 Task: Find connections with filter location Nainwa with filter topic #careerswith filter profile language German with filter current company British Safety Council with filter school Sri Sathya Sai Institute of Higher Learning with filter industry Computers and Electronics Manufacturing with filter service category Leadership Development with filter keywords title Credit Counselor
Action: Mouse moved to (702, 113)
Screenshot: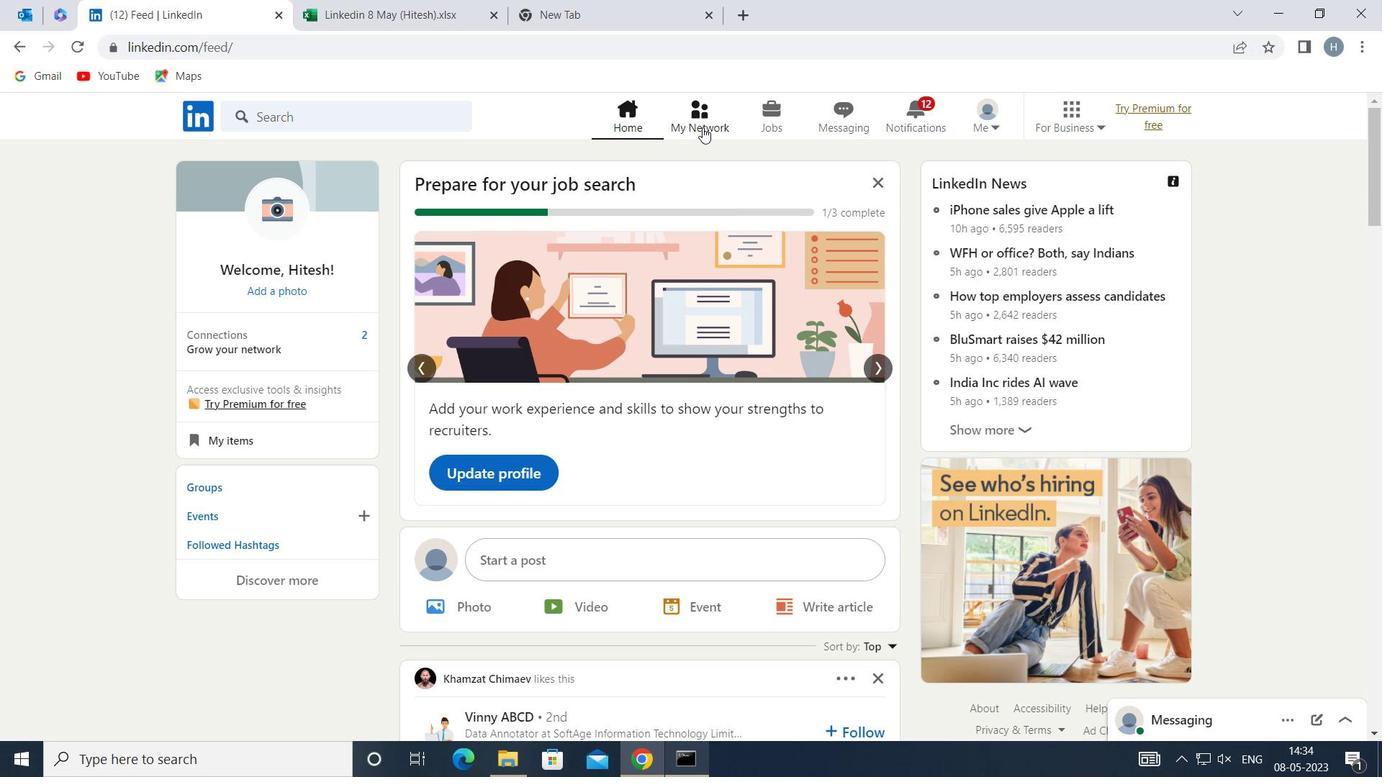 
Action: Mouse pressed left at (702, 113)
Screenshot: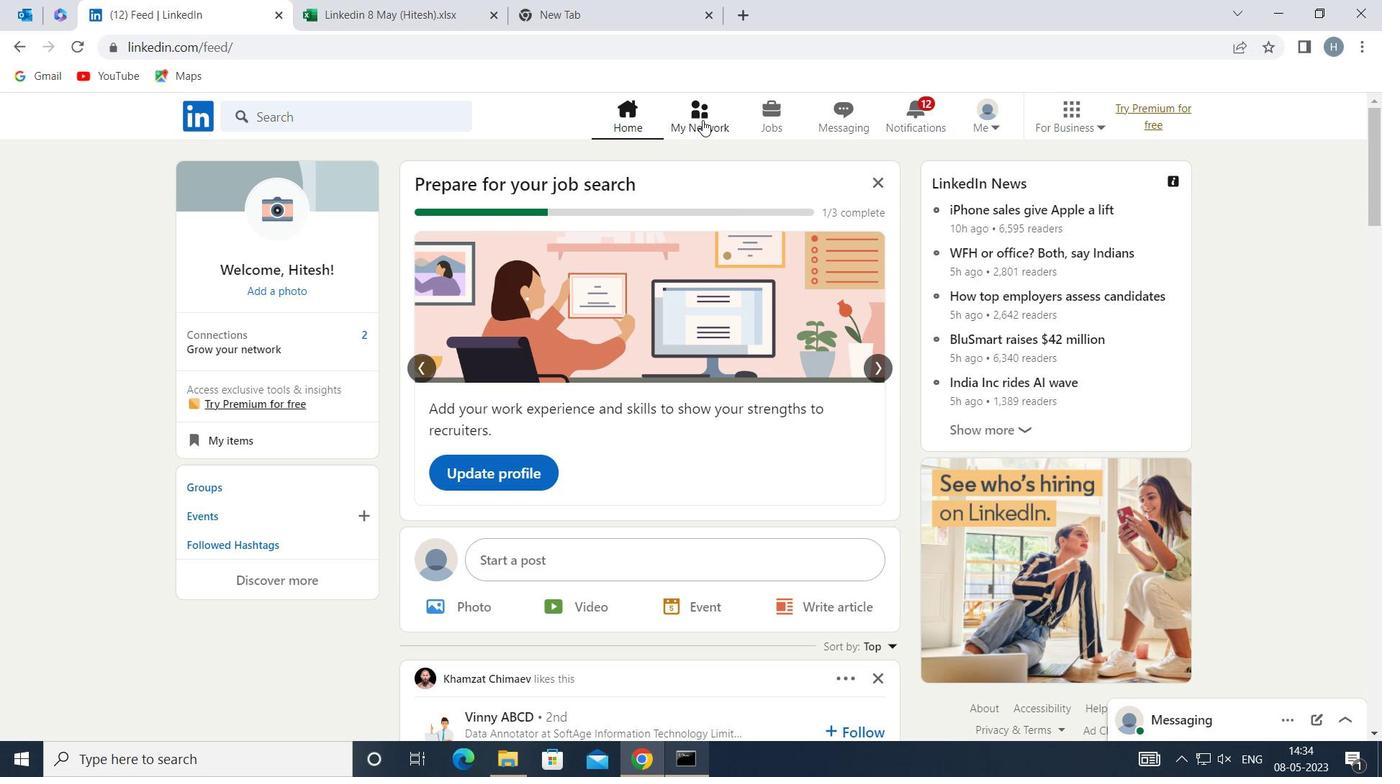 
Action: Mouse moved to (367, 216)
Screenshot: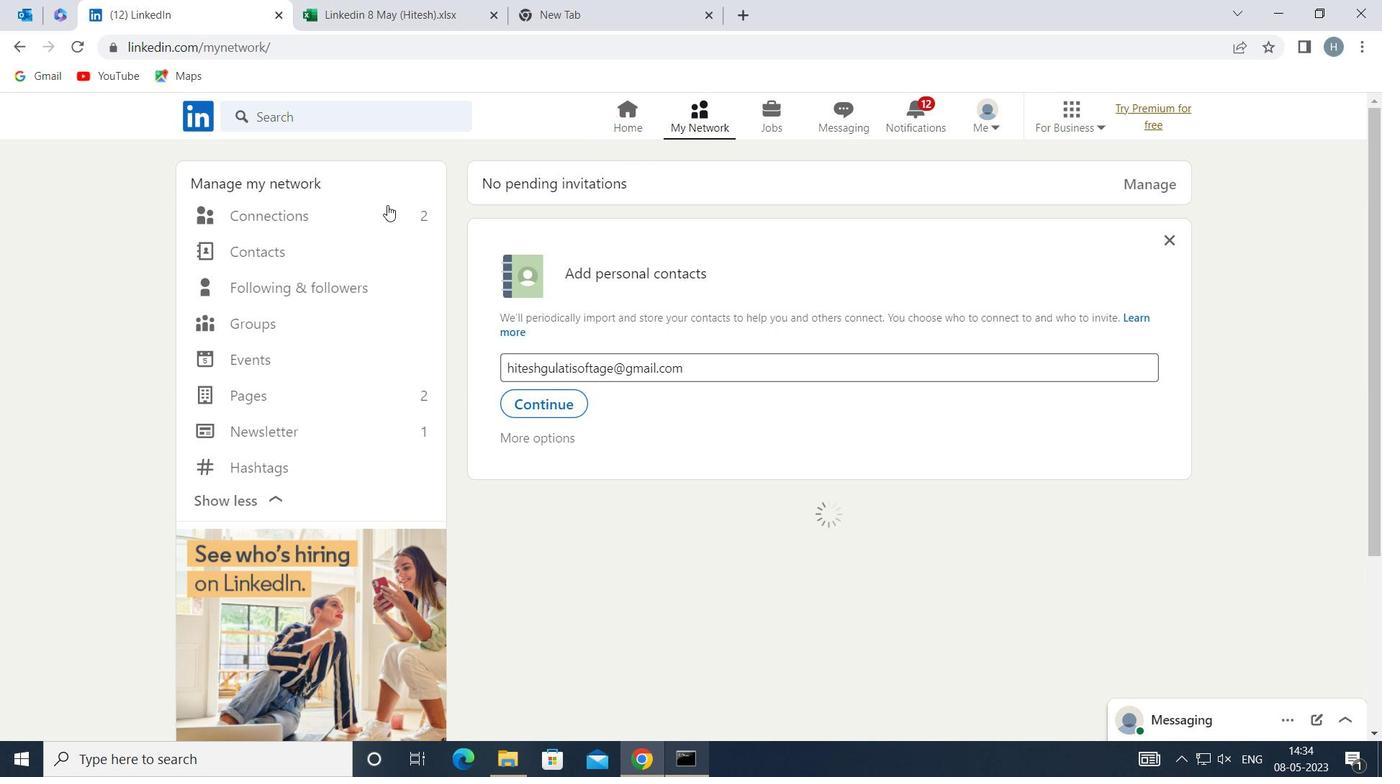 
Action: Mouse pressed left at (367, 216)
Screenshot: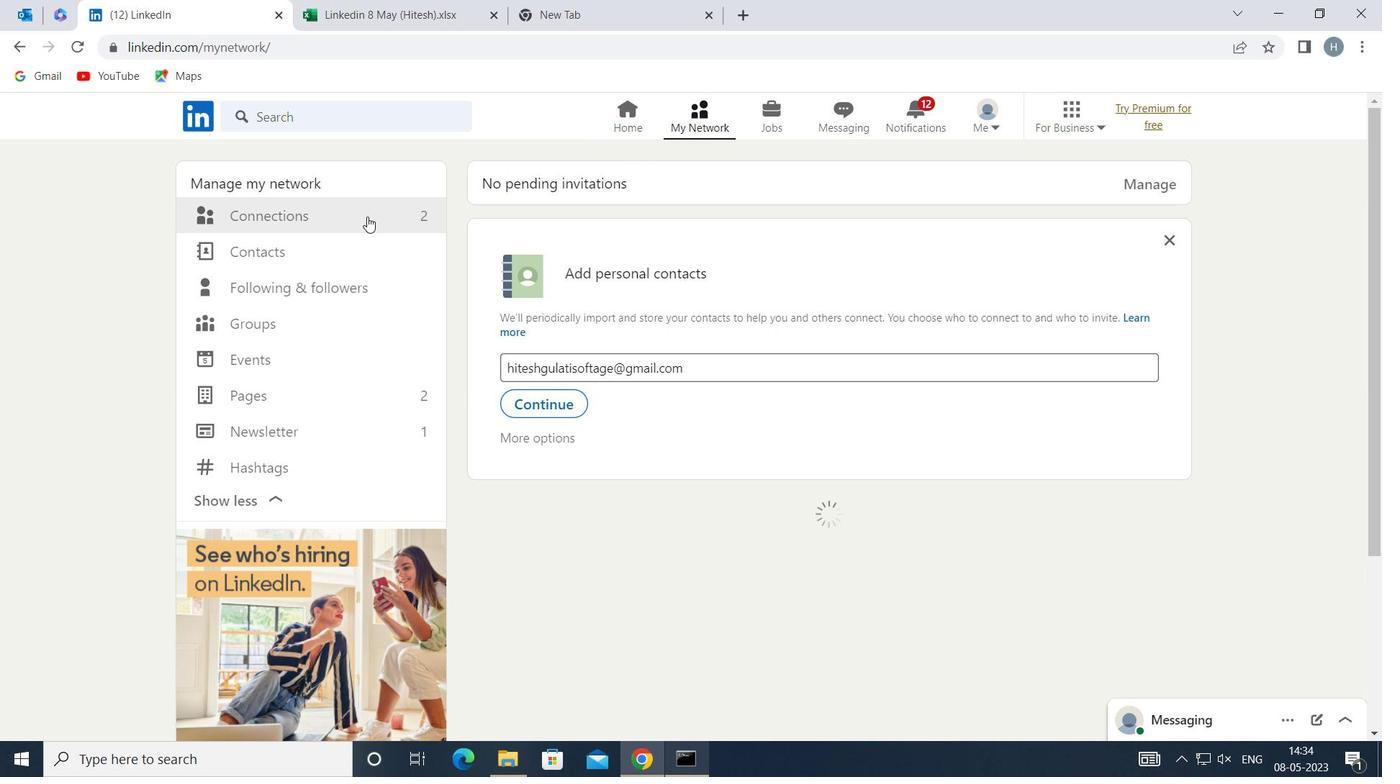 
Action: Mouse moved to (804, 217)
Screenshot: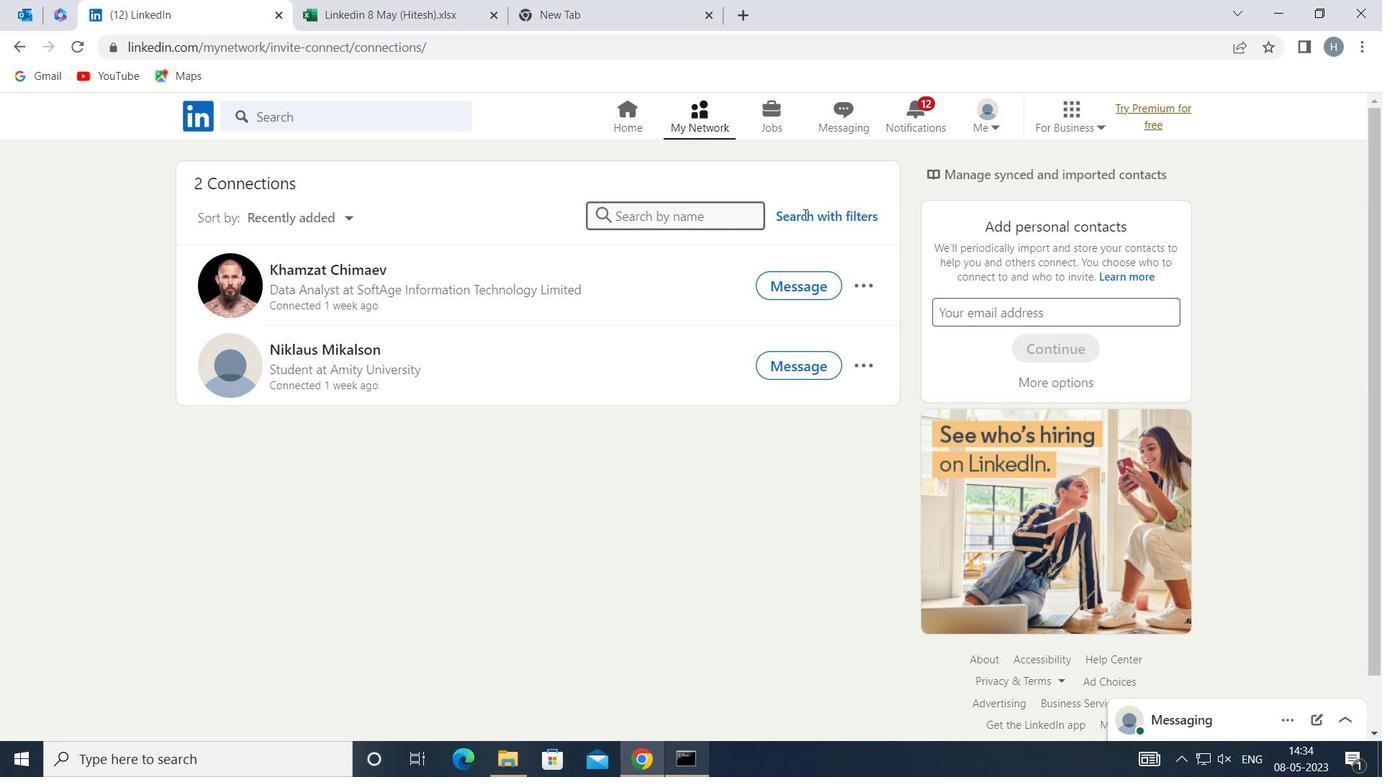
Action: Mouse pressed left at (804, 217)
Screenshot: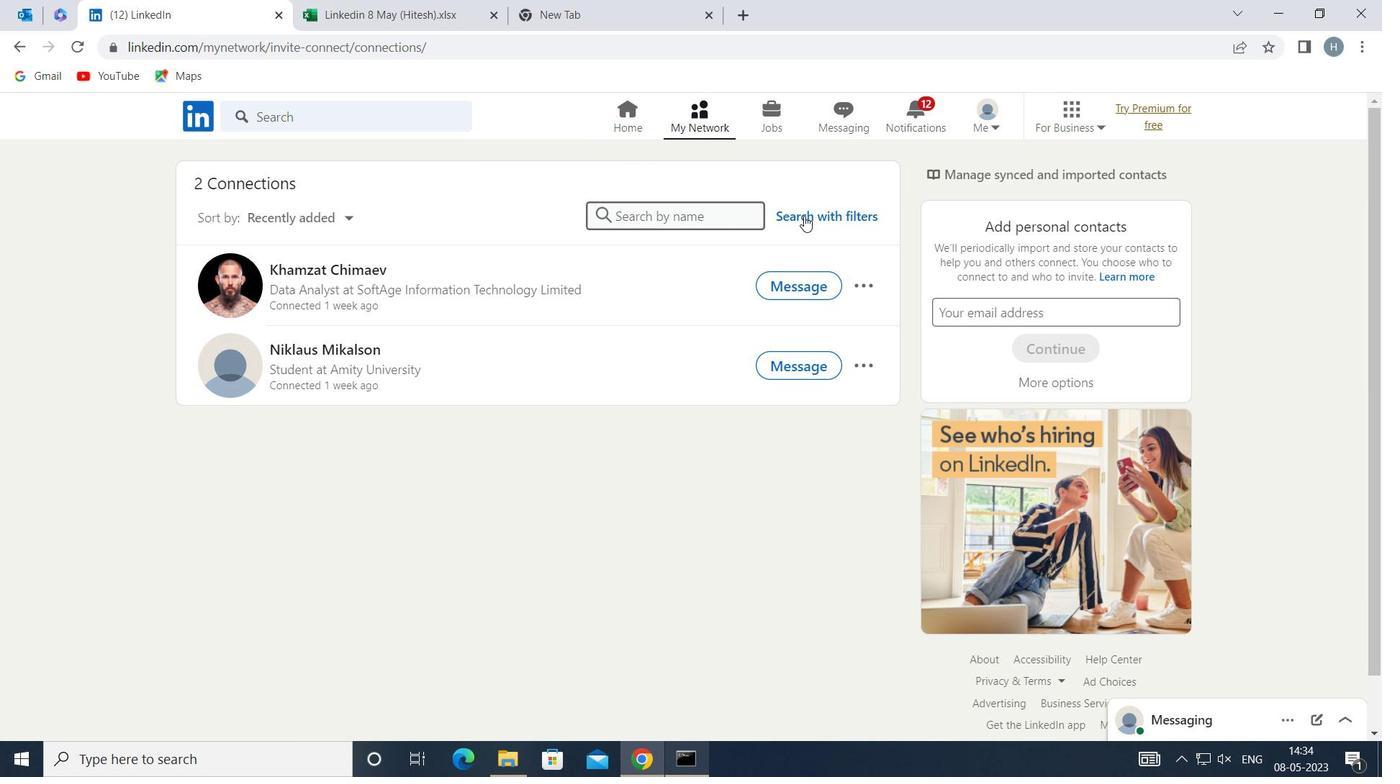 
Action: Mouse moved to (755, 165)
Screenshot: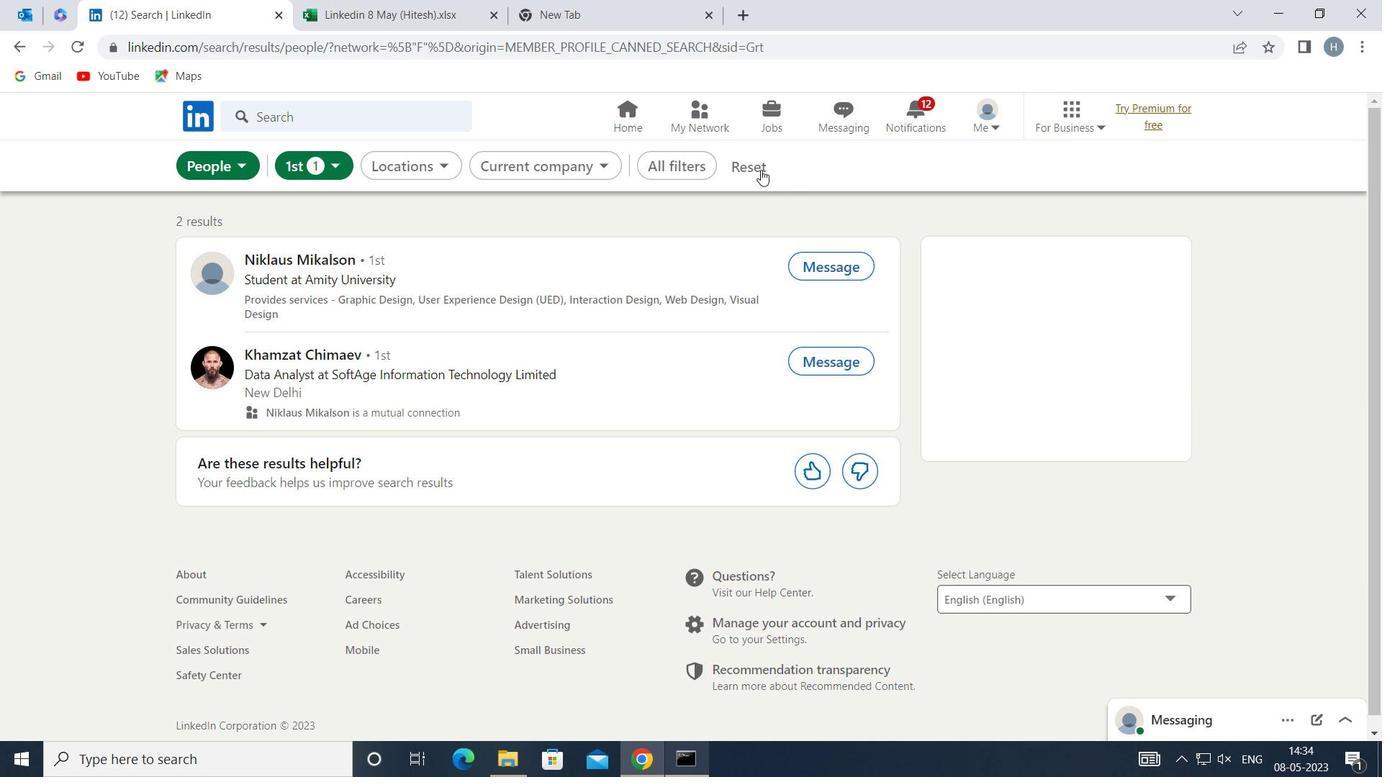 
Action: Mouse pressed left at (755, 165)
Screenshot: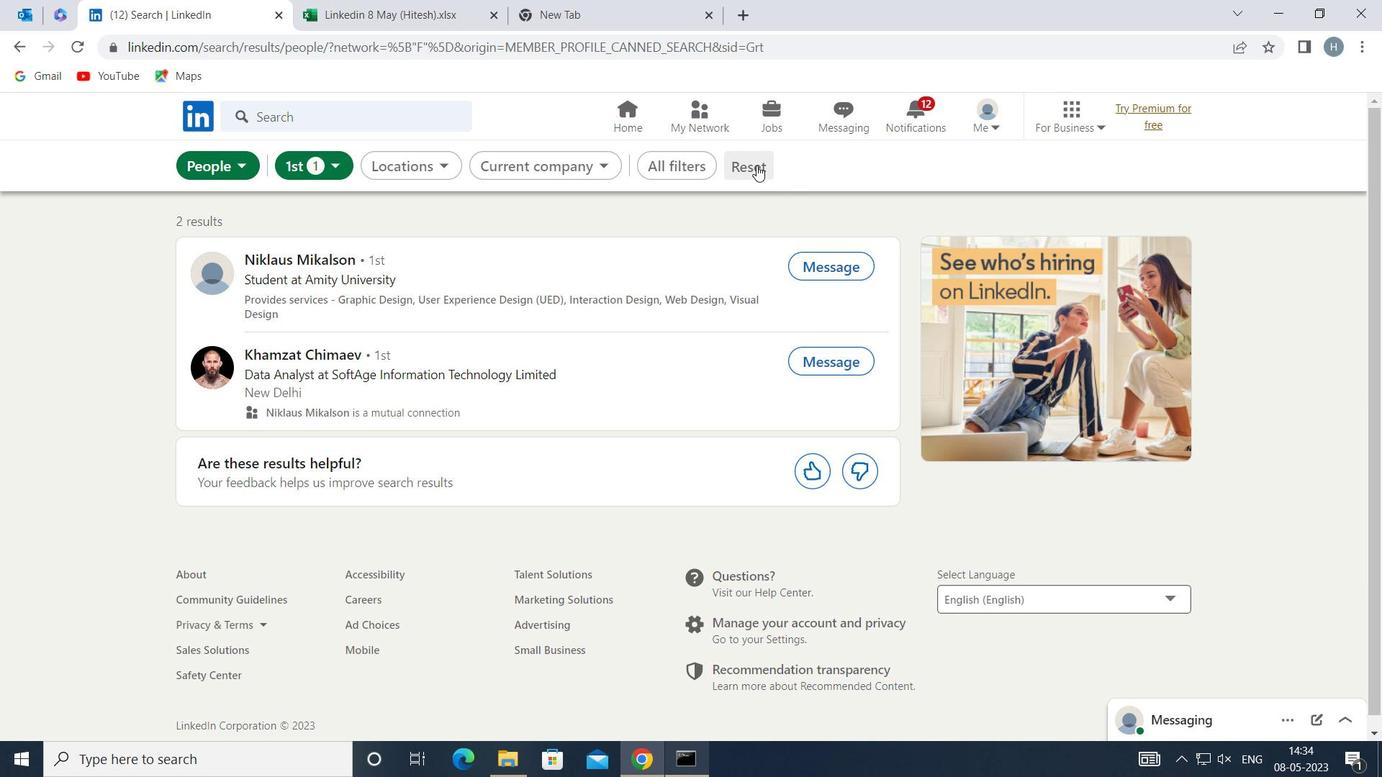 
Action: Mouse moved to (745, 164)
Screenshot: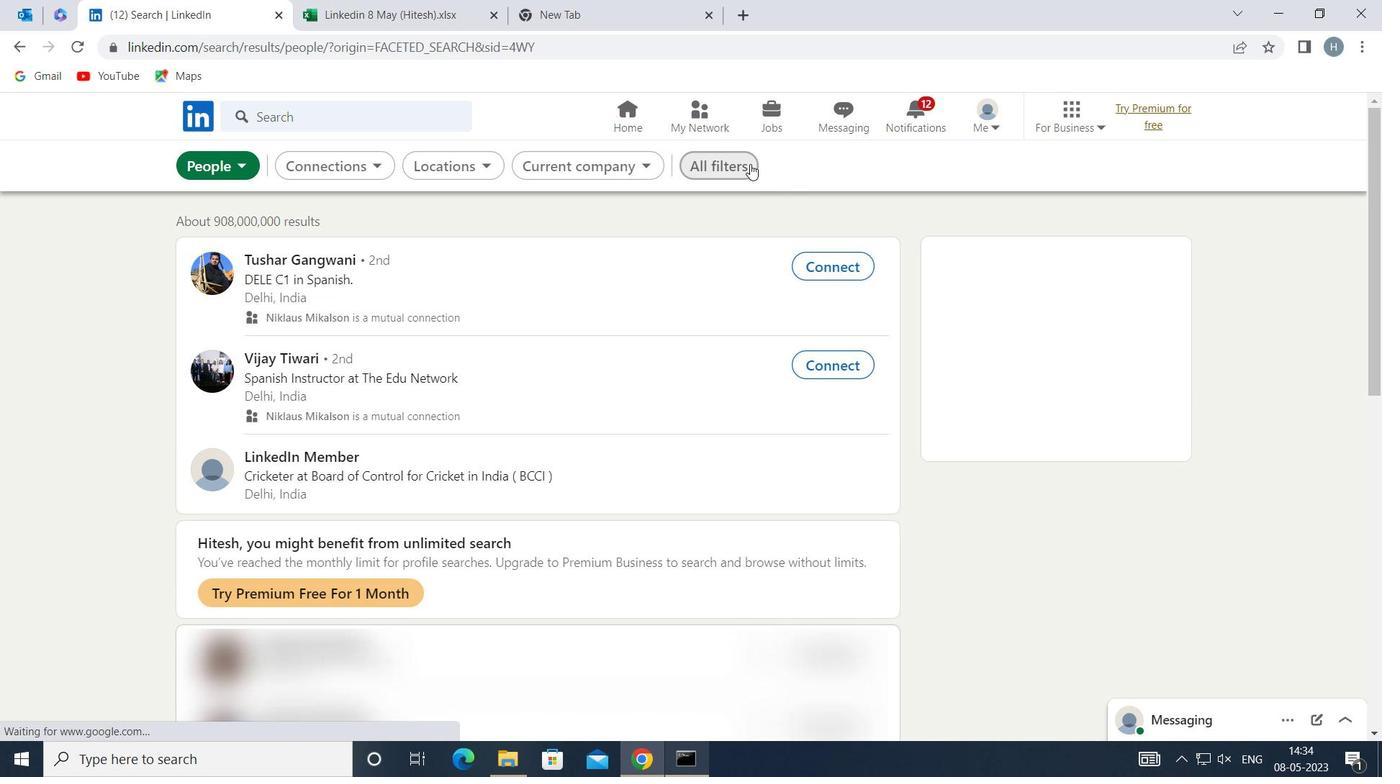 
Action: Mouse pressed left at (745, 164)
Screenshot: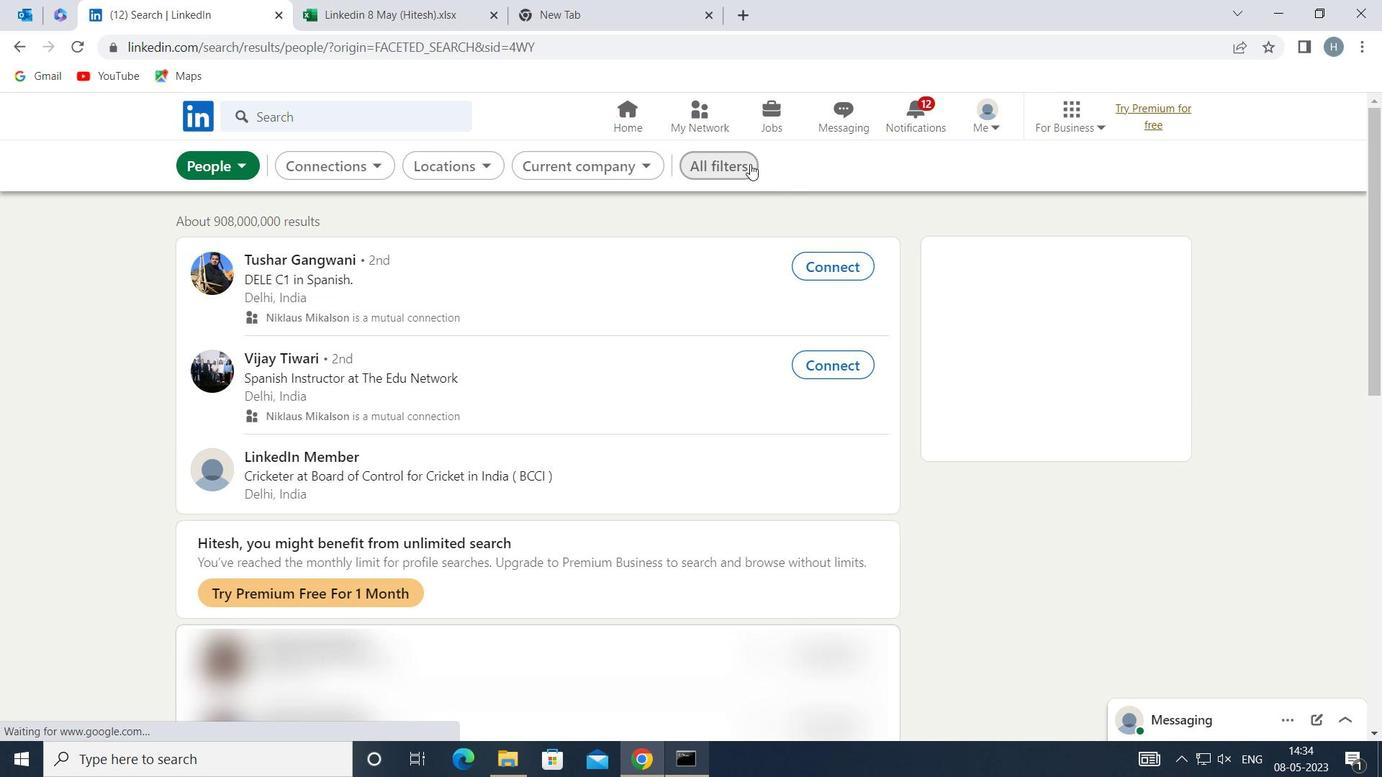 
Action: Mouse moved to (1100, 366)
Screenshot: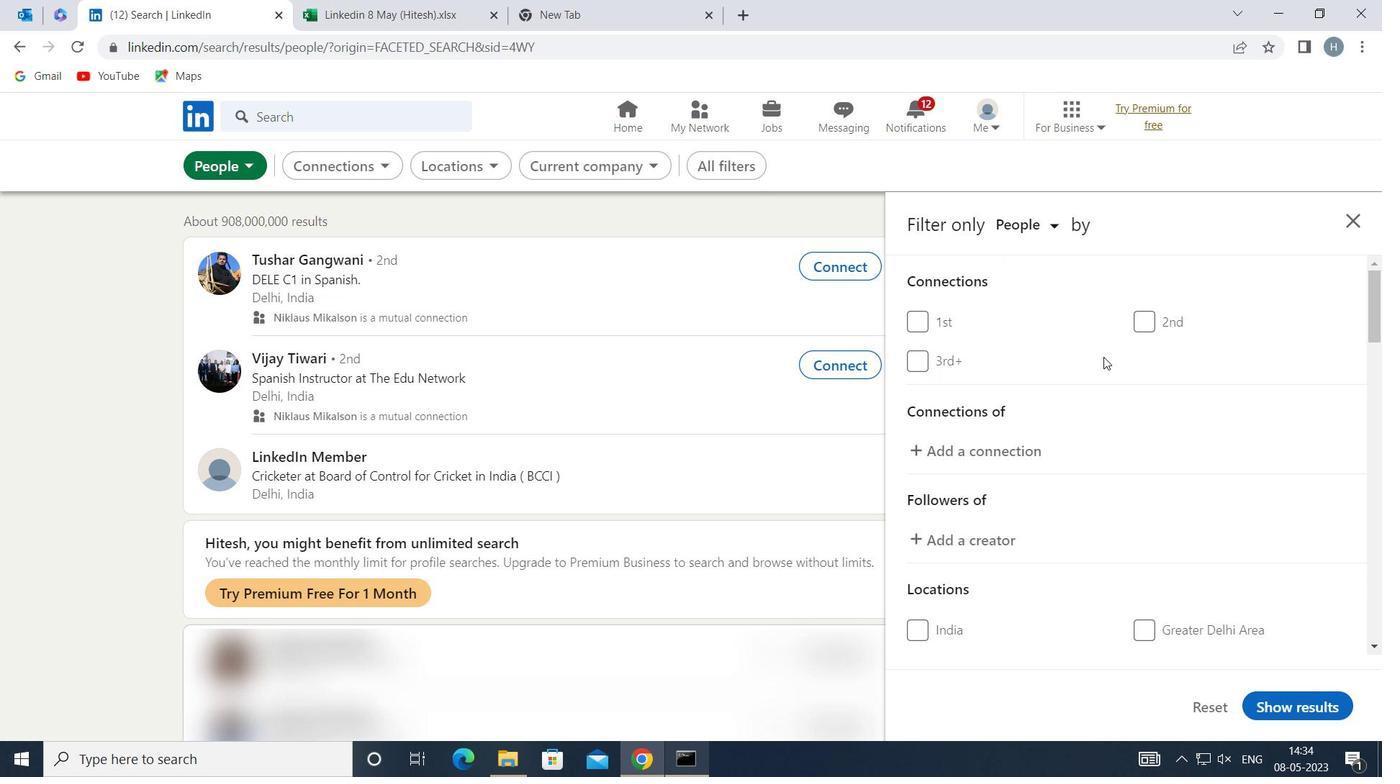 
Action: Mouse scrolled (1100, 365) with delta (0, 0)
Screenshot: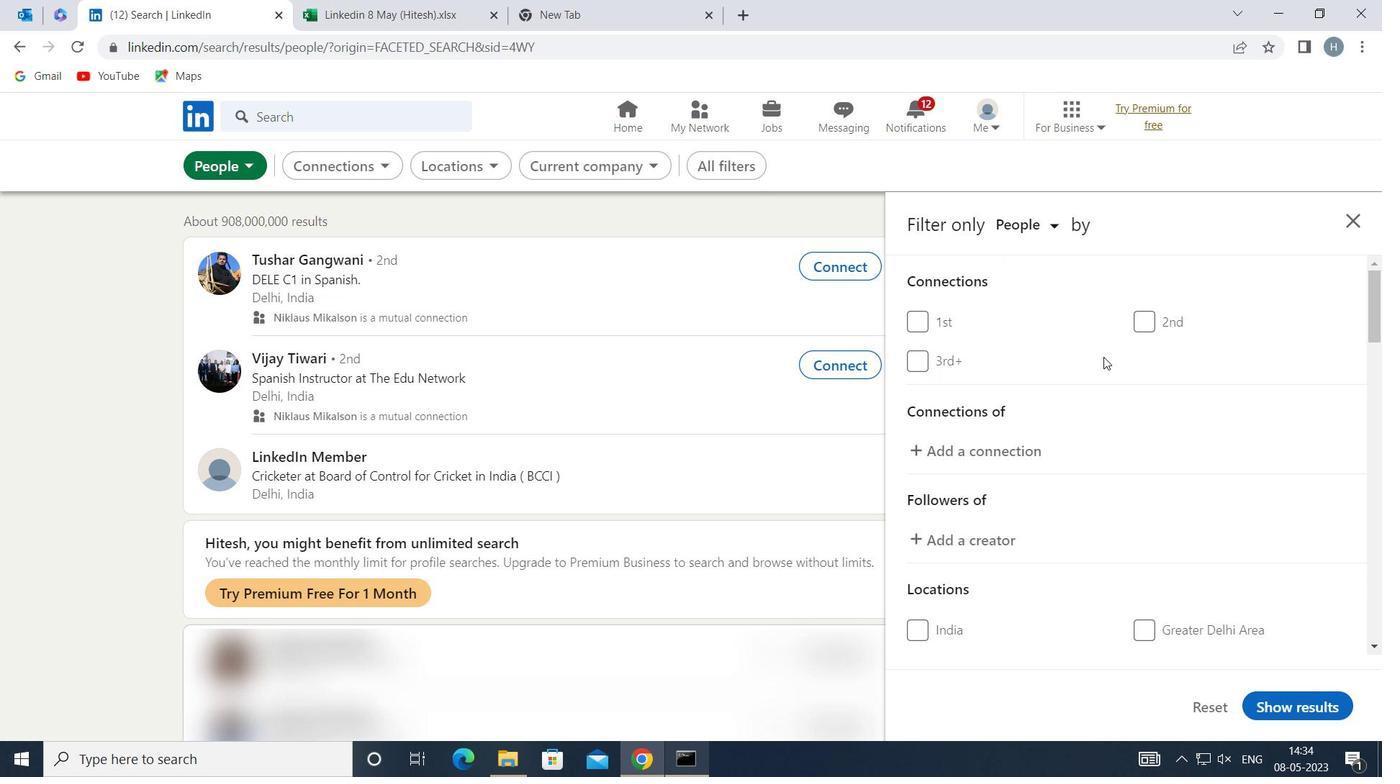 
Action: Mouse scrolled (1100, 365) with delta (0, 0)
Screenshot: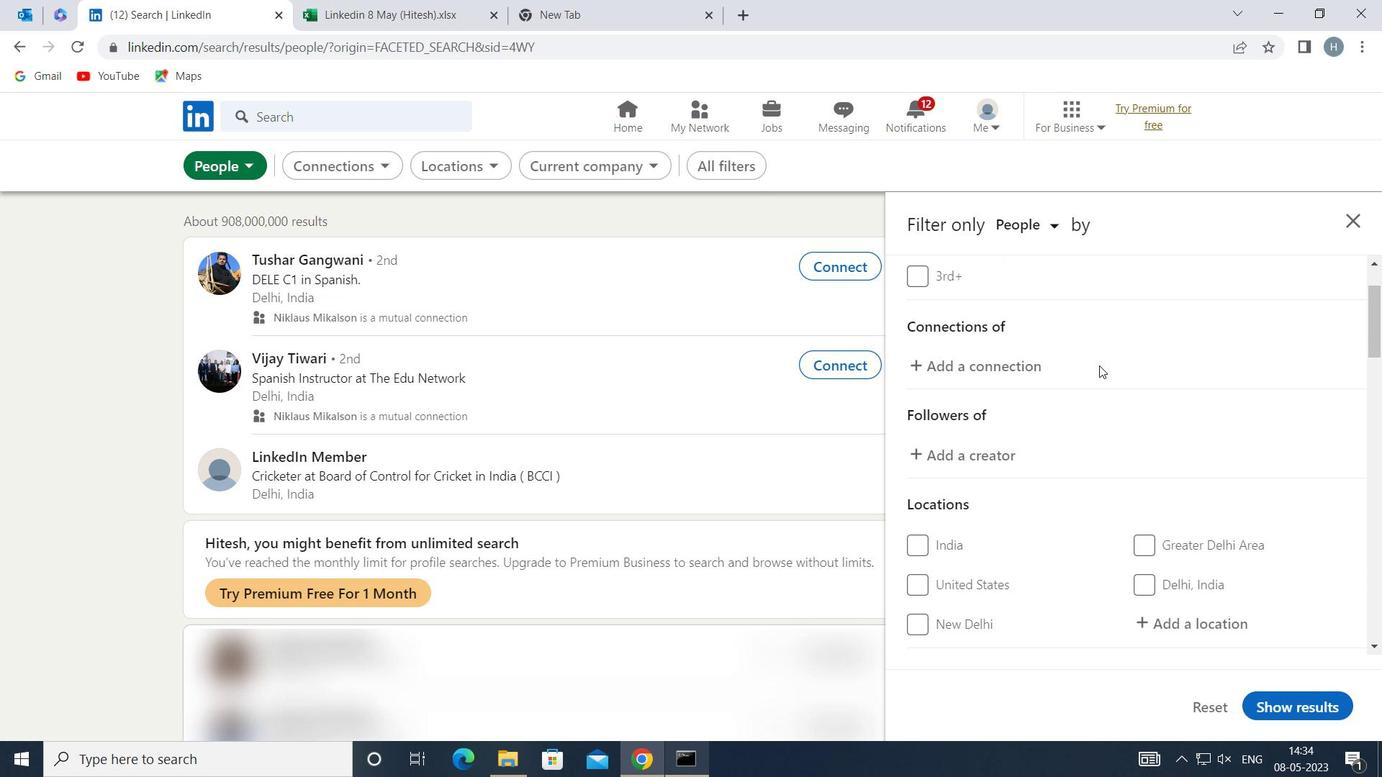 
Action: Mouse scrolled (1100, 365) with delta (0, 0)
Screenshot: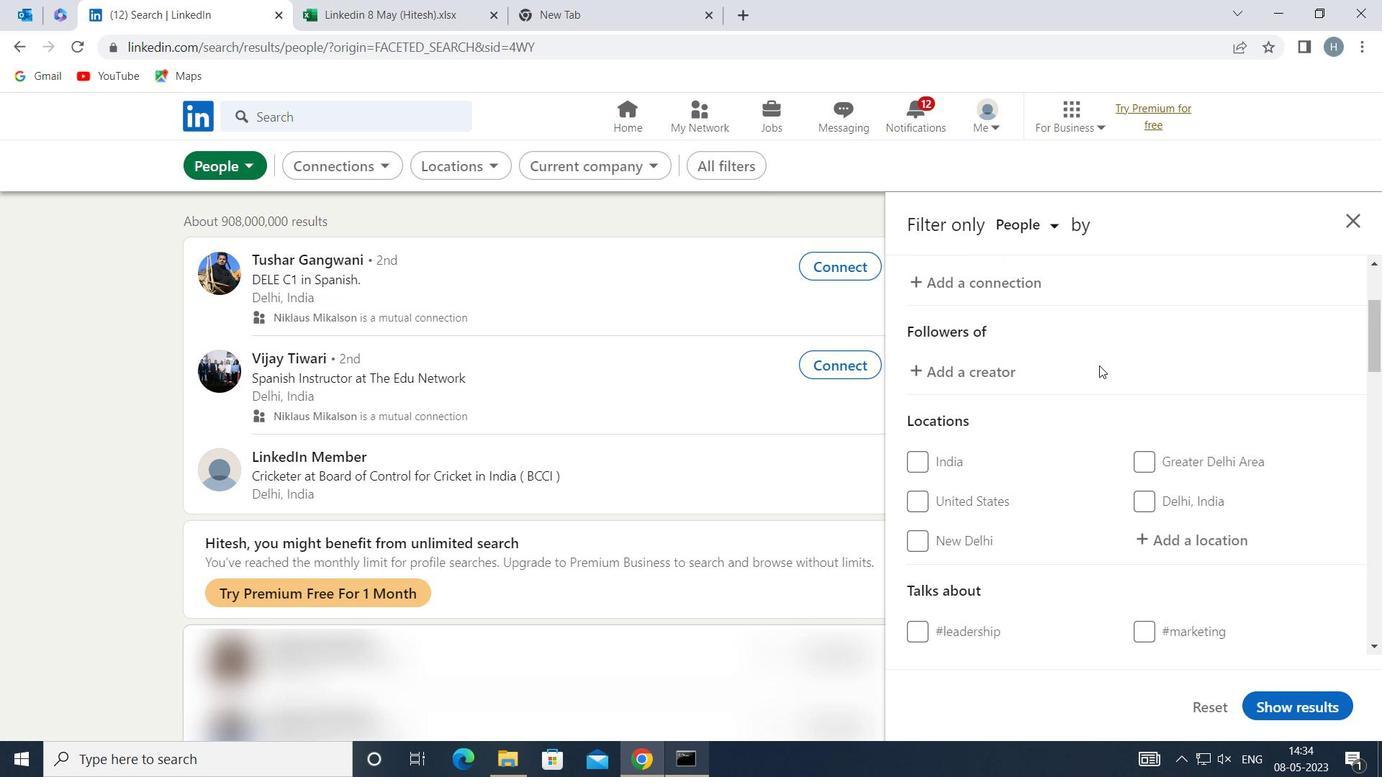 
Action: Mouse moved to (1208, 432)
Screenshot: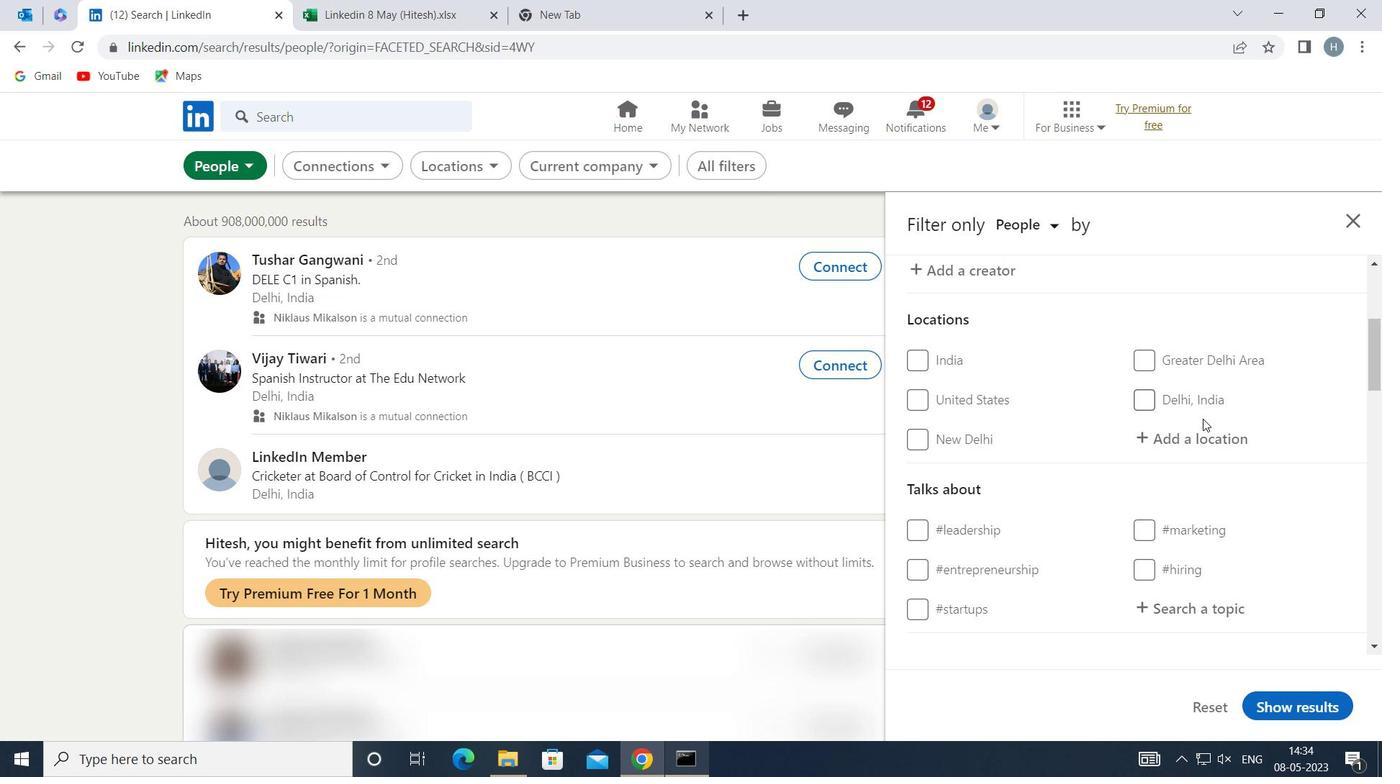 
Action: Mouse pressed left at (1208, 432)
Screenshot: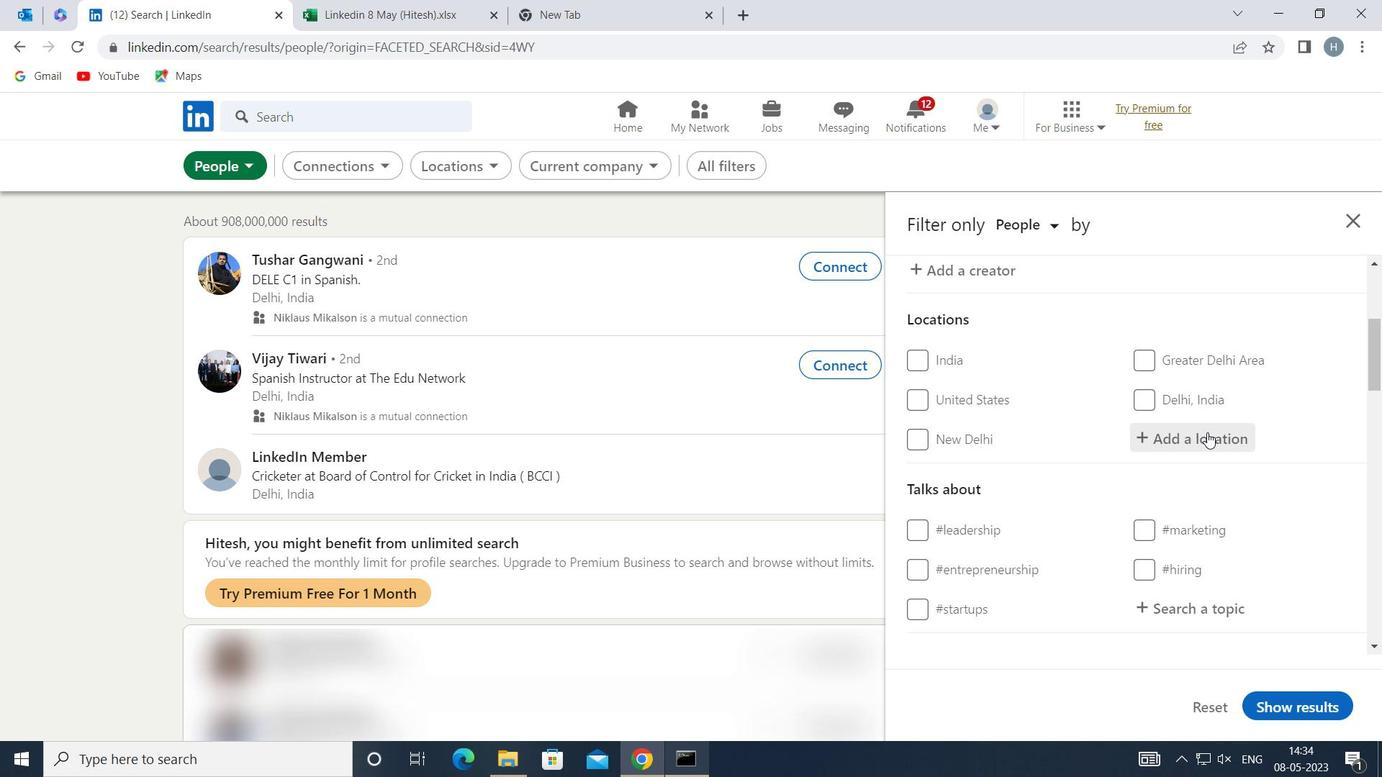 
Action: Key pressed <Key.shift>NAINWA
Screenshot: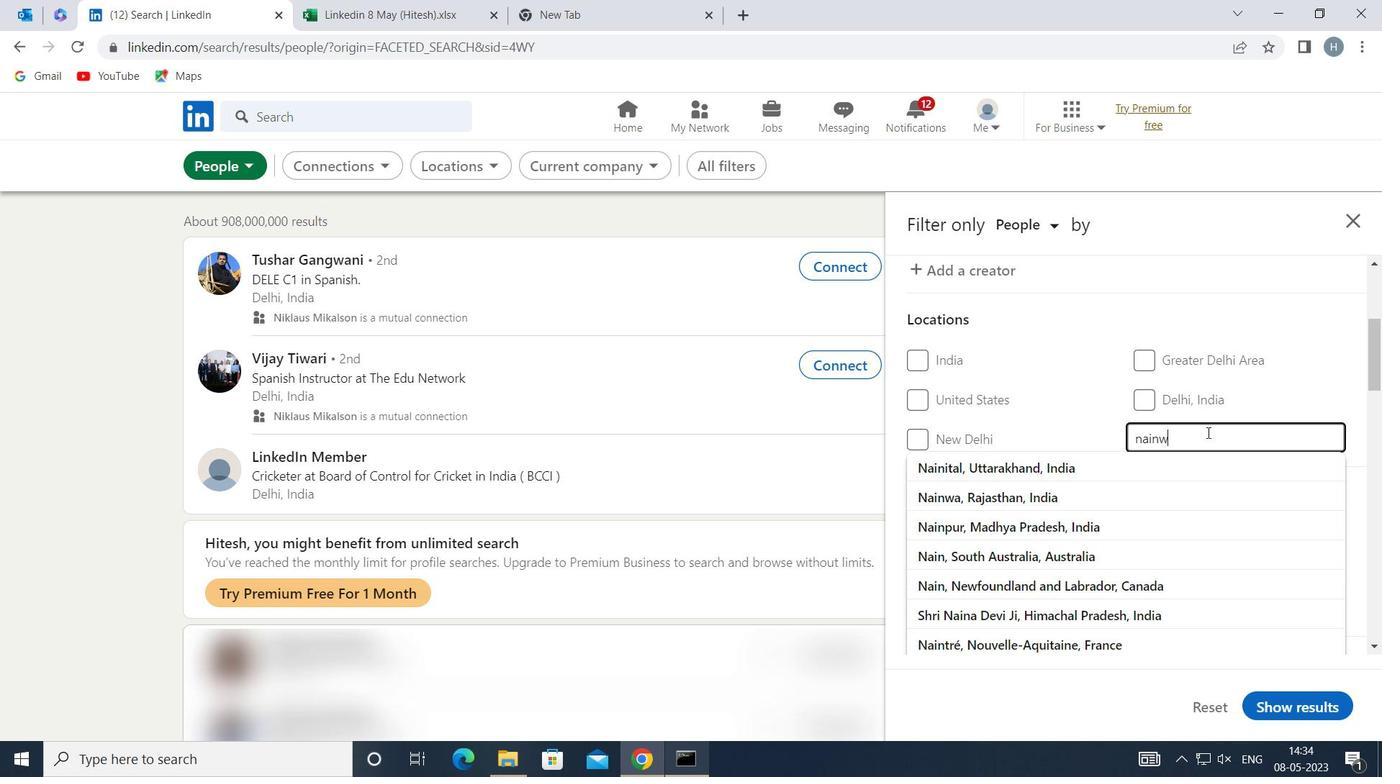 
Action: Mouse moved to (1191, 462)
Screenshot: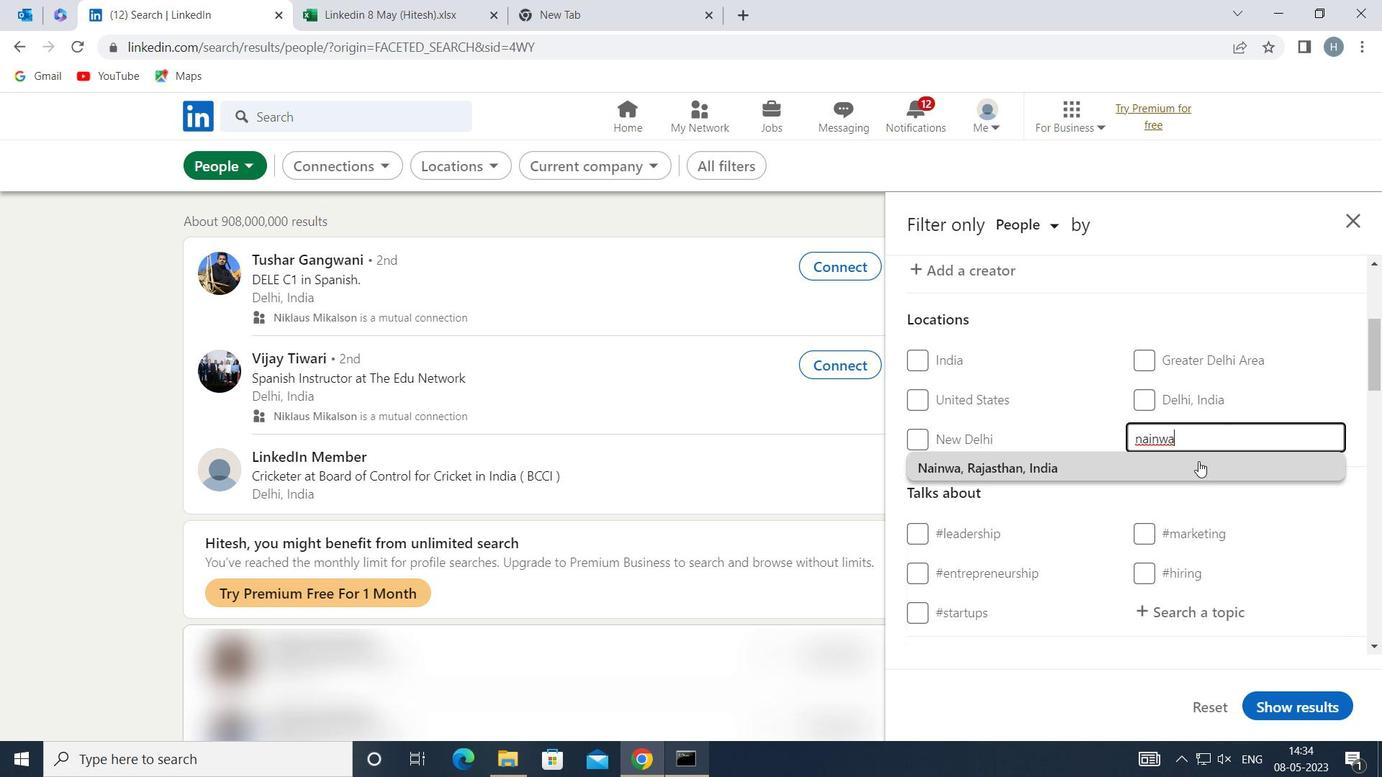 
Action: Mouse pressed left at (1191, 462)
Screenshot: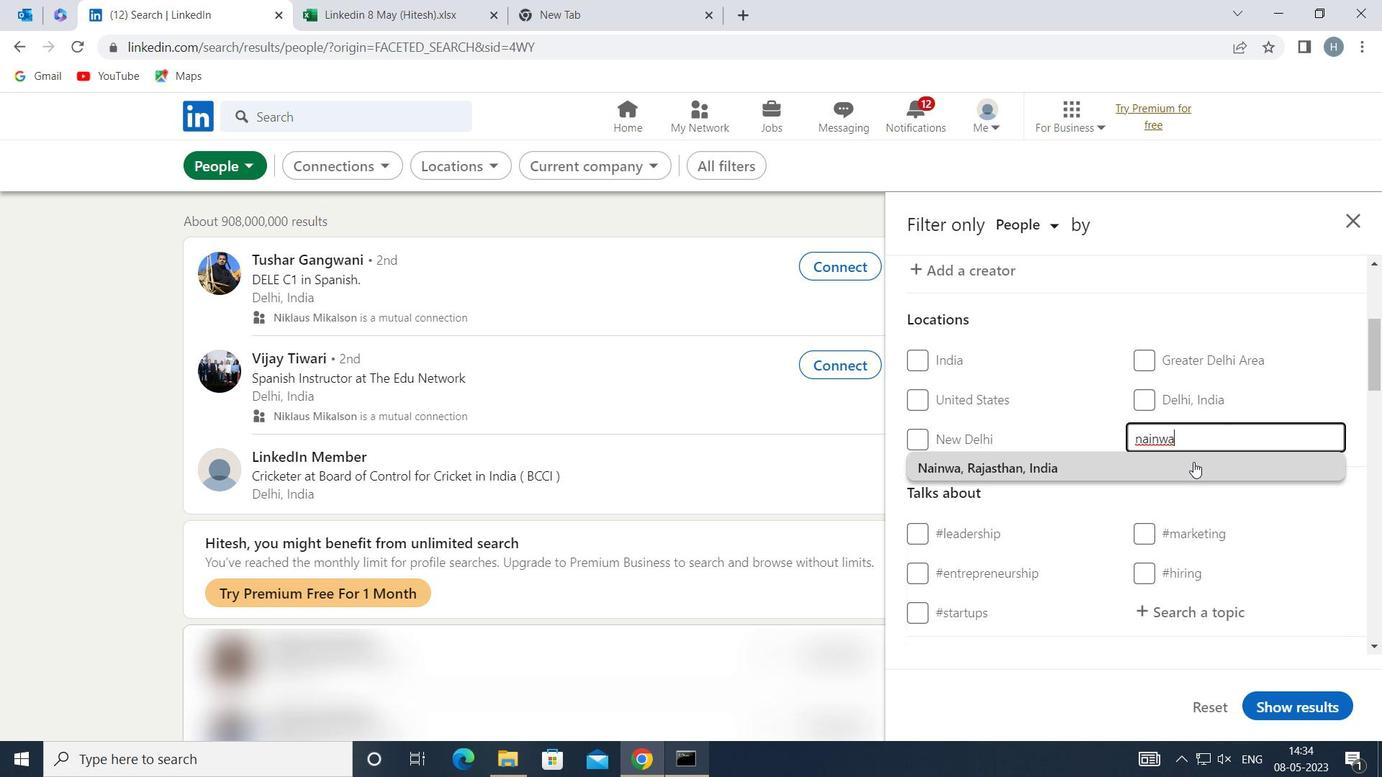 
Action: Mouse moved to (1189, 462)
Screenshot: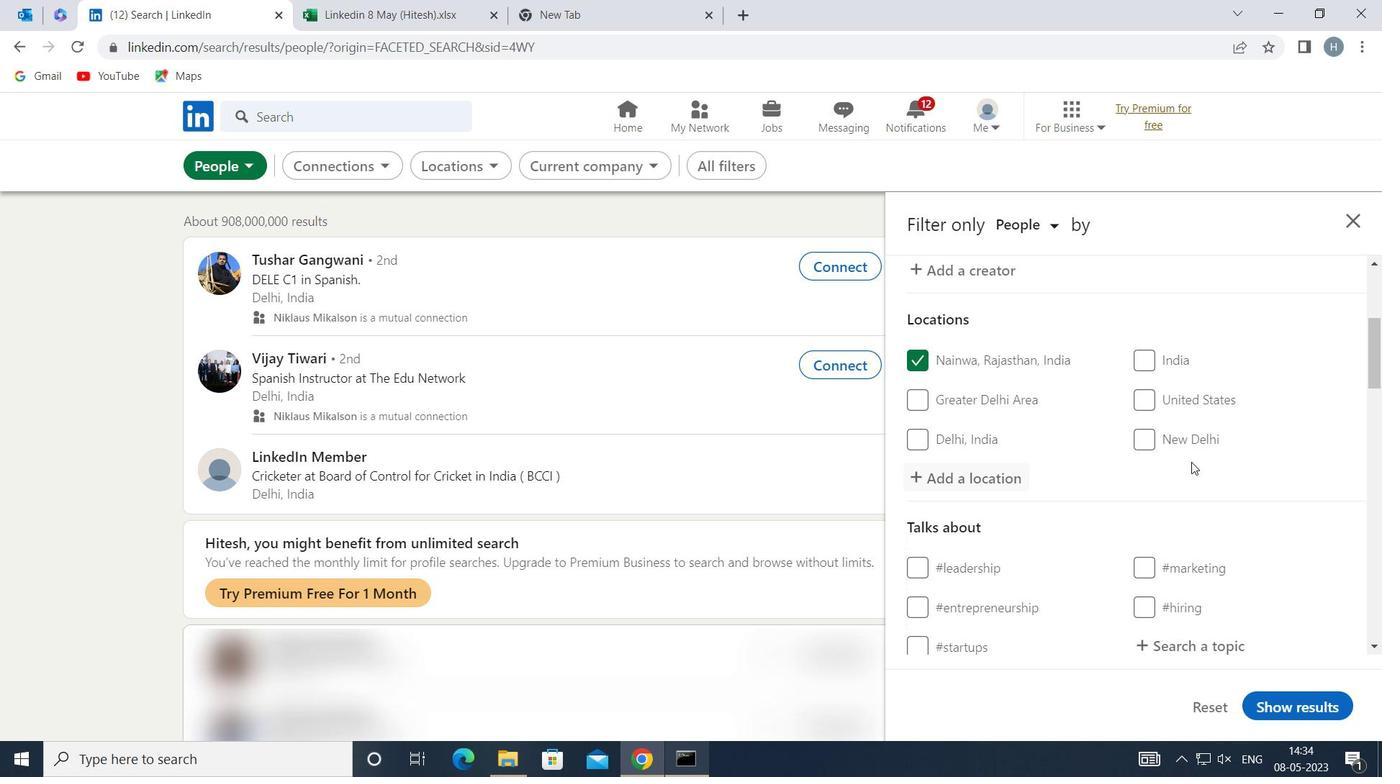 
Action: Mouse scrolled (1189, 462) with delta (0, 0)
Screenshot: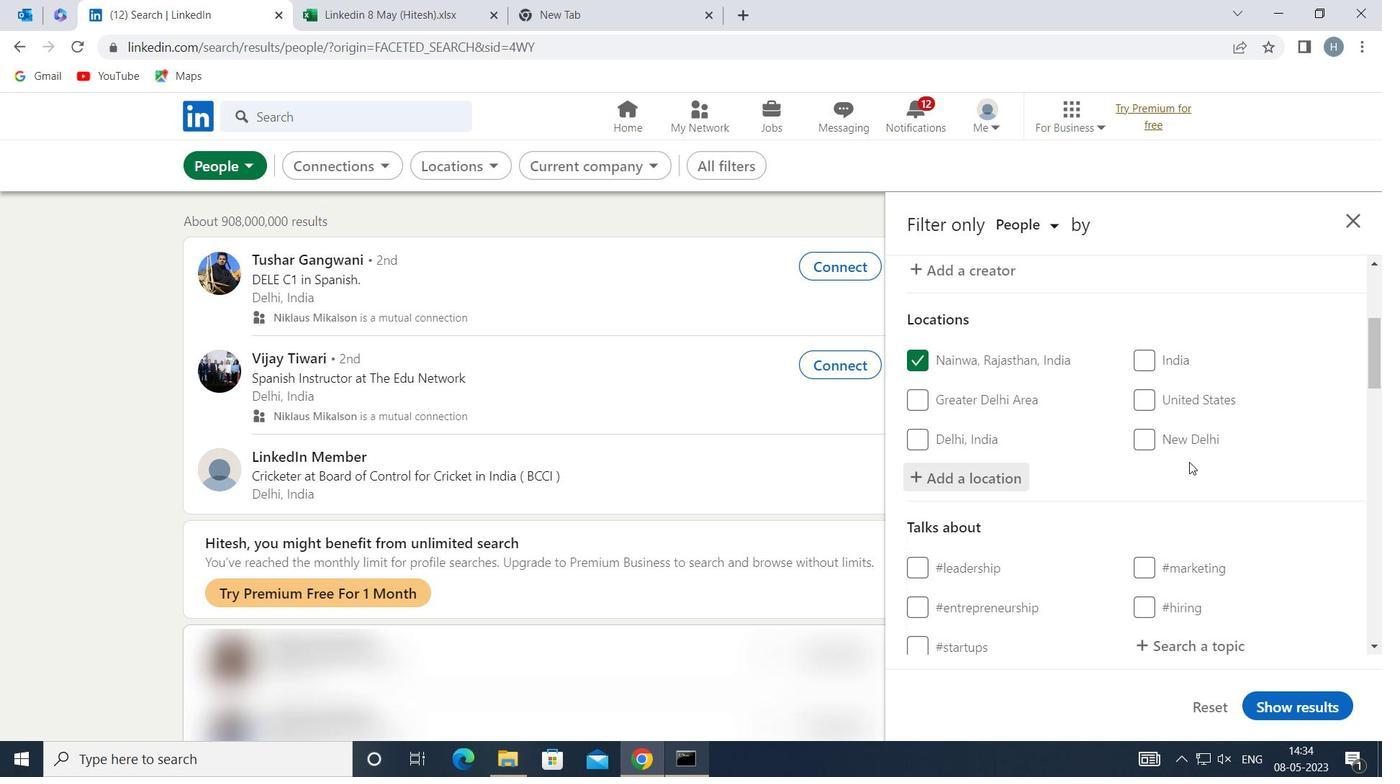 
Action: Mouse moved to (1189, 461)
Screenshot: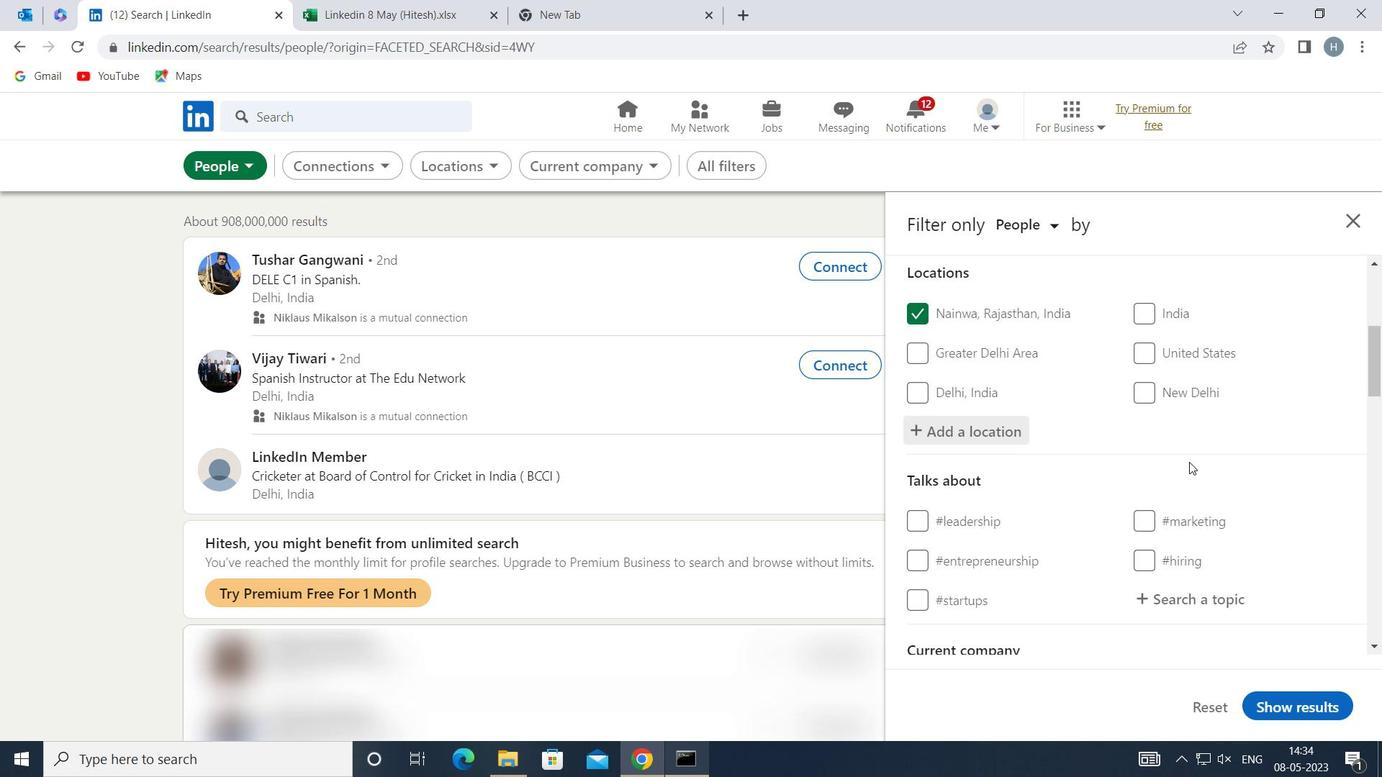 
Action: Mouse scrolled (1189, 460) with delta (0, 0)
Screenshot: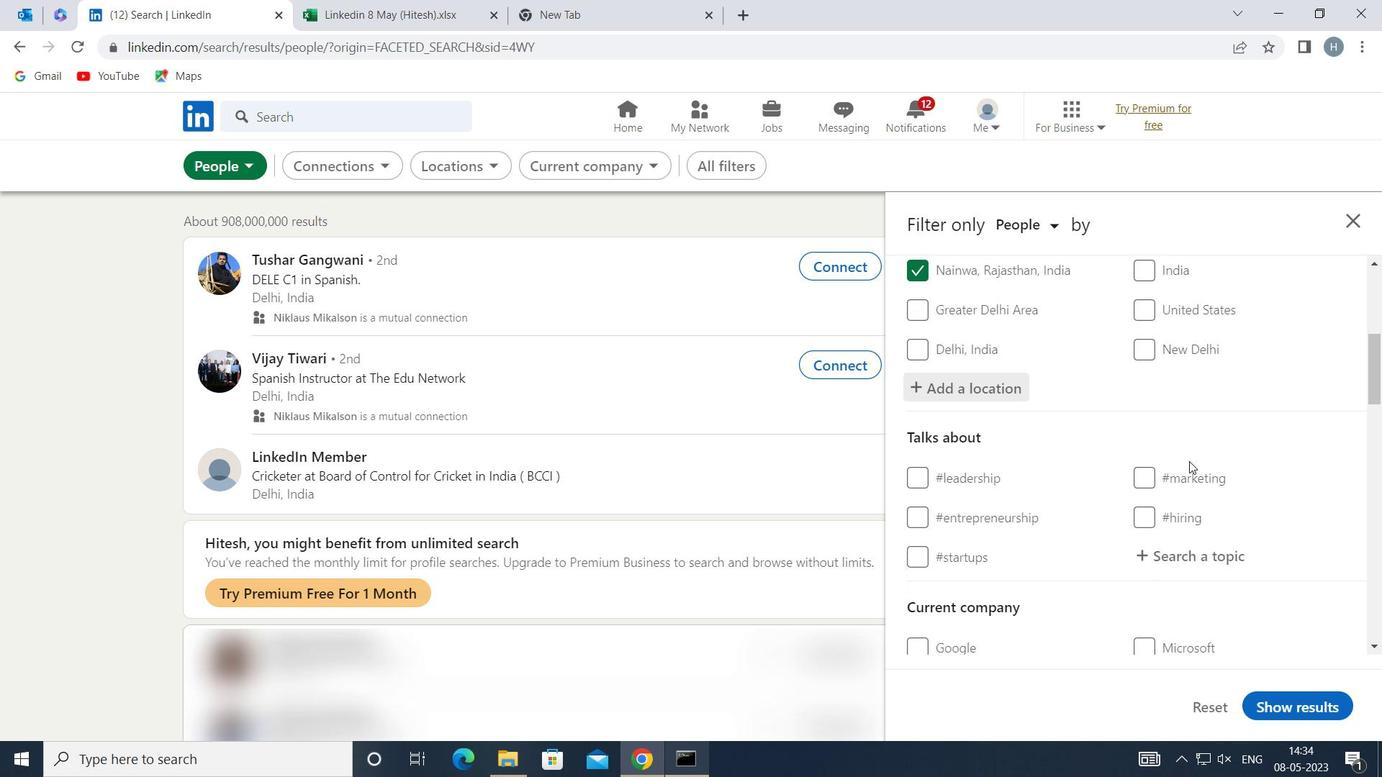 
Action: Mouse moved to (1192, 458)
Screenshot: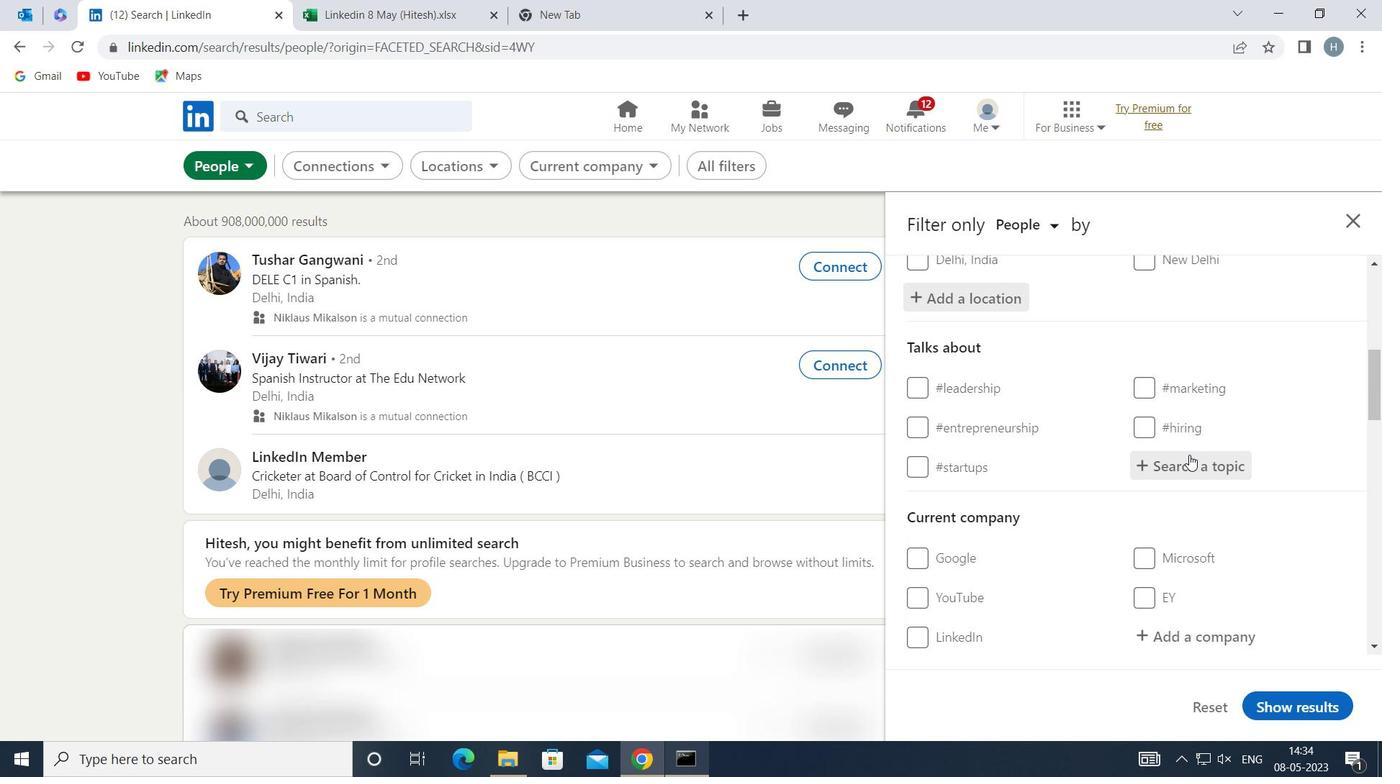 
Action: Mouse pressed left at (1192, 458)
Screenshot: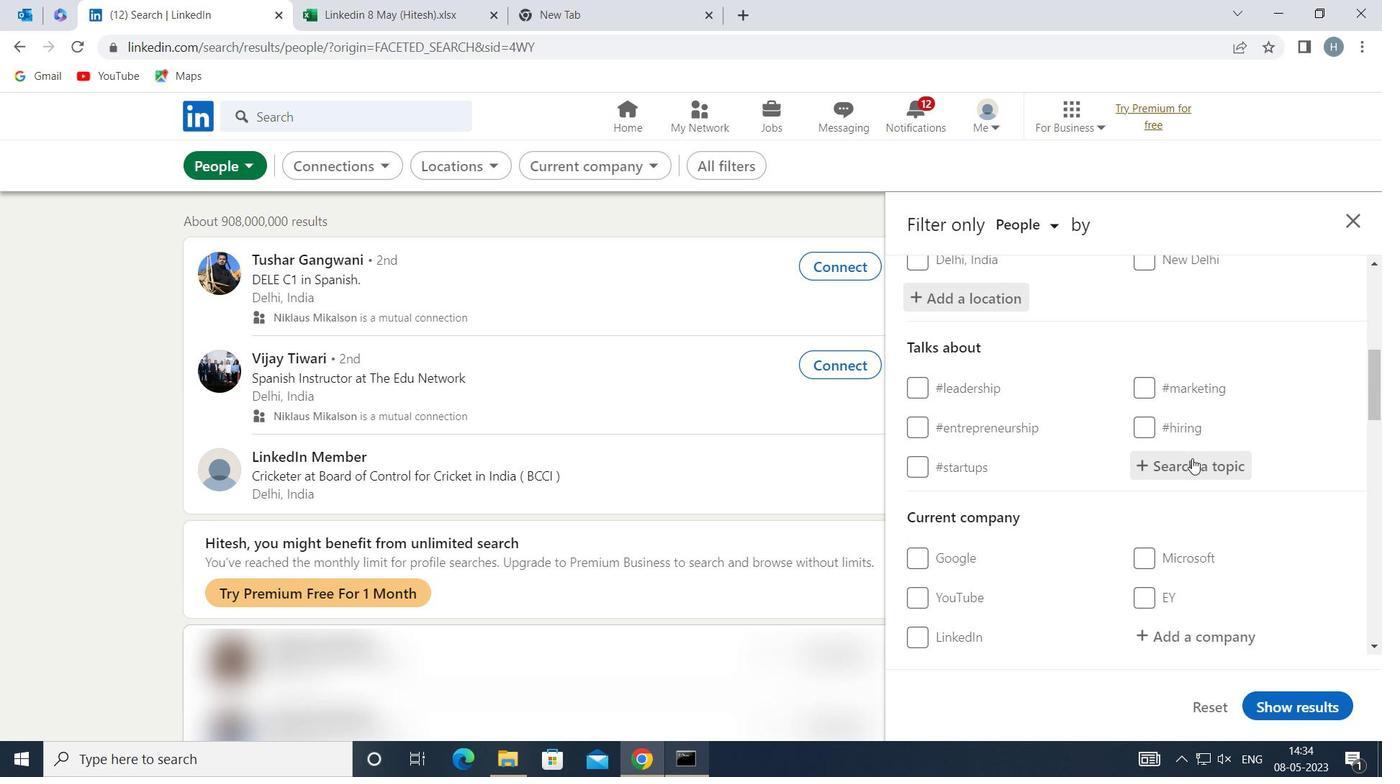 
Action: Mouse moved to (1192, 458)
Screenshot: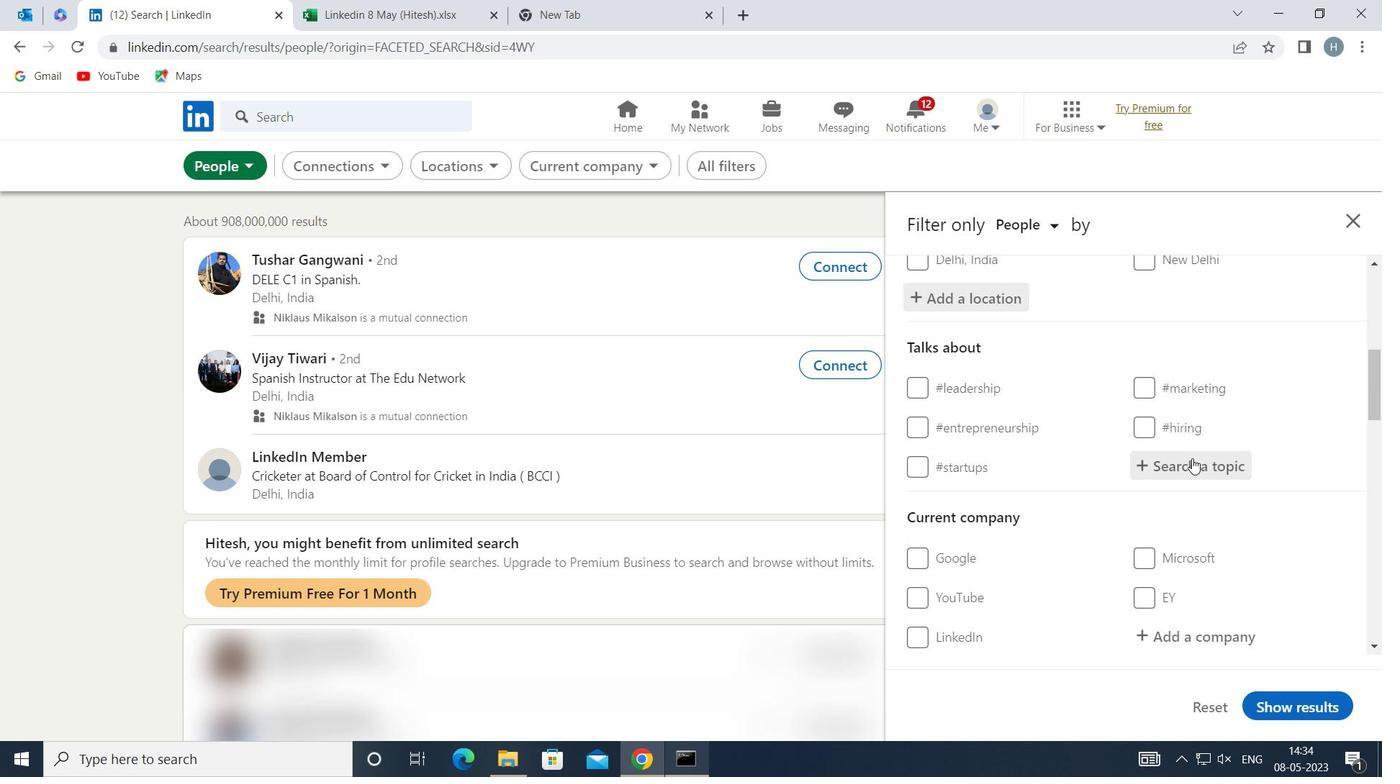 
Action: Key pressed CAREERS
Screenshot: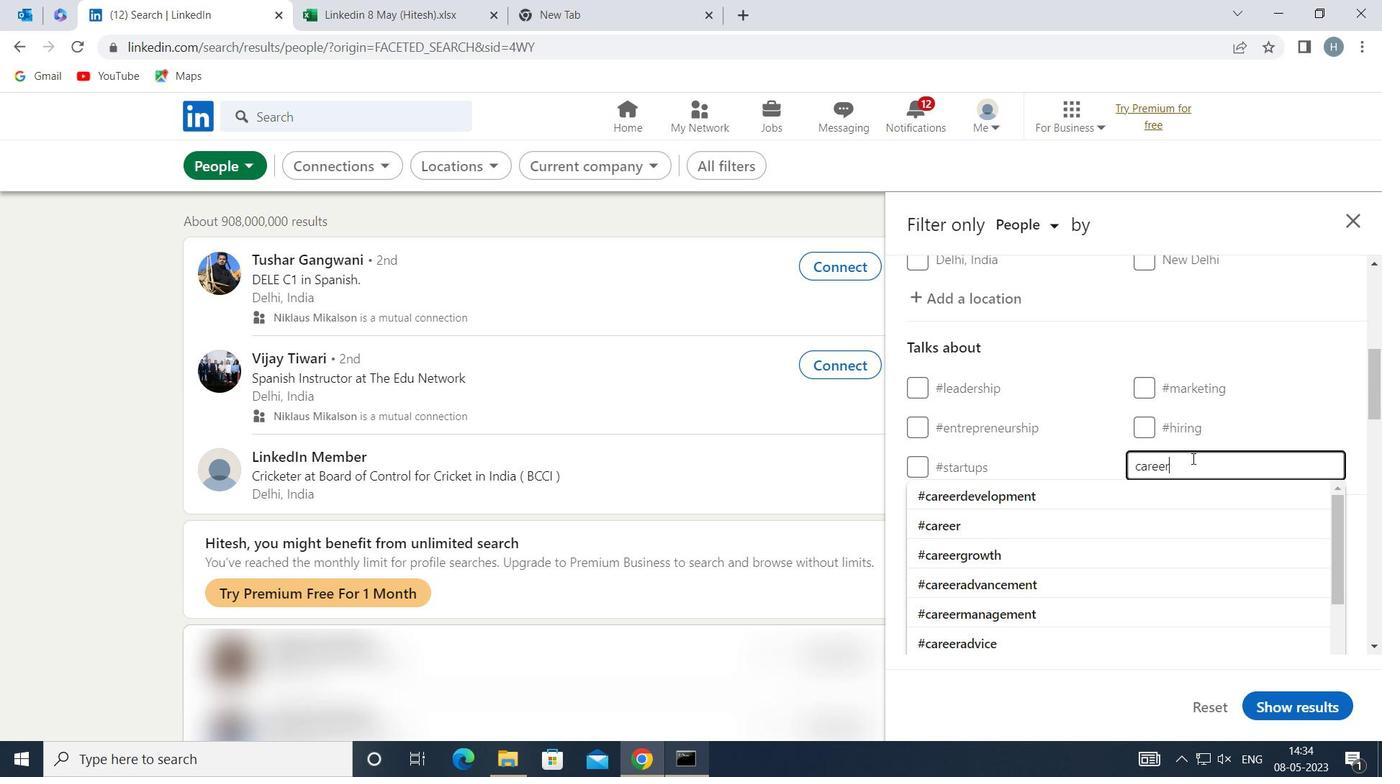 
Action: Mouse moved to (1100, 490)
Screenshot: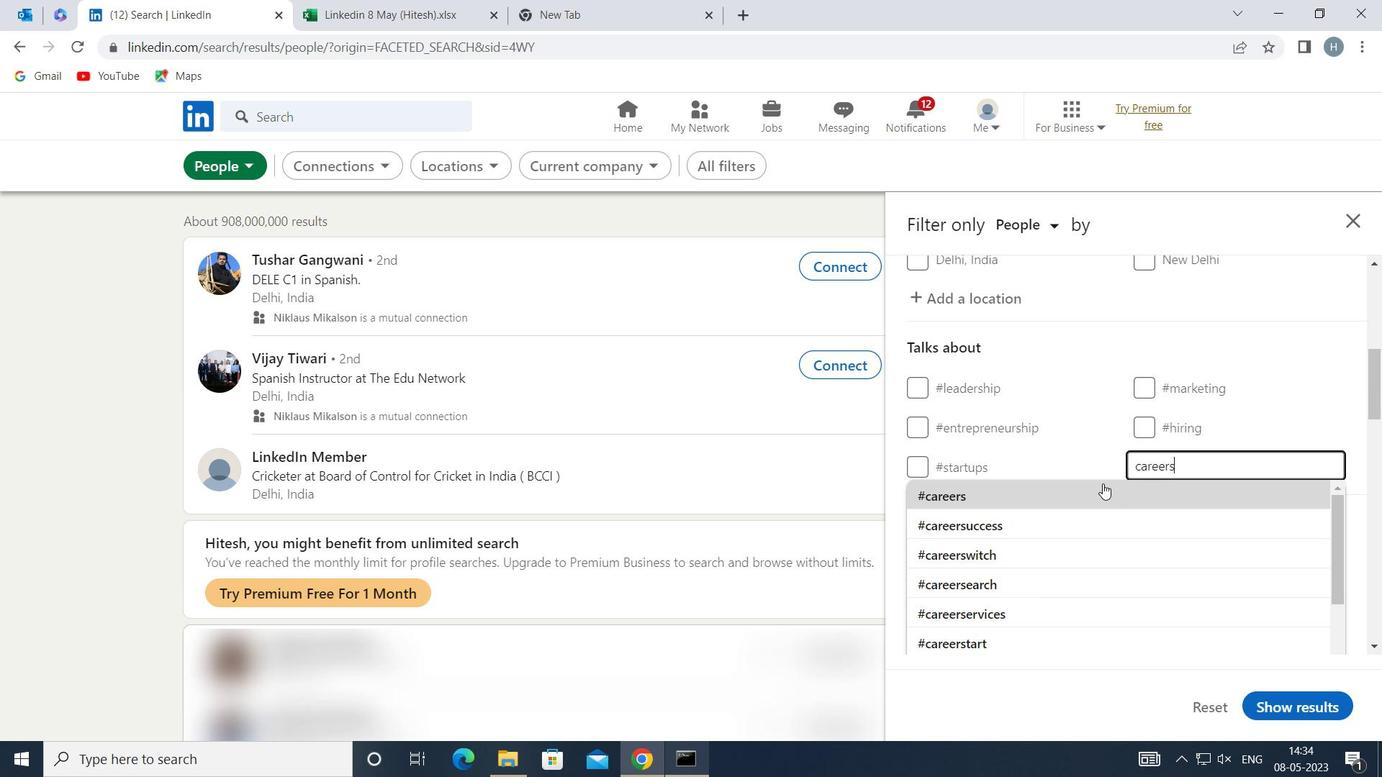 
Action: Mouse pressed left at (1100, 490)
Screenshot: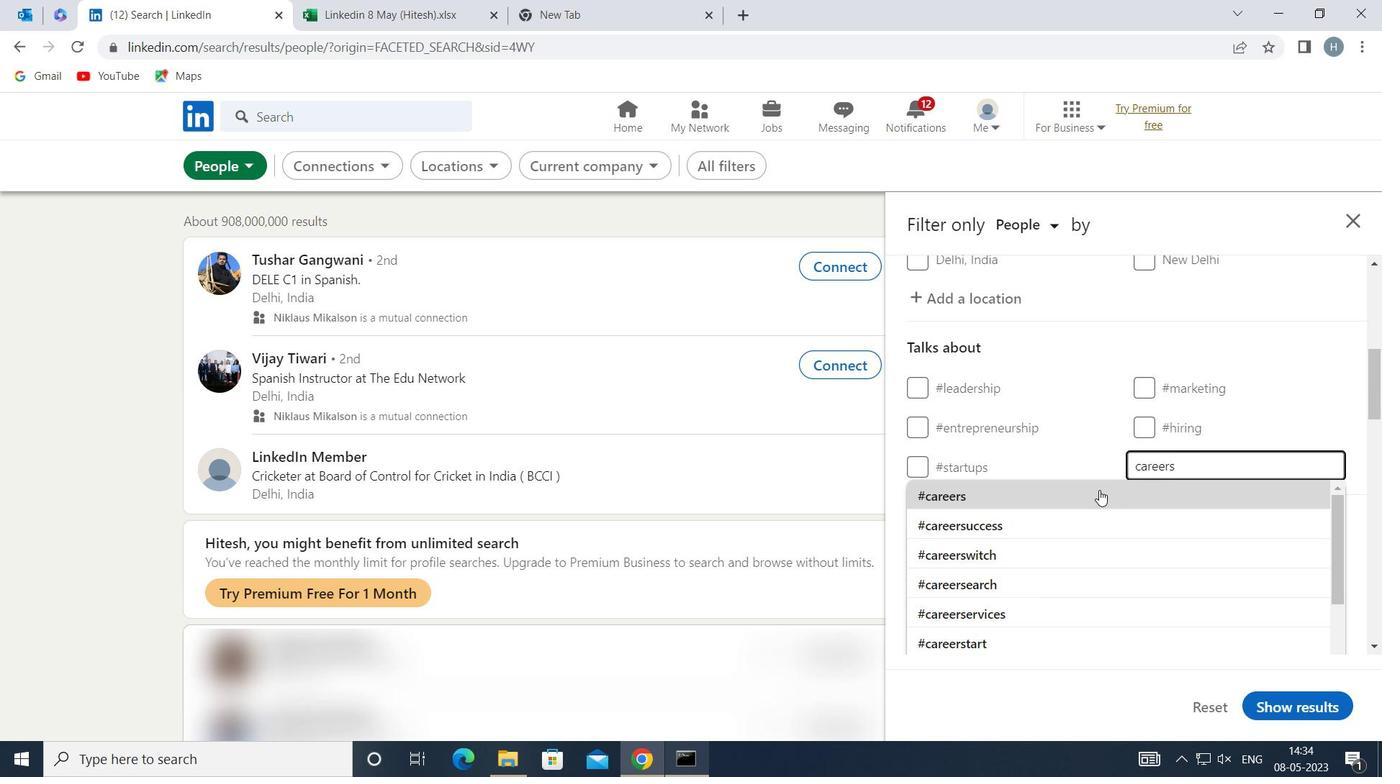 
Action: Mouse moved to (1130, 504)
Screenshot: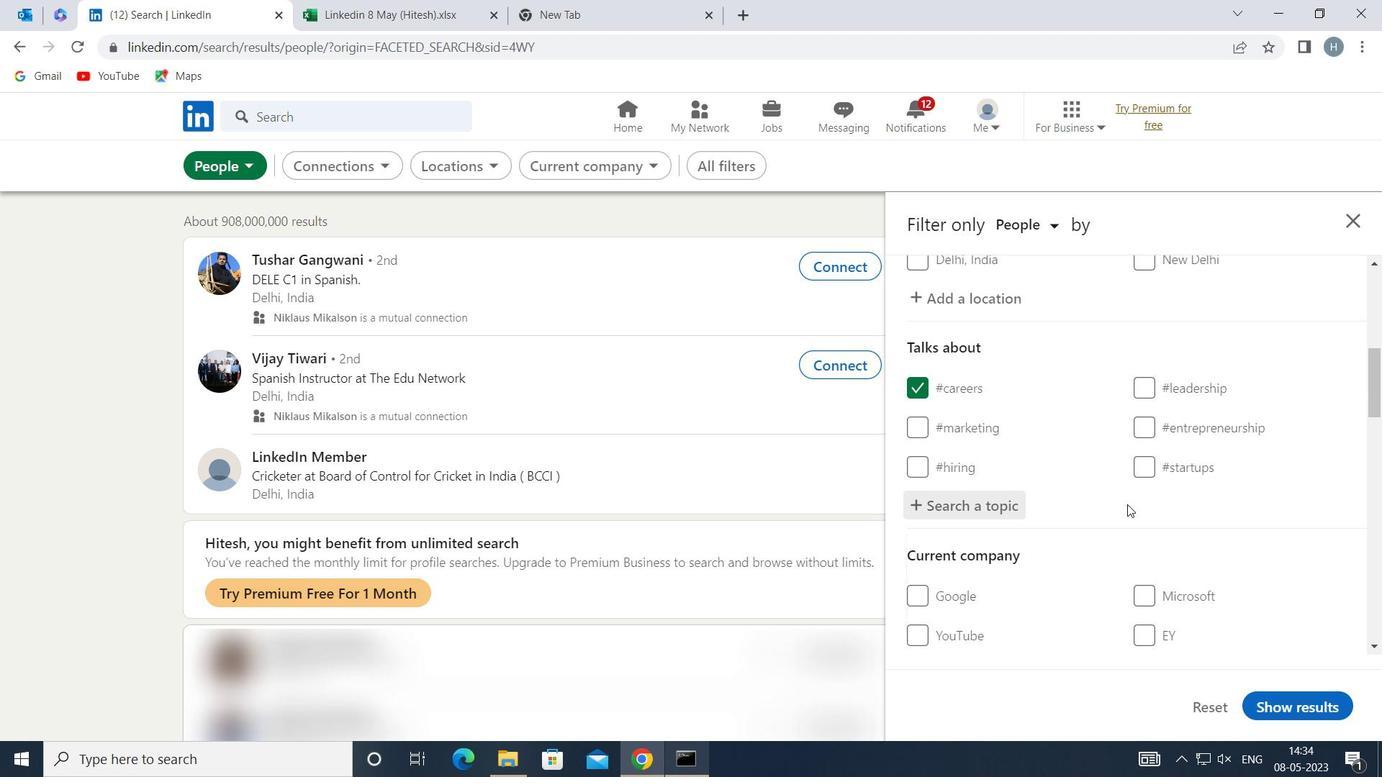
Action: Mouse scrolled (1130, 503) with delta (0, 0)
Screenshot: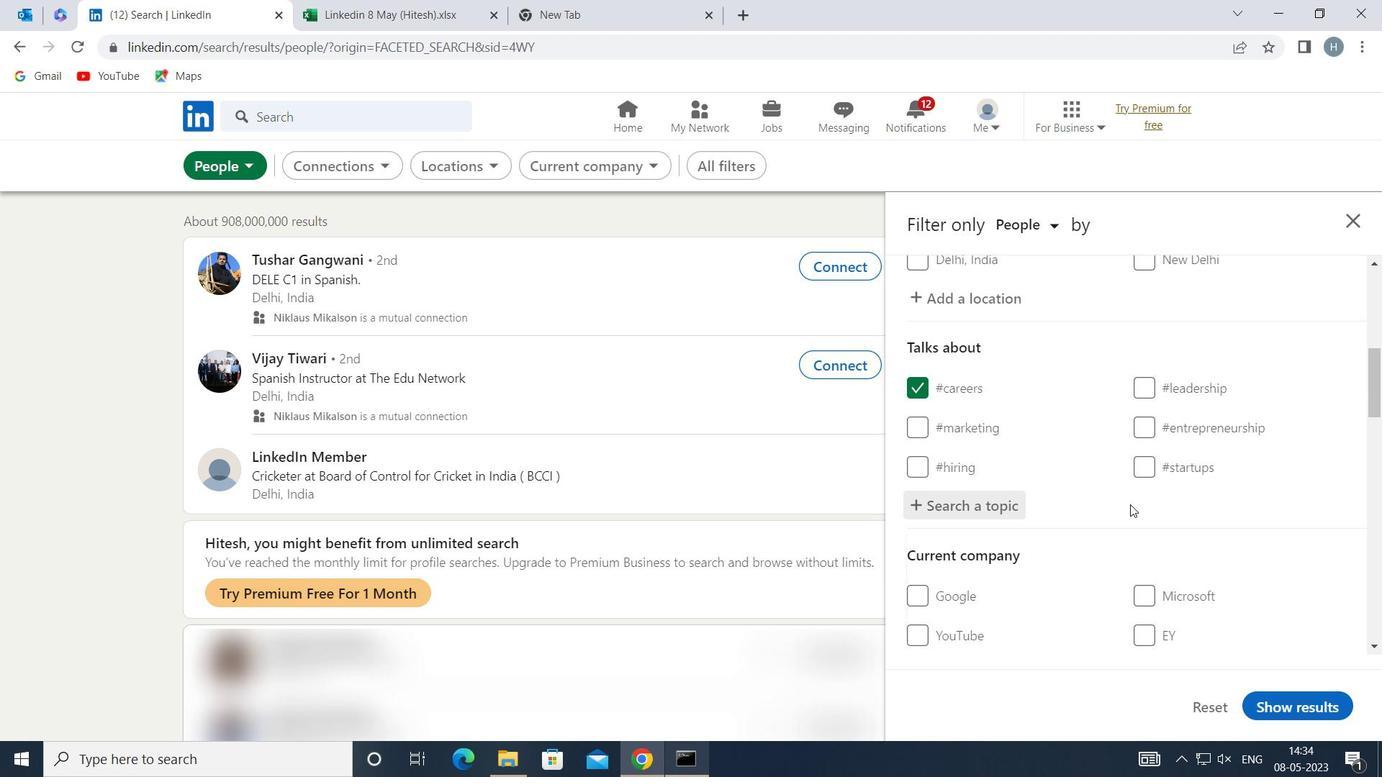 
Action: Mouse moved to (1131, 501)
Screenshot: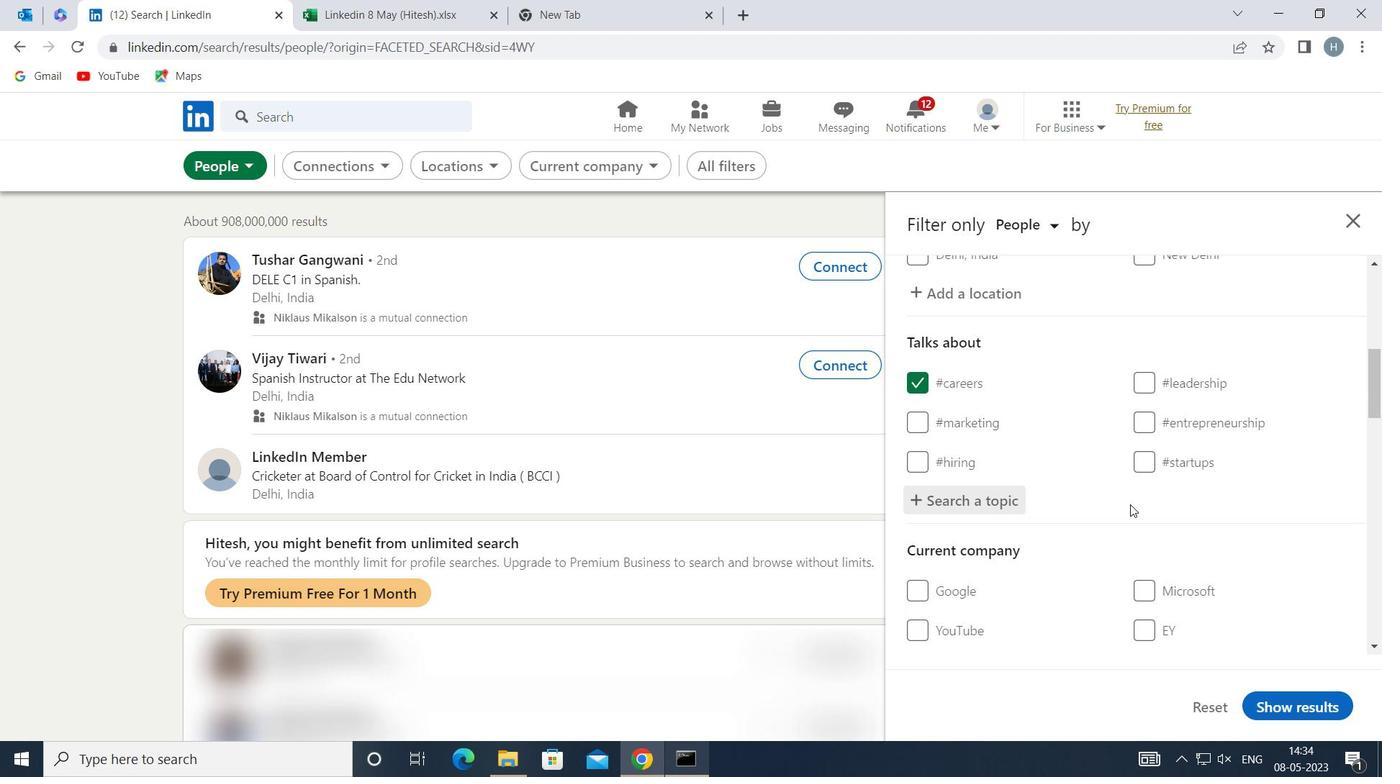 
Action: Mouse scrolled (1131, 501) with delta (0, 0)
Screenshot: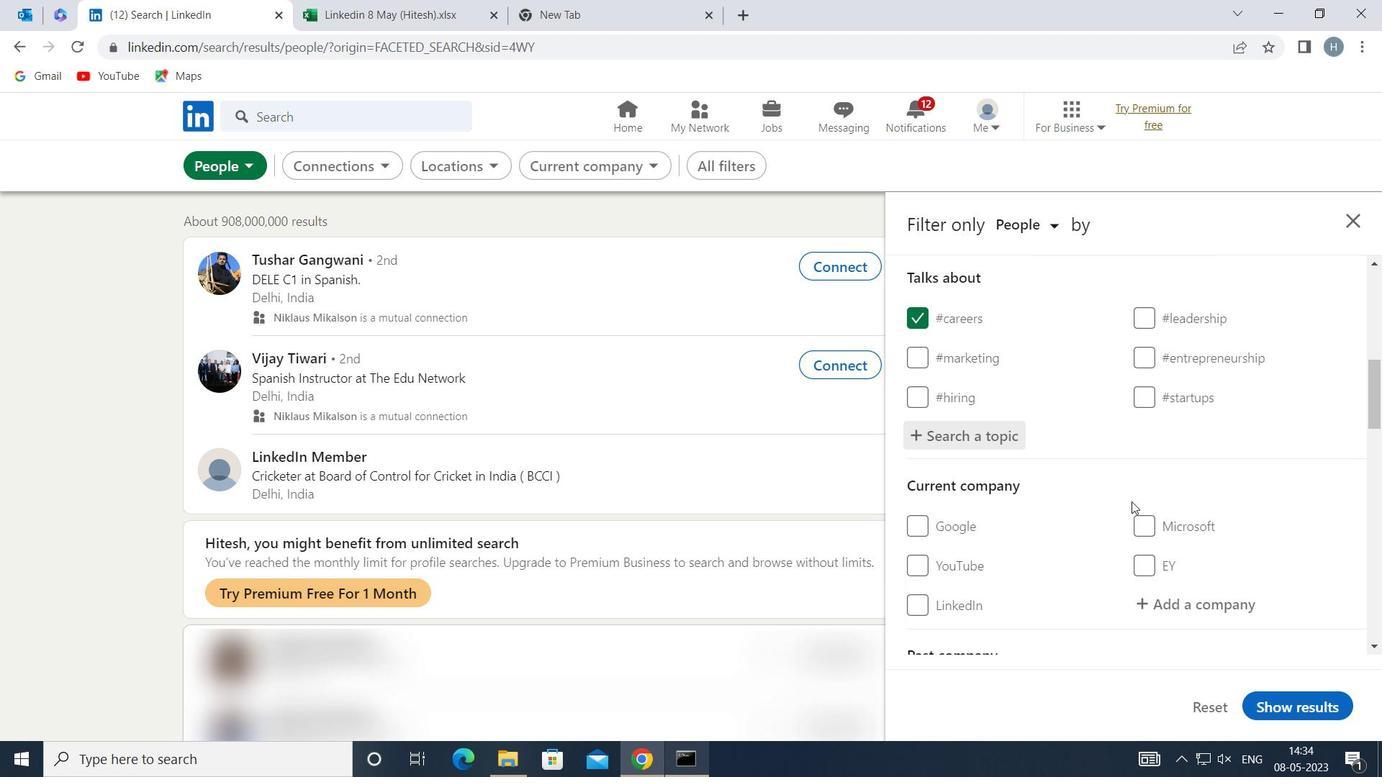 
Action: Mouse moved to (1126, 483)
Screenshot: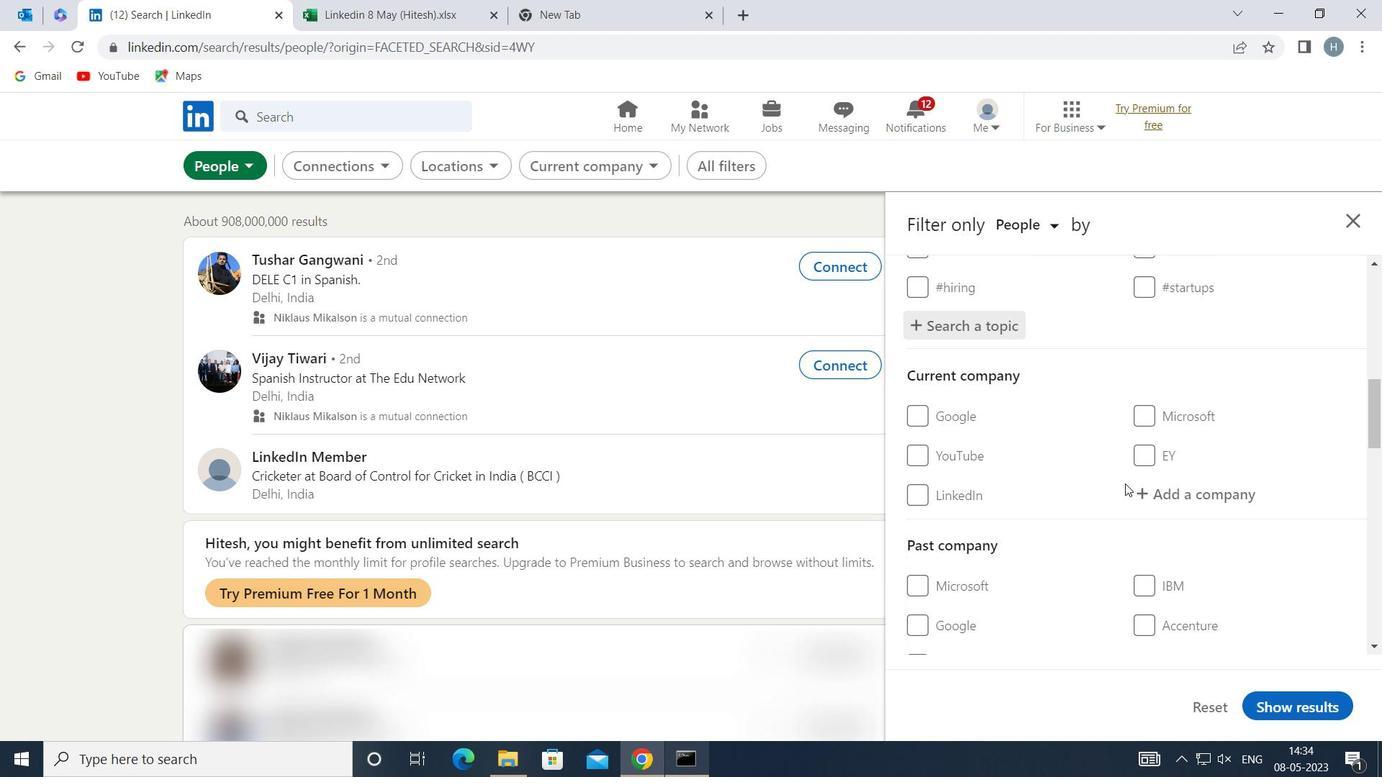 
Action: Mouse scrolled (1126, 482) with delta (0, 0)
Screenshot: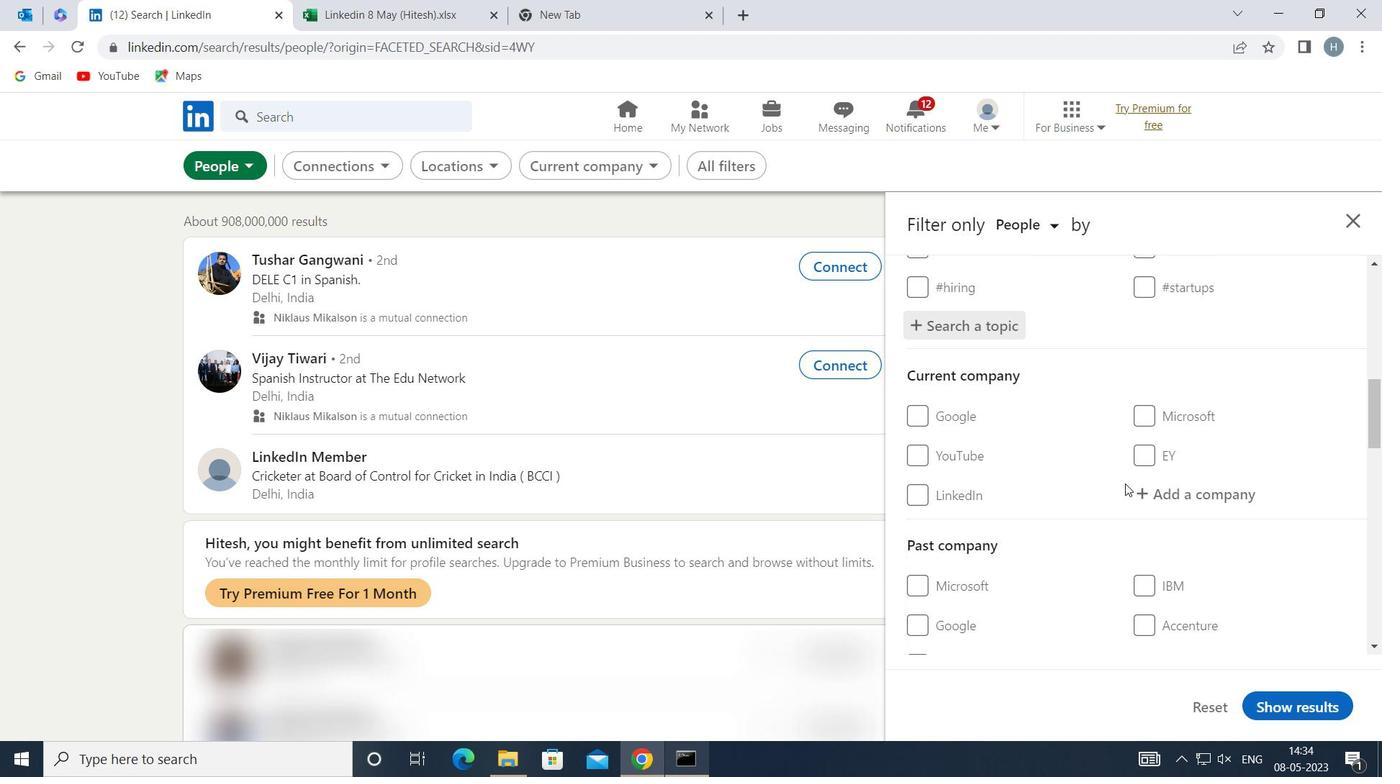 
Action: Mouse scrolled (1126, 482) with delta (0, 0)
Screenshot: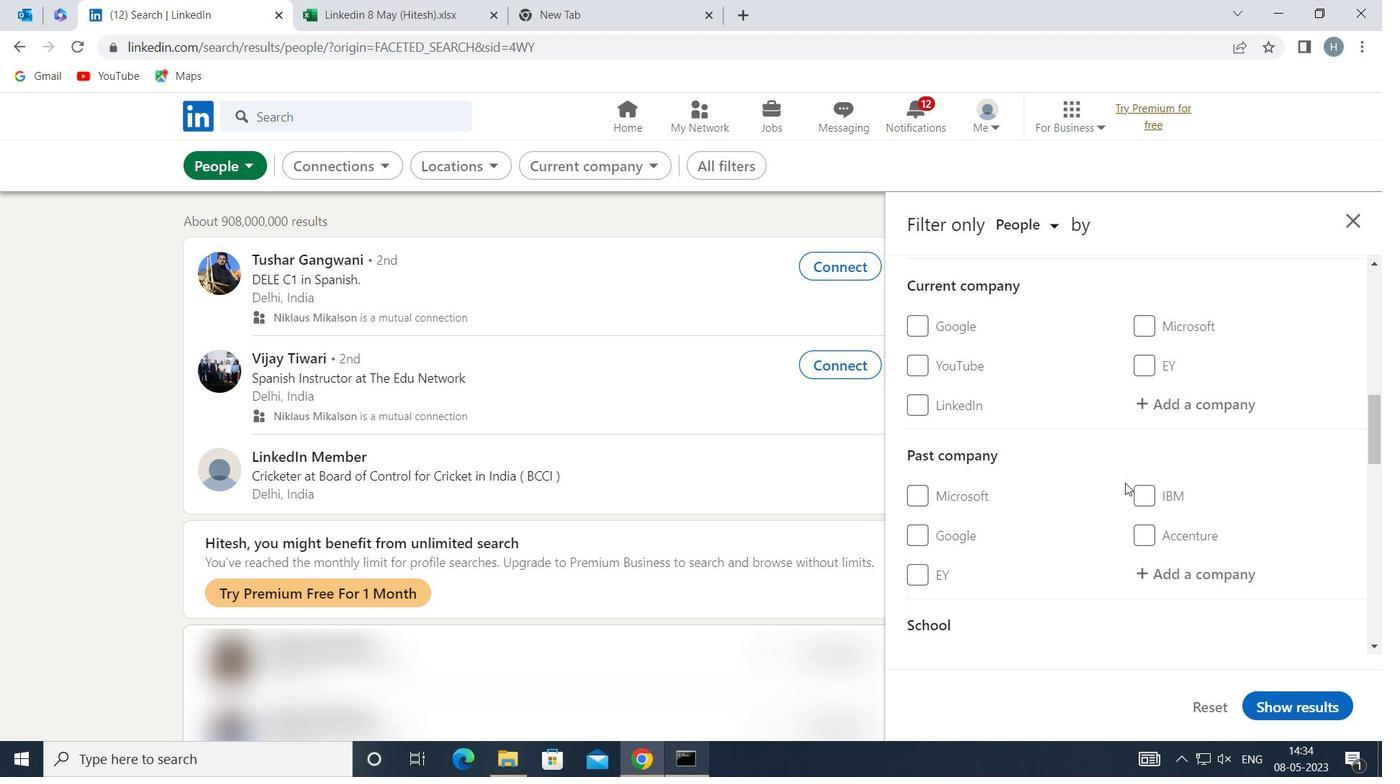 
Action: Mouse moved to (1125, 482)
Screenshot: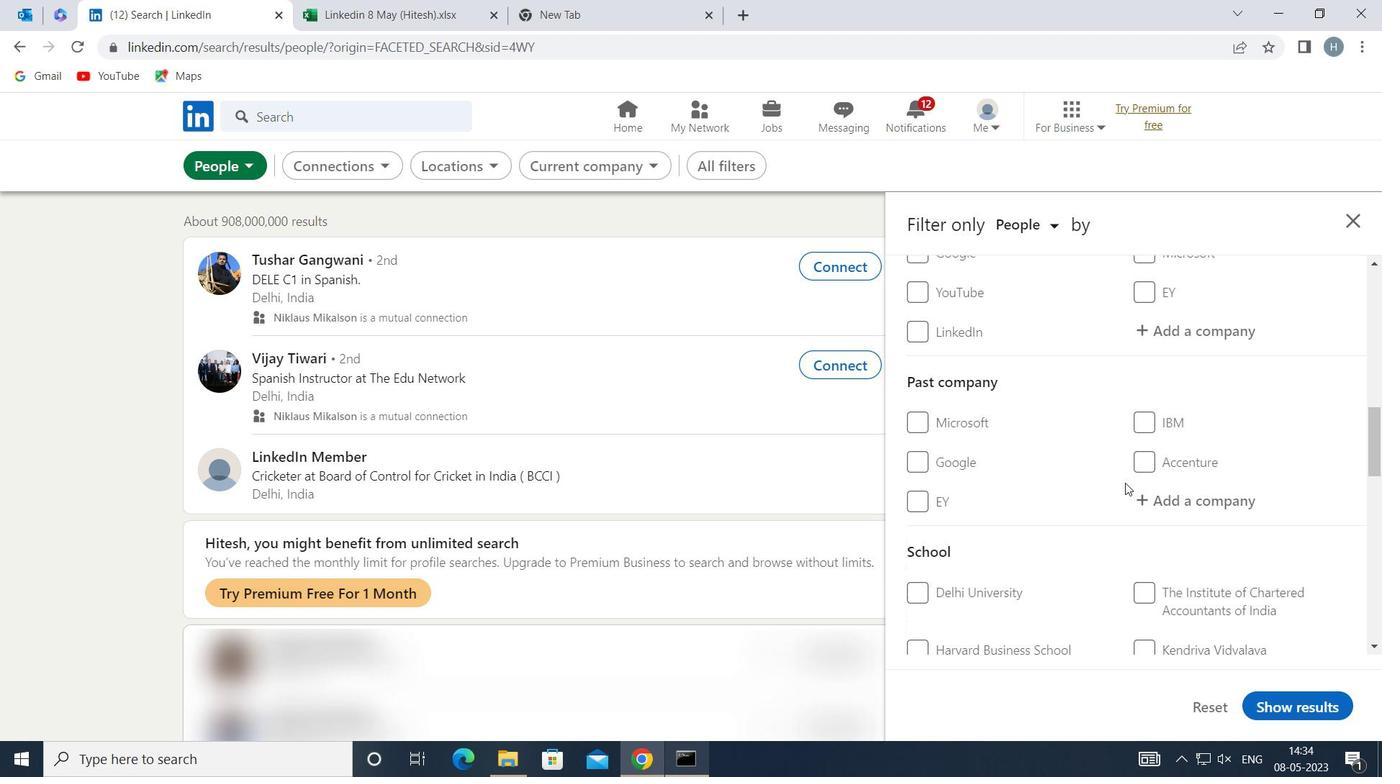 
Action: Mouse scrolled (1125, 481) with delta (0, 0)
Screenshot: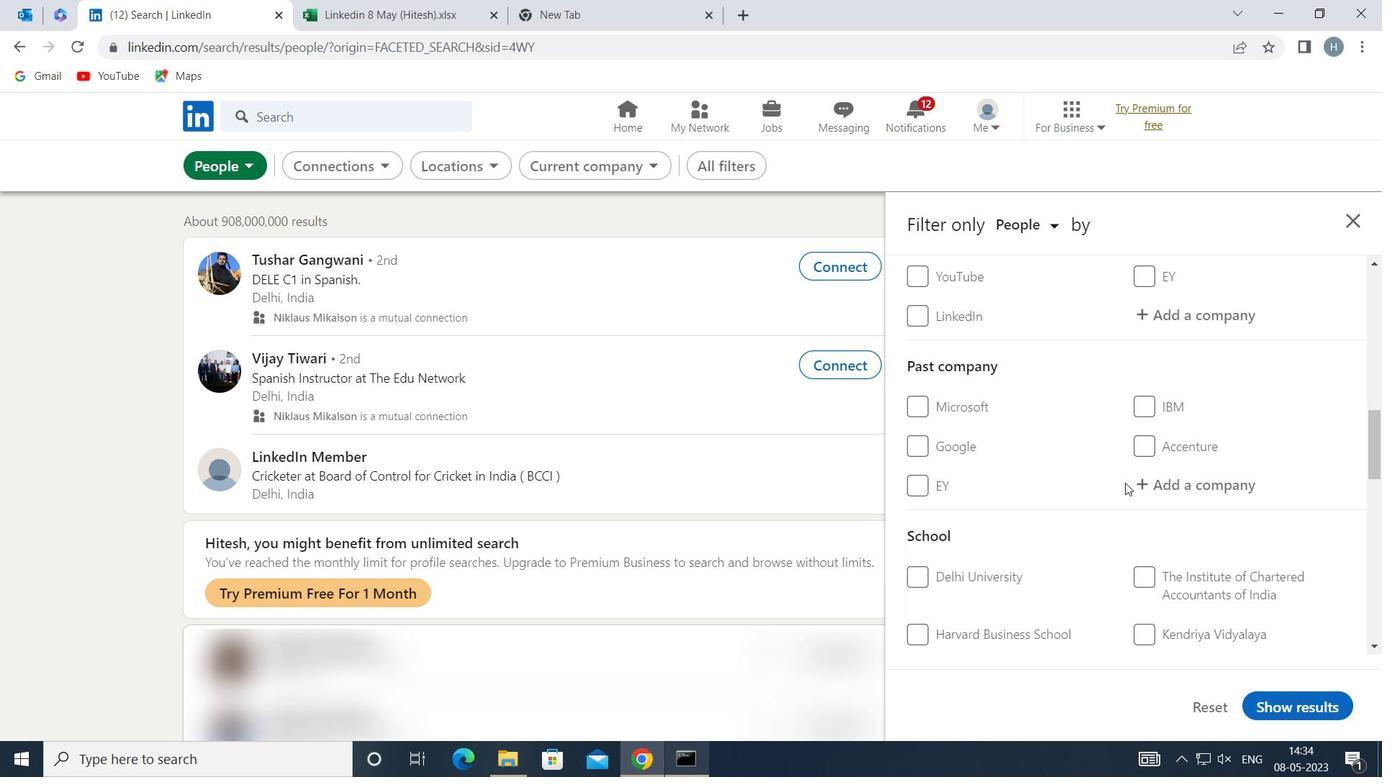 
Action: Mouse scrolled (1125, 481) with delta (0, 0)
Screenshot: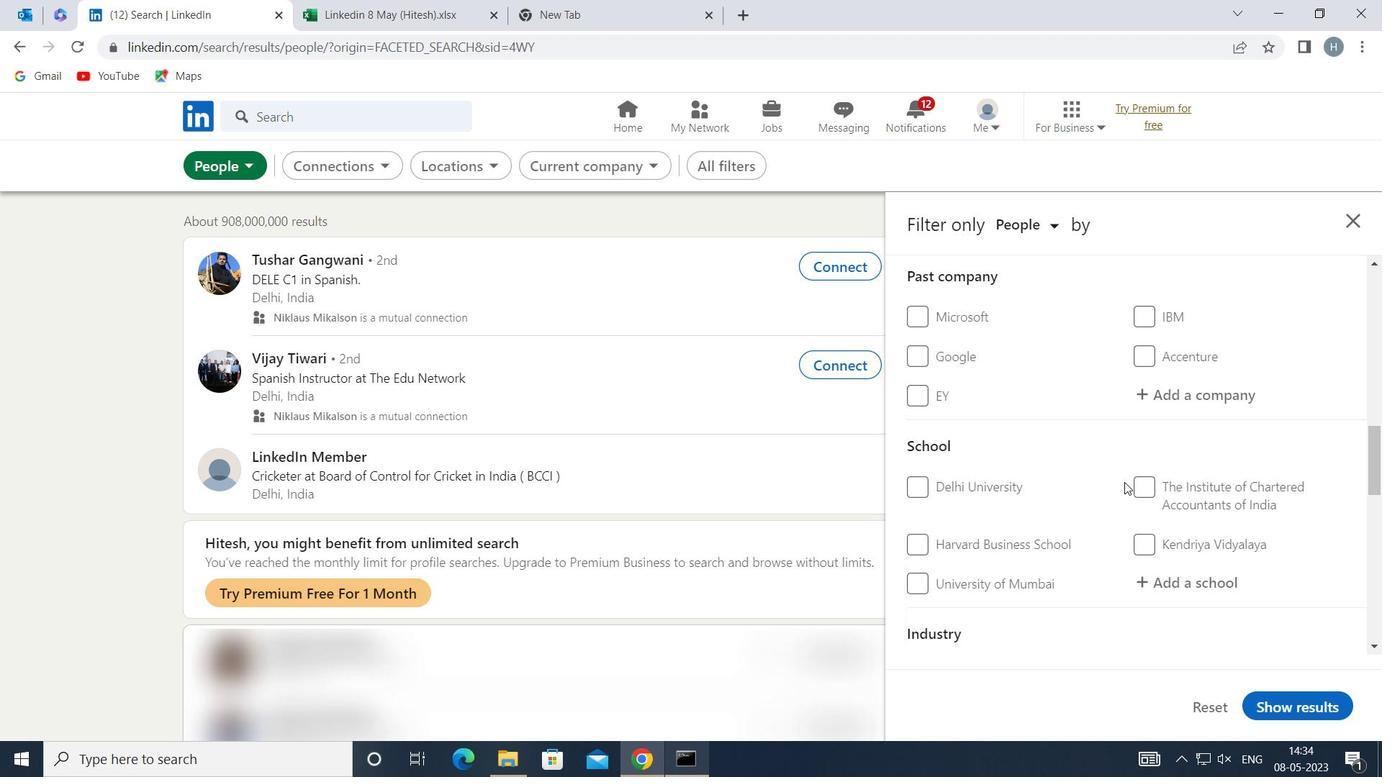 
Action: Mouse moved to (1125, 482)
Screenshot: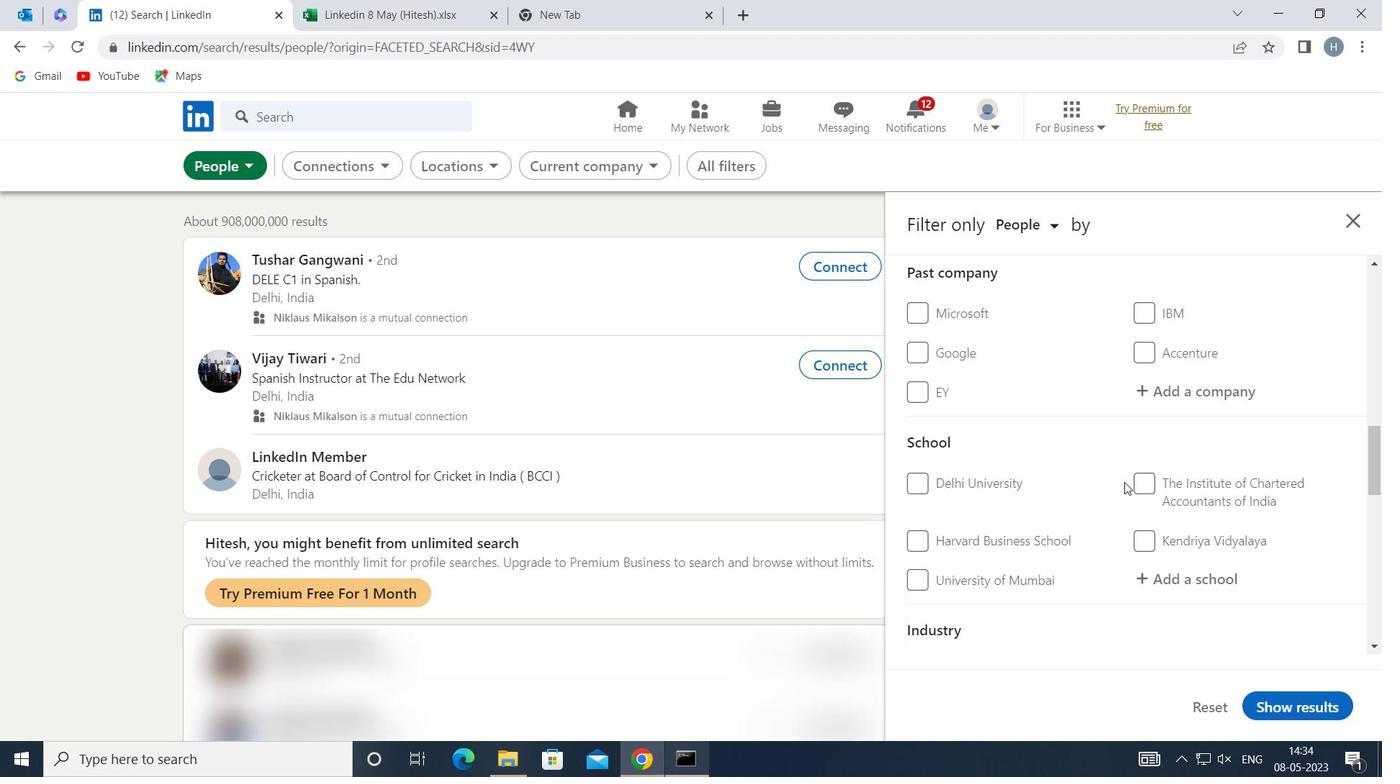 
Action: Mouse scrolled (1125, 481) with delta (0, 0)
Screenshot: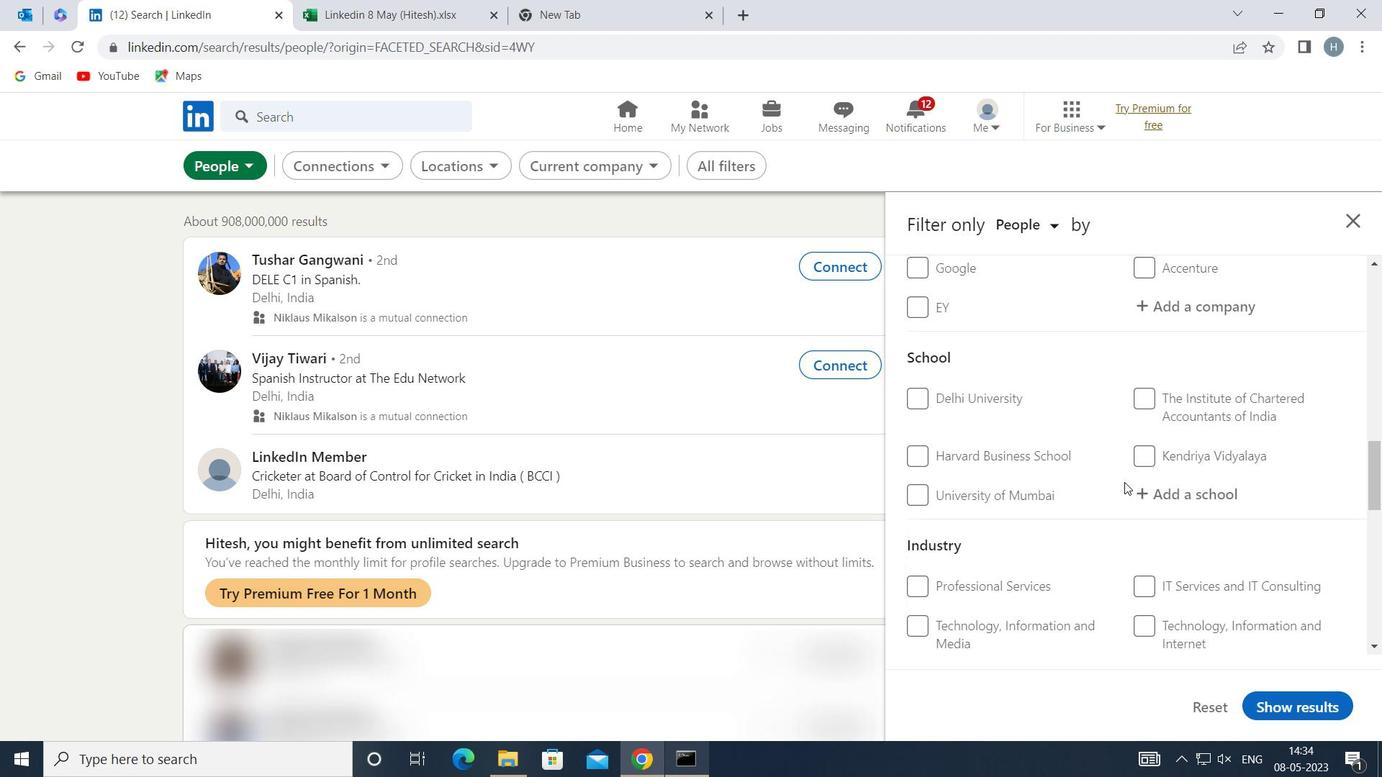 
Action: Mouse scrolled (1125, 481) with delta (0, 0)
Screenshot: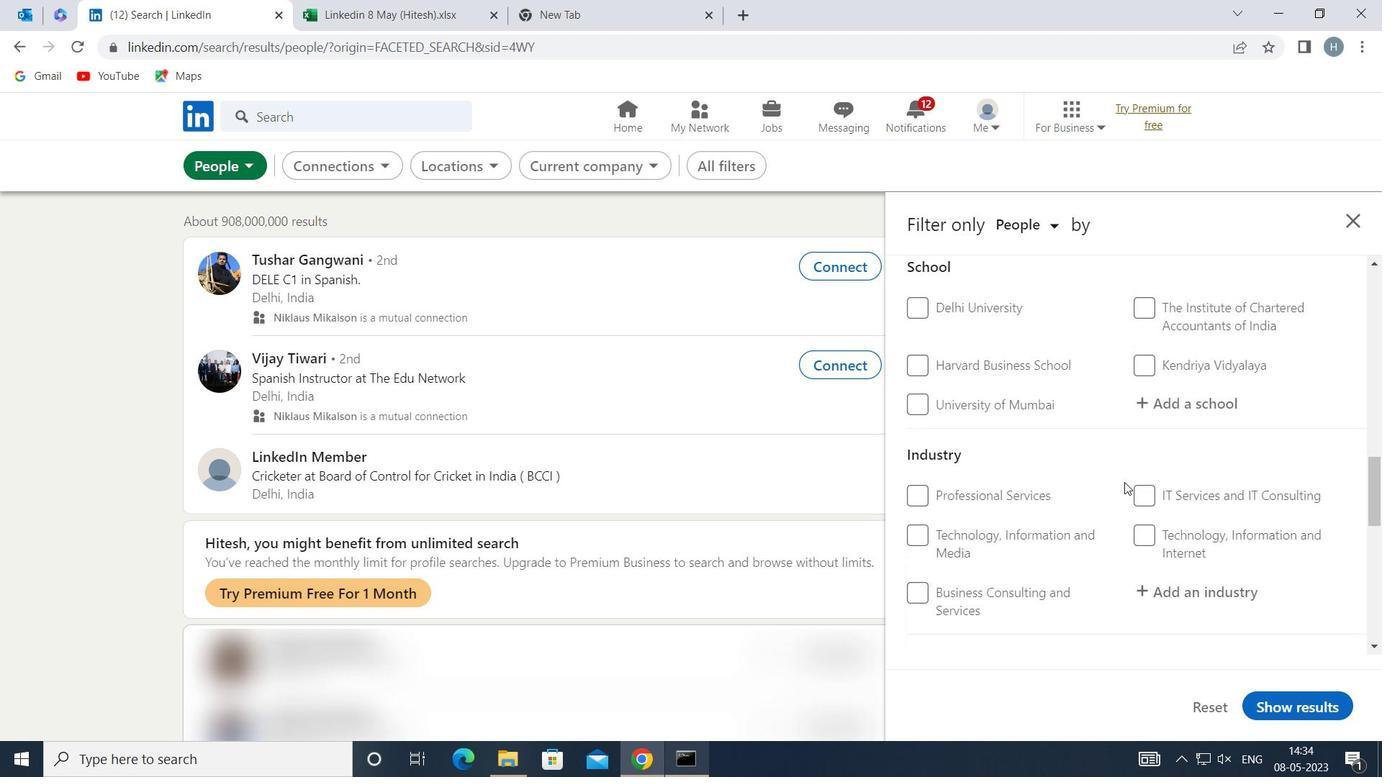 
Action: Mouse scrolled (1125, 481) with delta (0, 0)
Screenshot: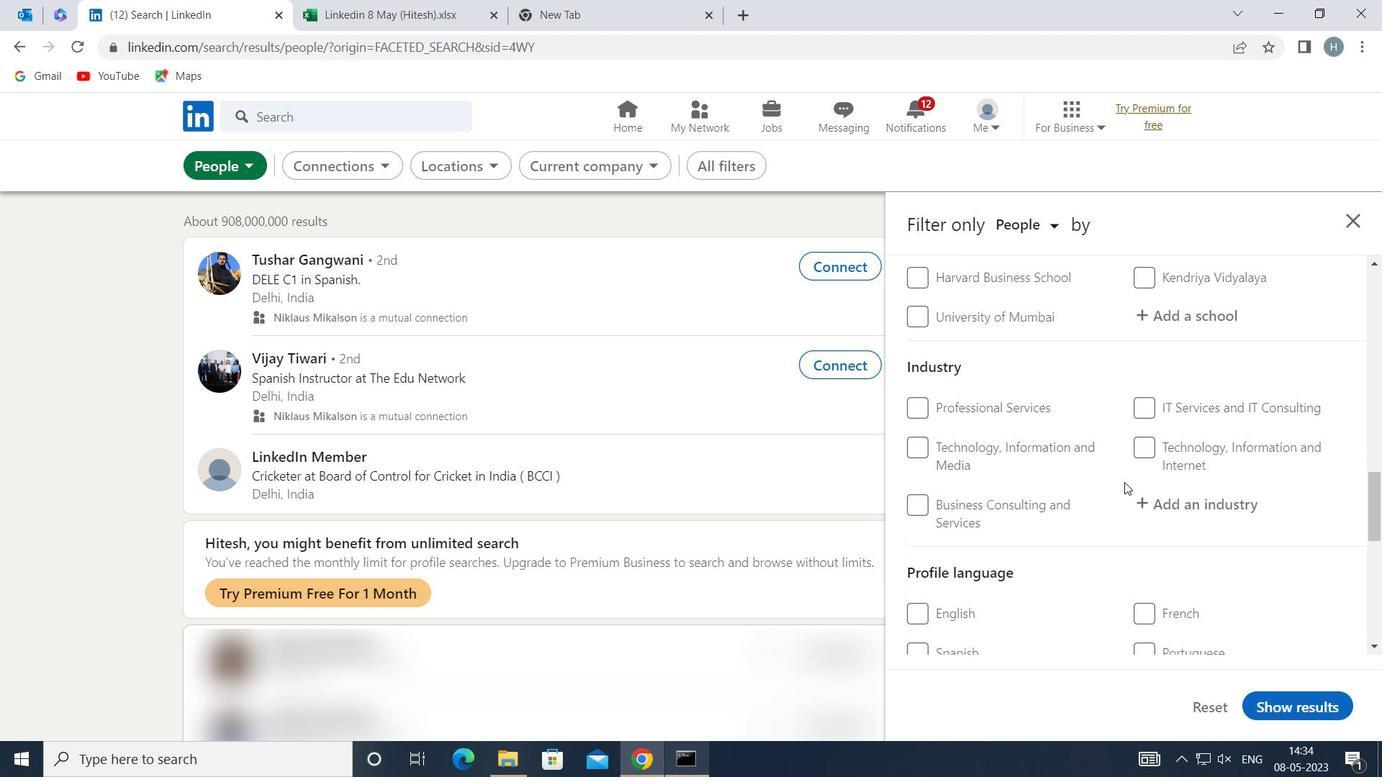 
Action: Mouse moved to (1125, 480)
Screenshot: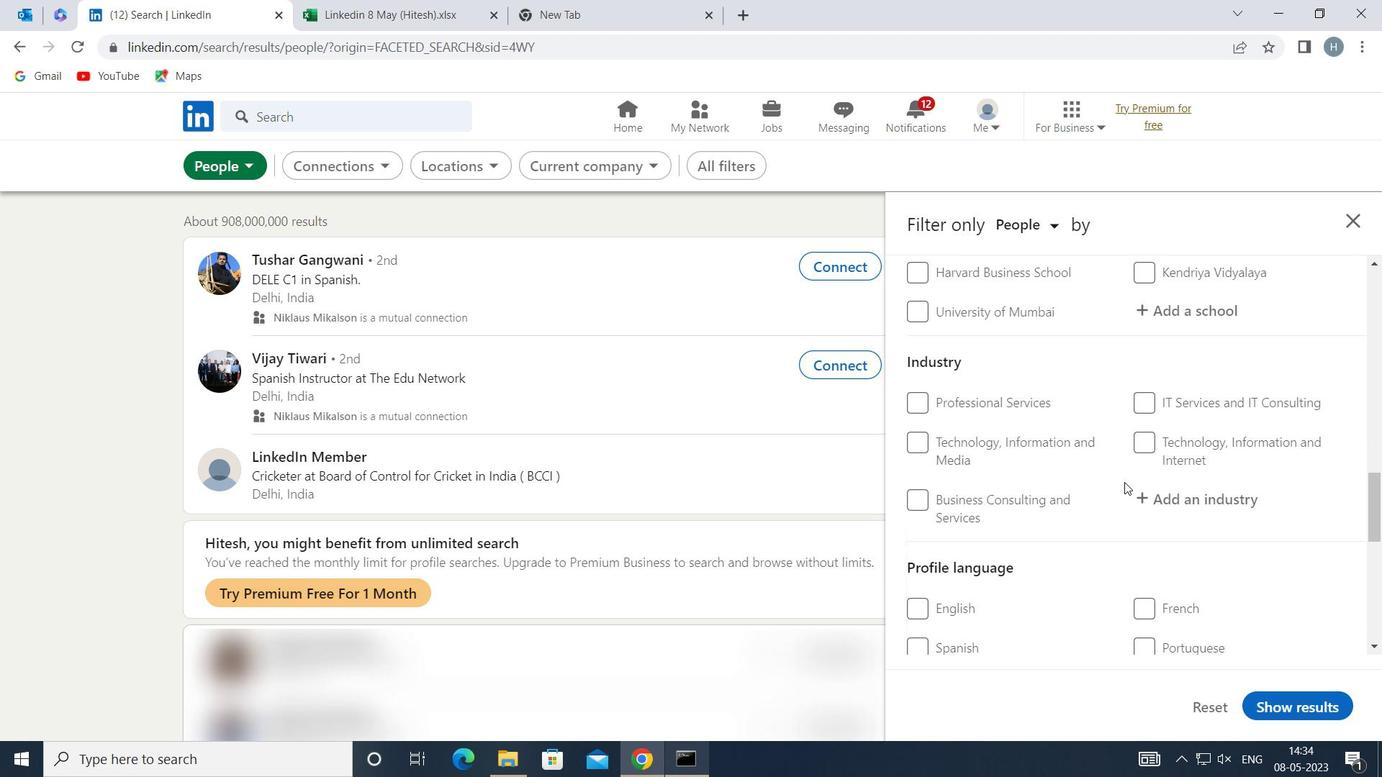 
Action: Mouse scrolled (1125, 480) with delta (0, 0)
Screenshot: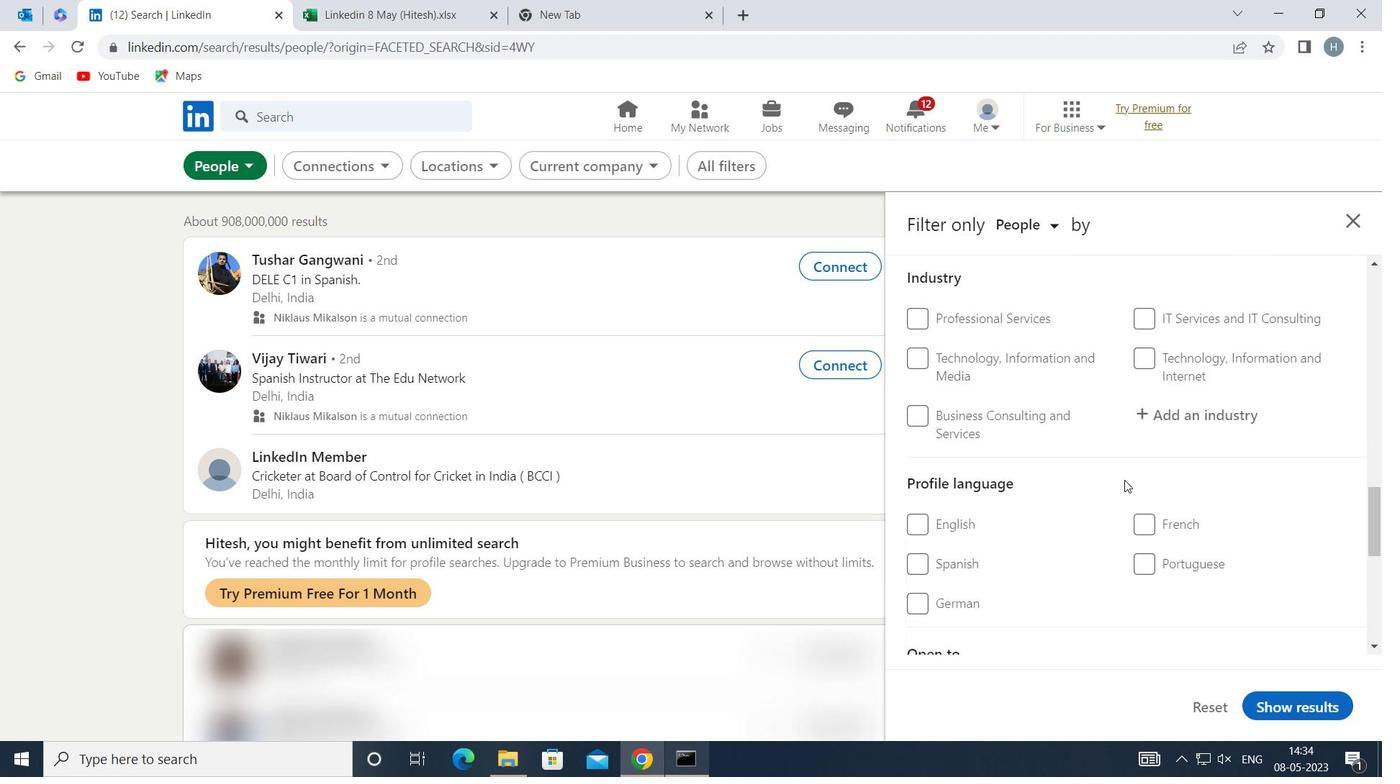 
Action: Mouse moved to (910, 509)
Screenshot: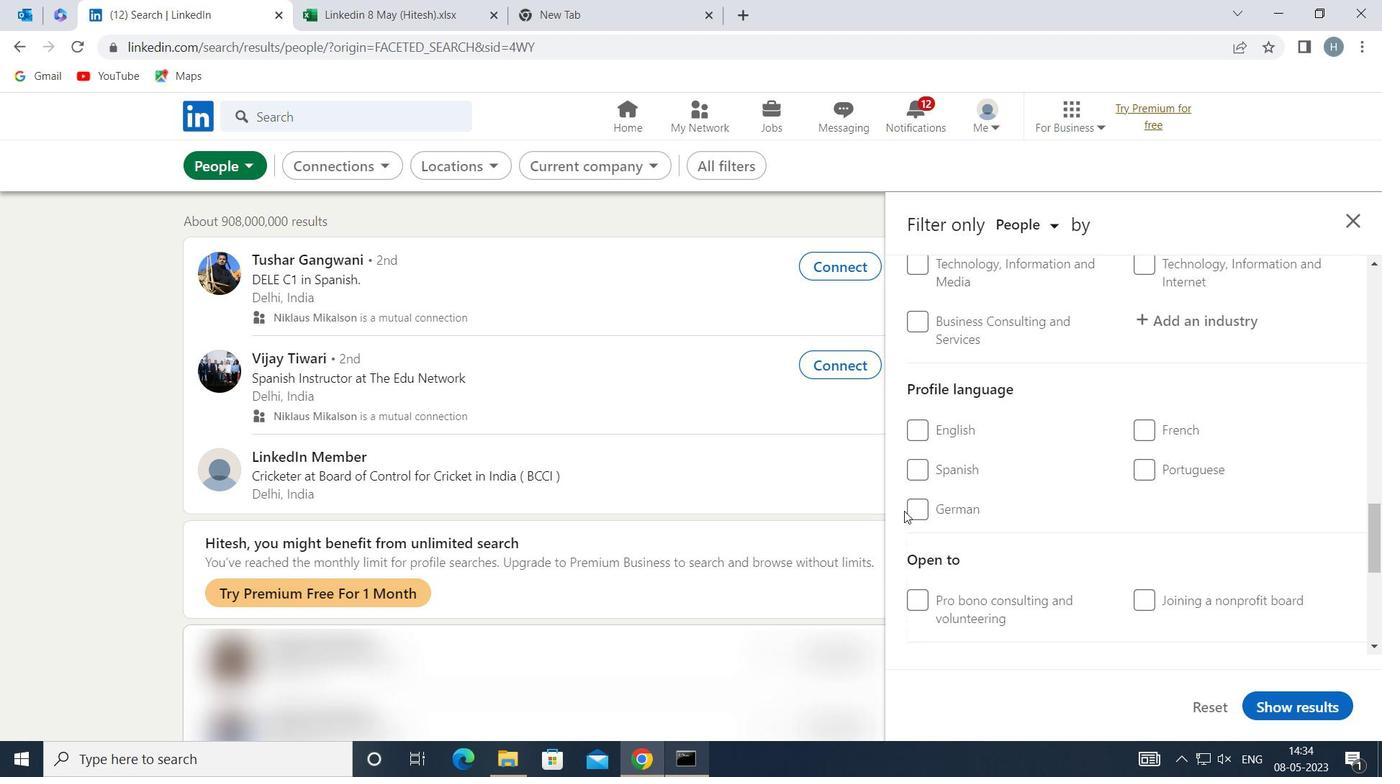 
Action: Mouse pressed left at (910, 509)
Screenshot: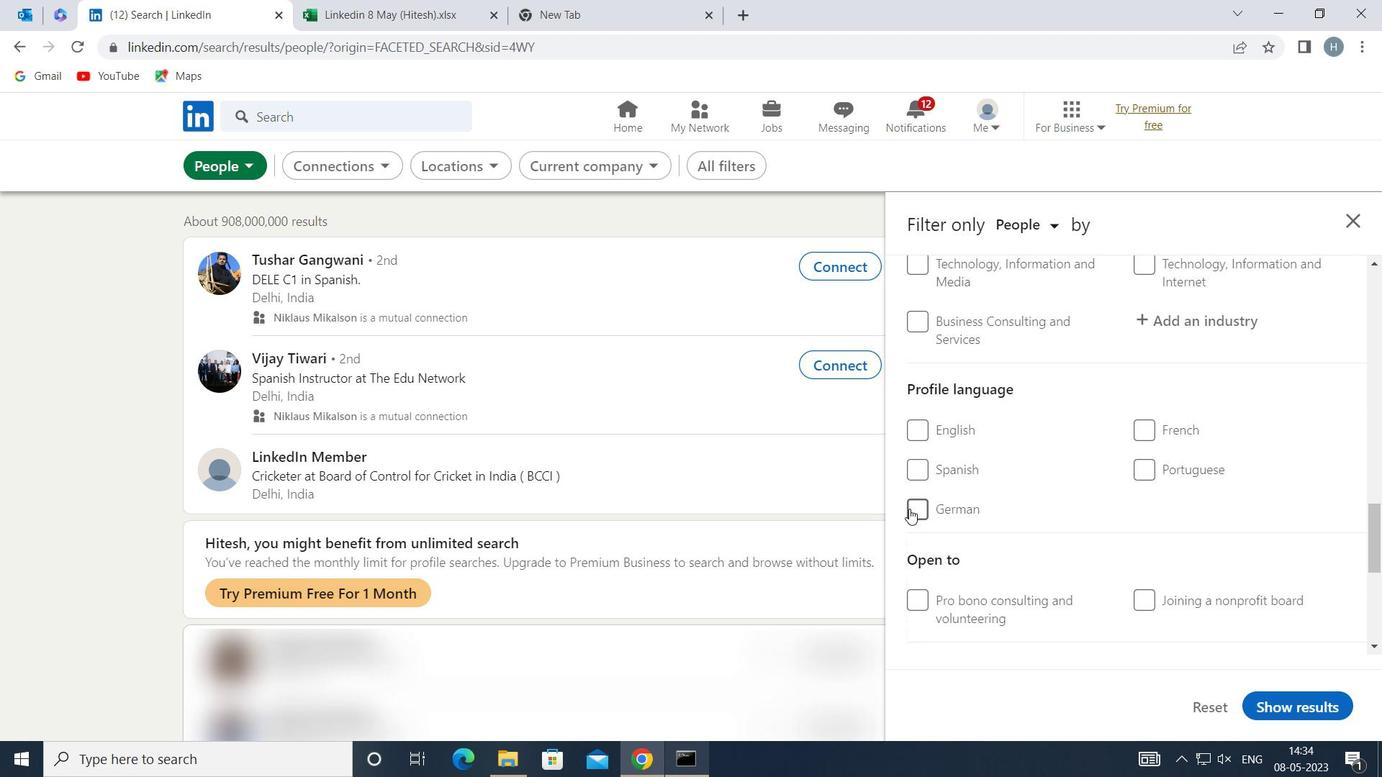 
Action: Mouse moved to (1054, 520)
Screenshot: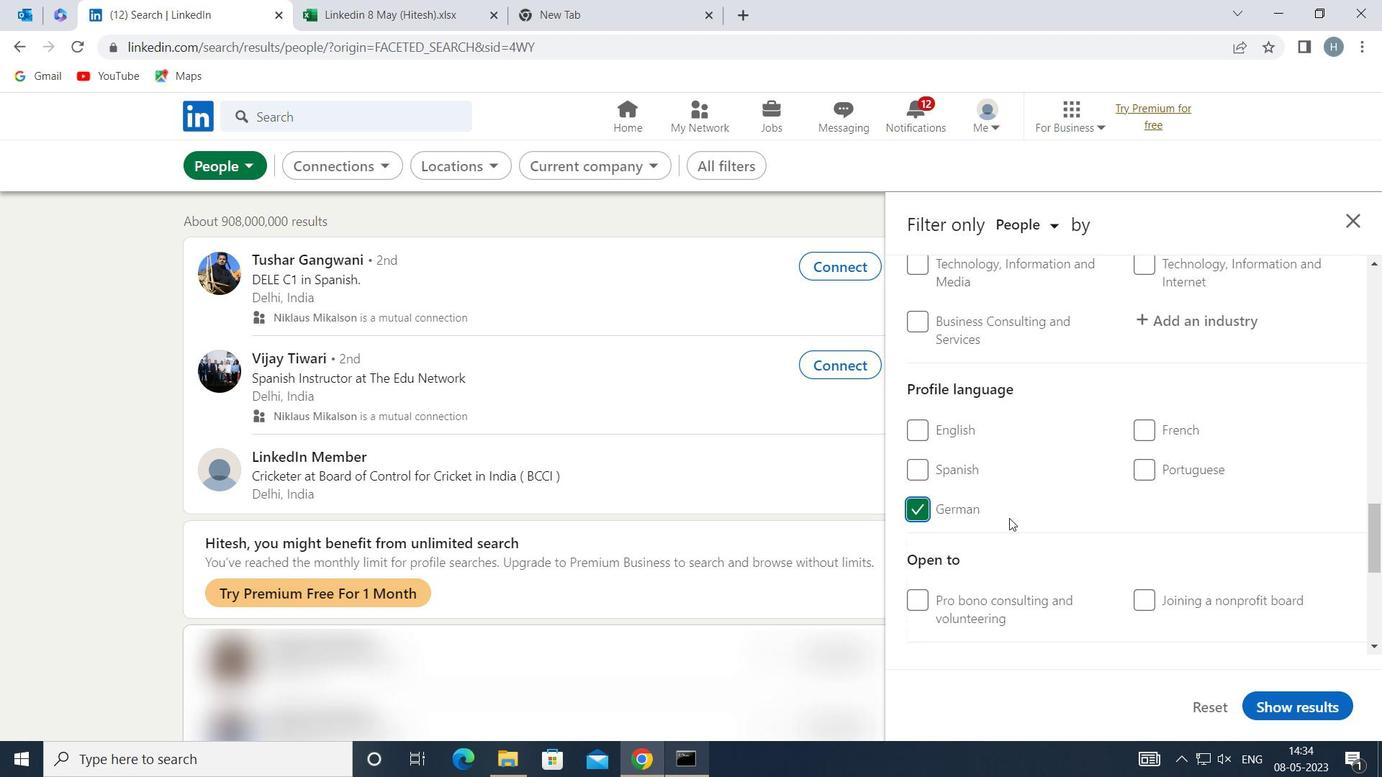 
Action: Mouse scrolled (1054, 521) with delta (0, 0)
Screenshot: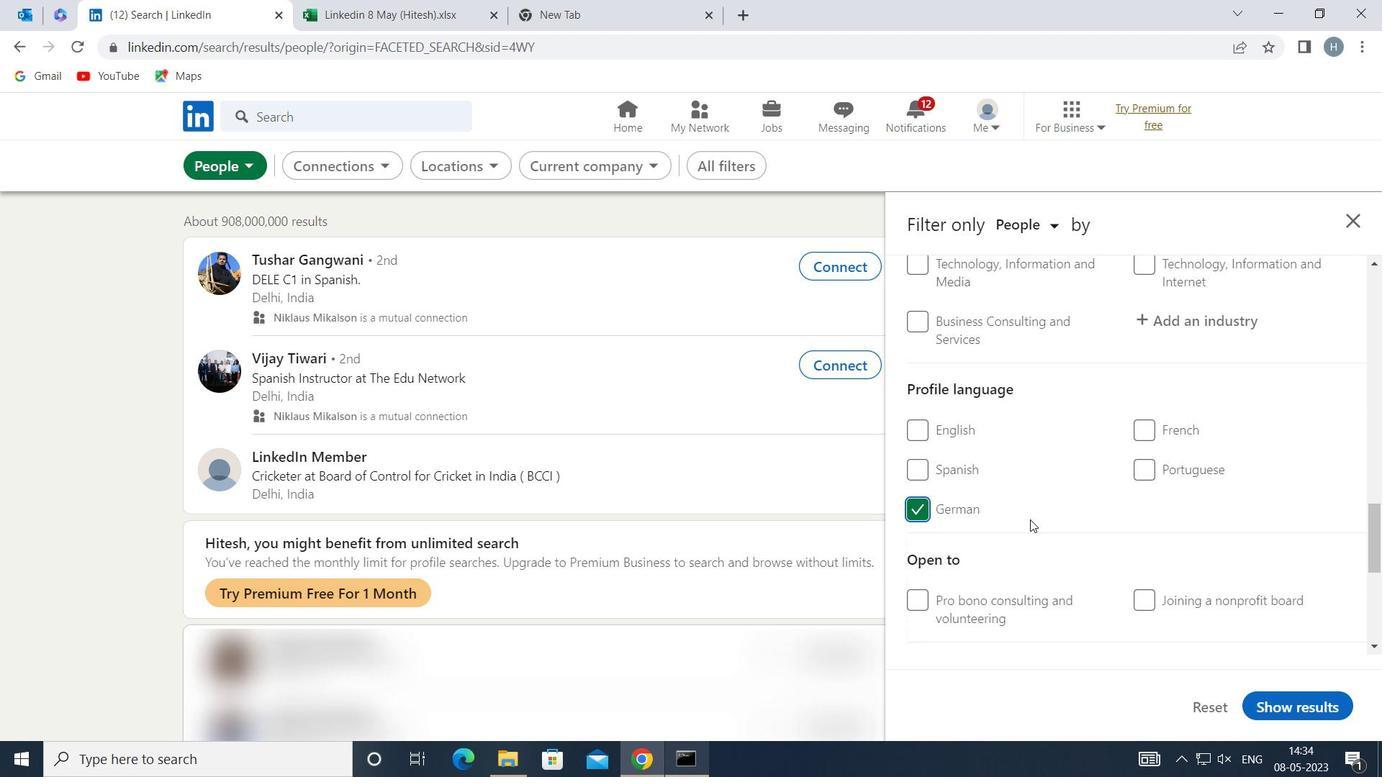 
Action: Mouse moved to (1056, 518)
Screenshot: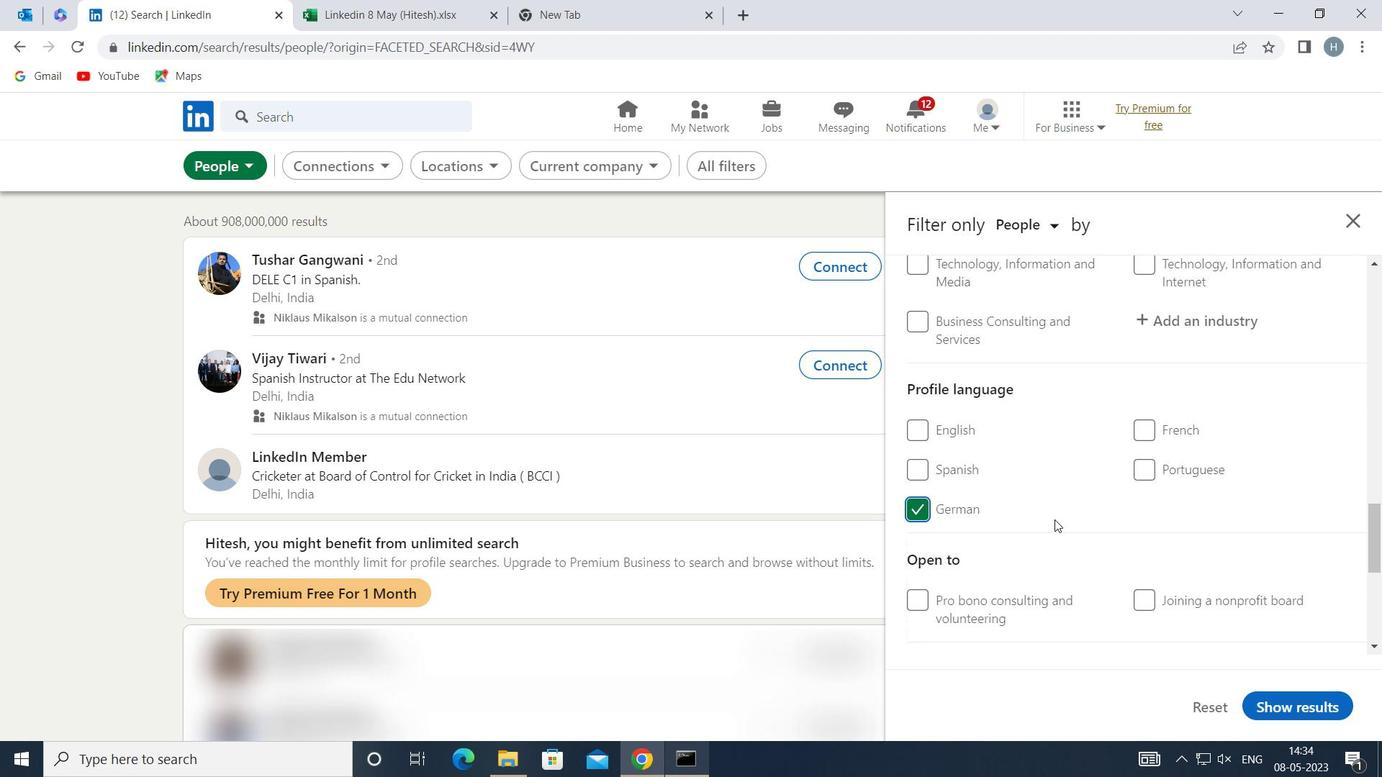 
Action: Mouse scrolled (1056, 519) with delta (0, 0)
Screenshot: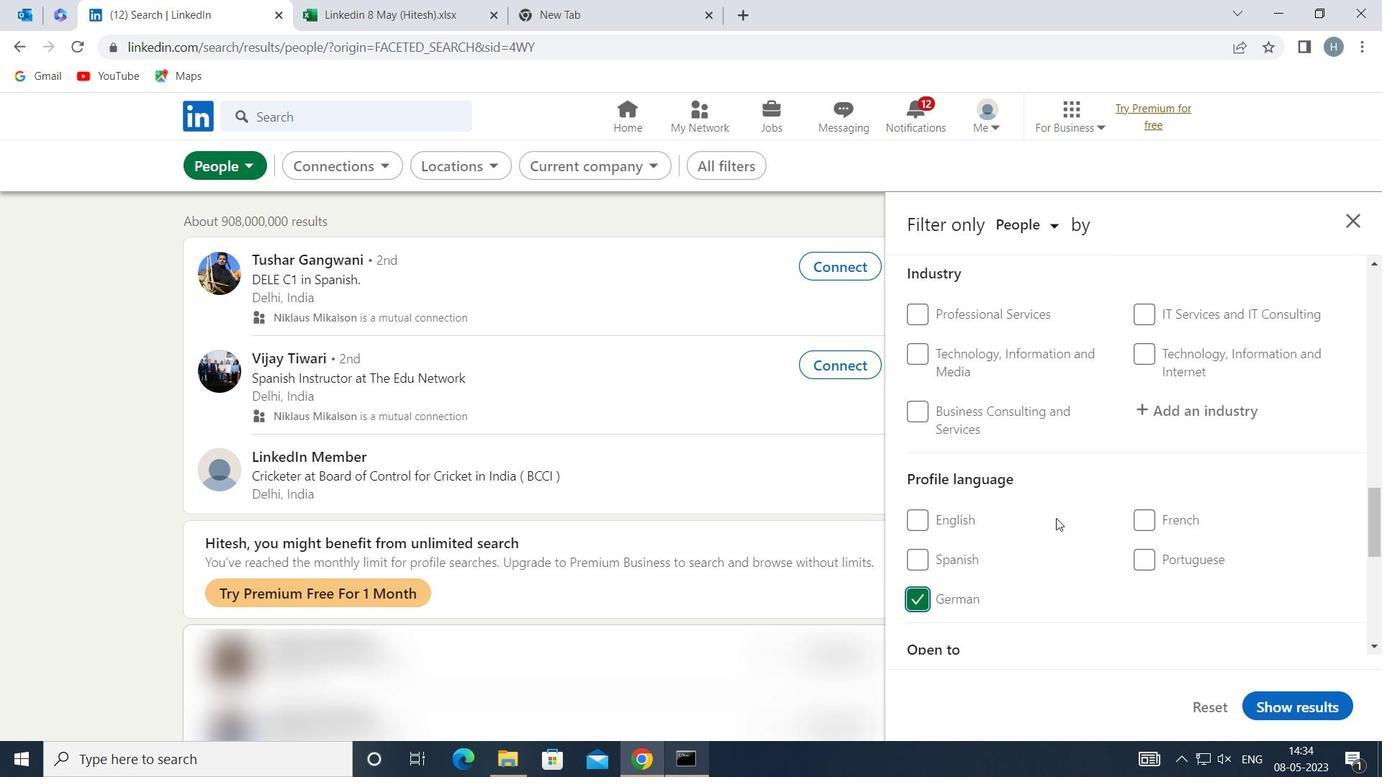 
Action: Mouse scrolled (1056, 519) with delta (0, 0)
Screenshot: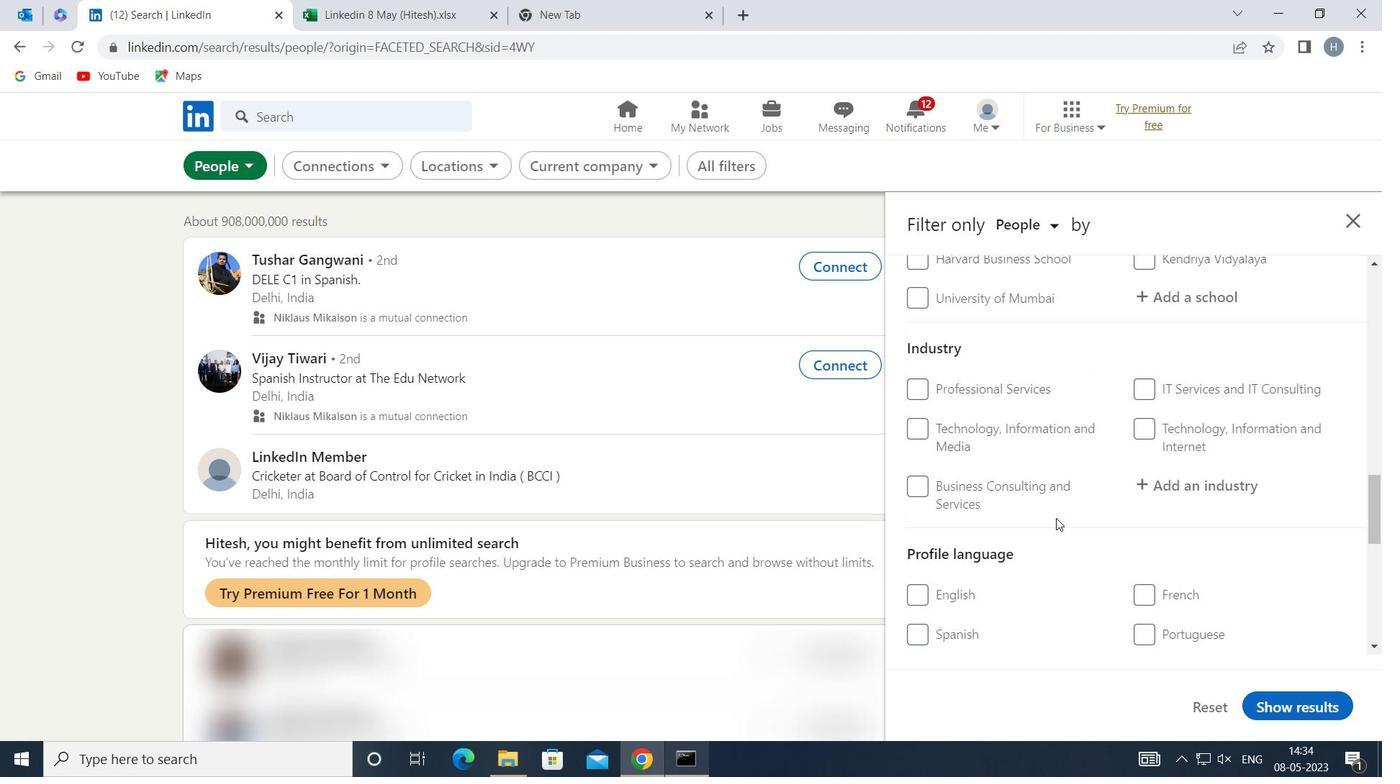 
Action: Mouse scrolled (1056, 519) with delta (0, 0)
Screenshot: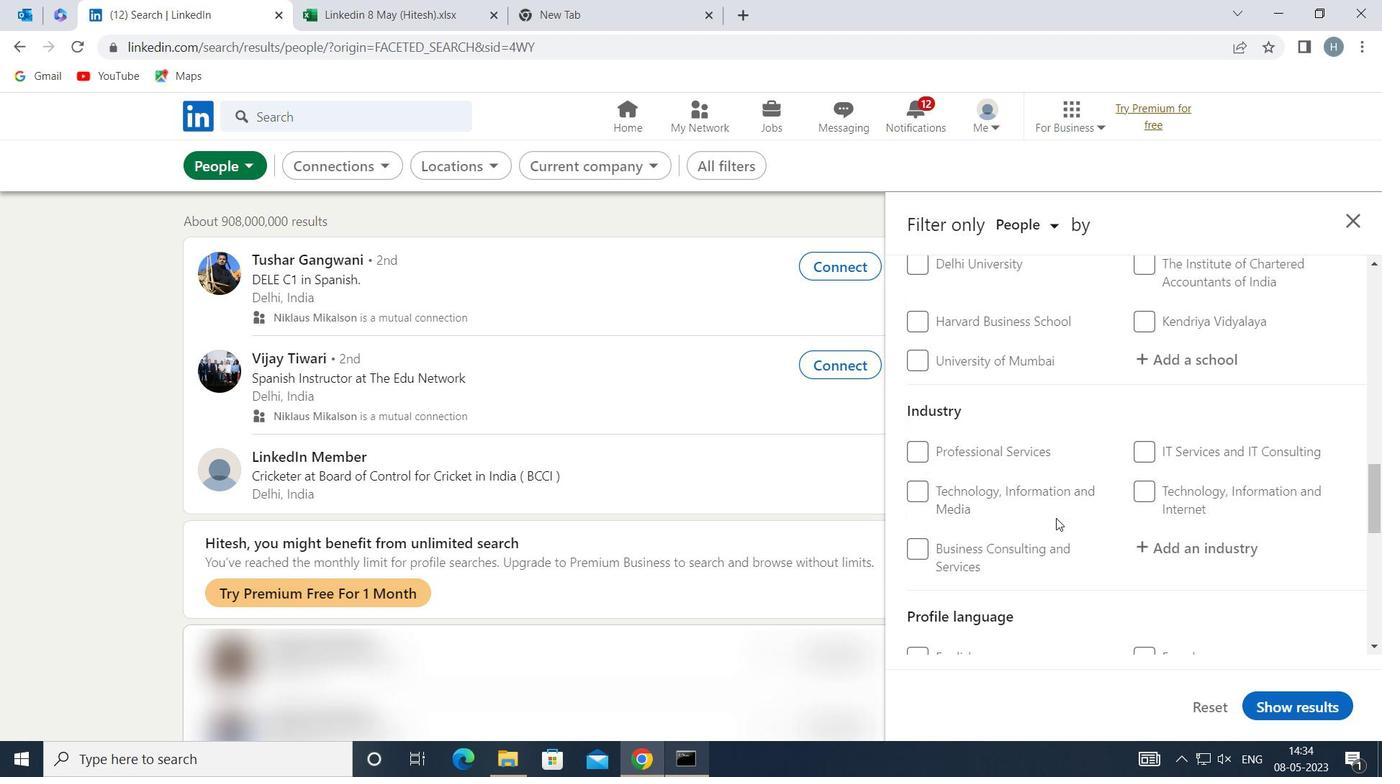
Action: Mouse scrolled (1056, 519) with delta (0, 0)
Screenshot: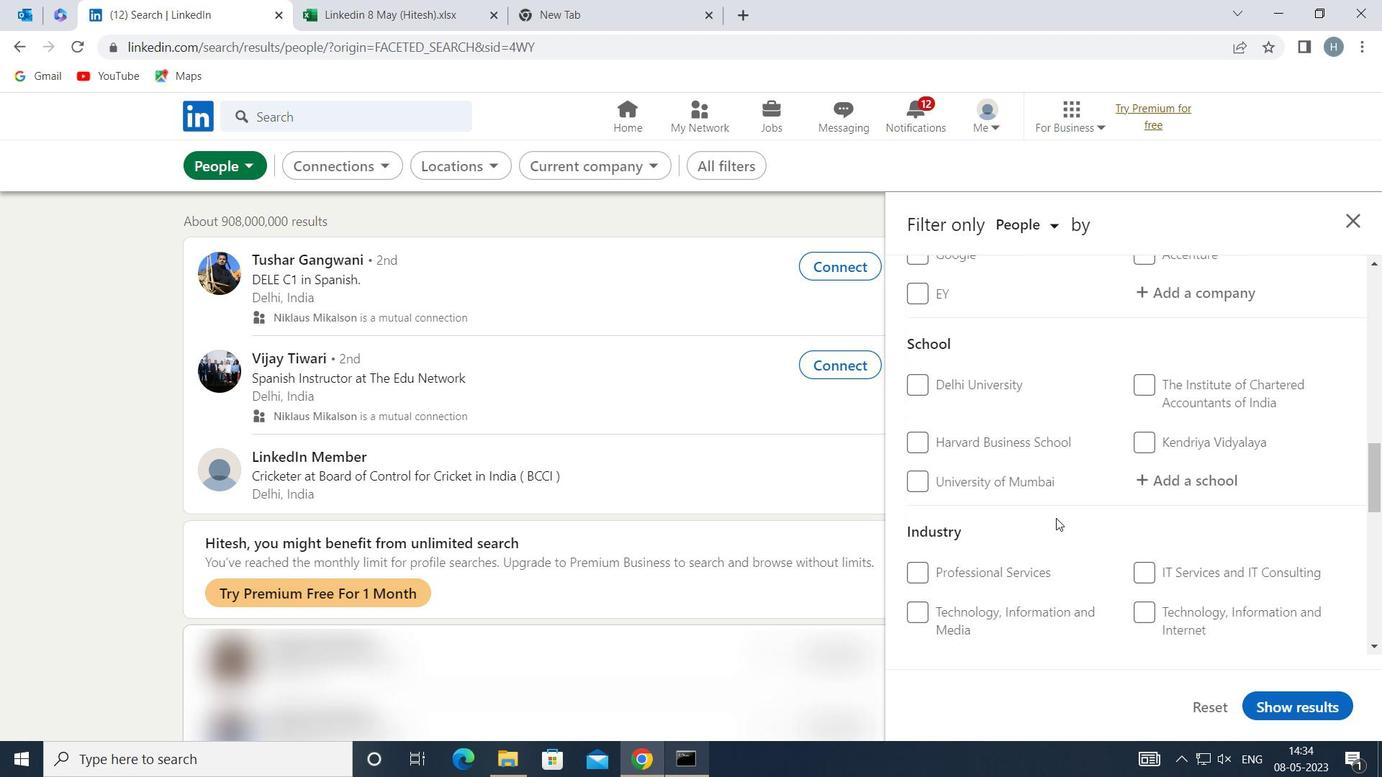 
Action: Mouse scrolled (1056, 519) with delta (0, 0)
Screenshot: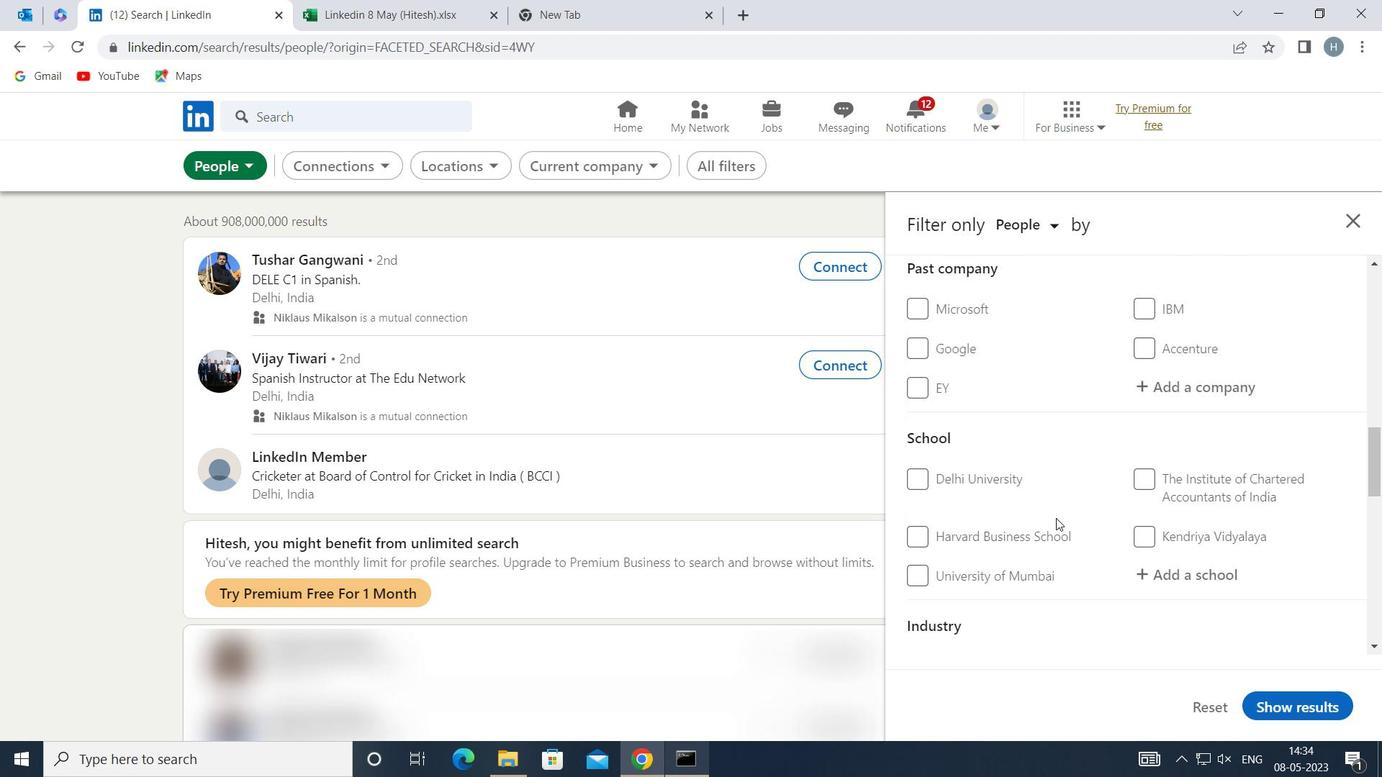 
Action: Mouse scrolled (1056, 519) with delta (0, 0)
Screenshot: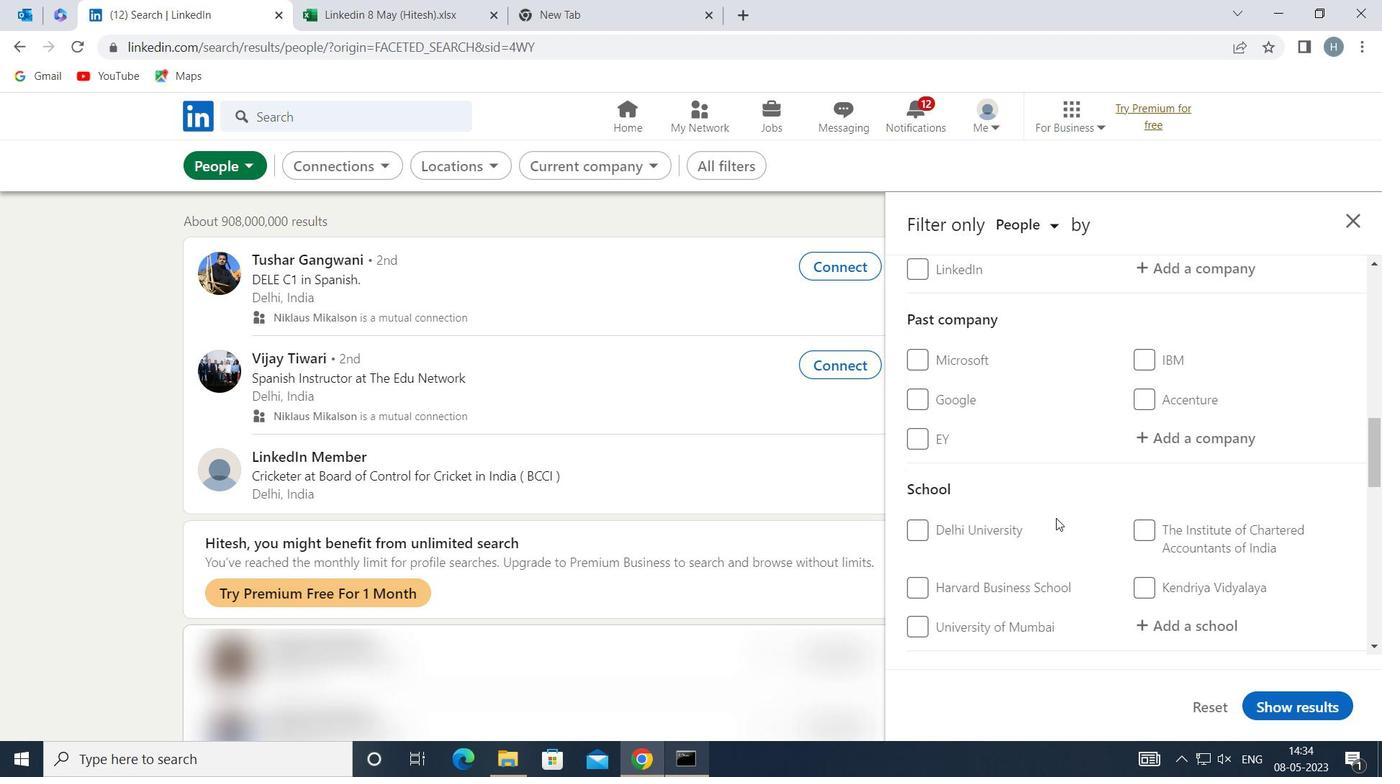
Action: Mouse scrolled (1056, 519) with delta (0, 0)
Screenshot: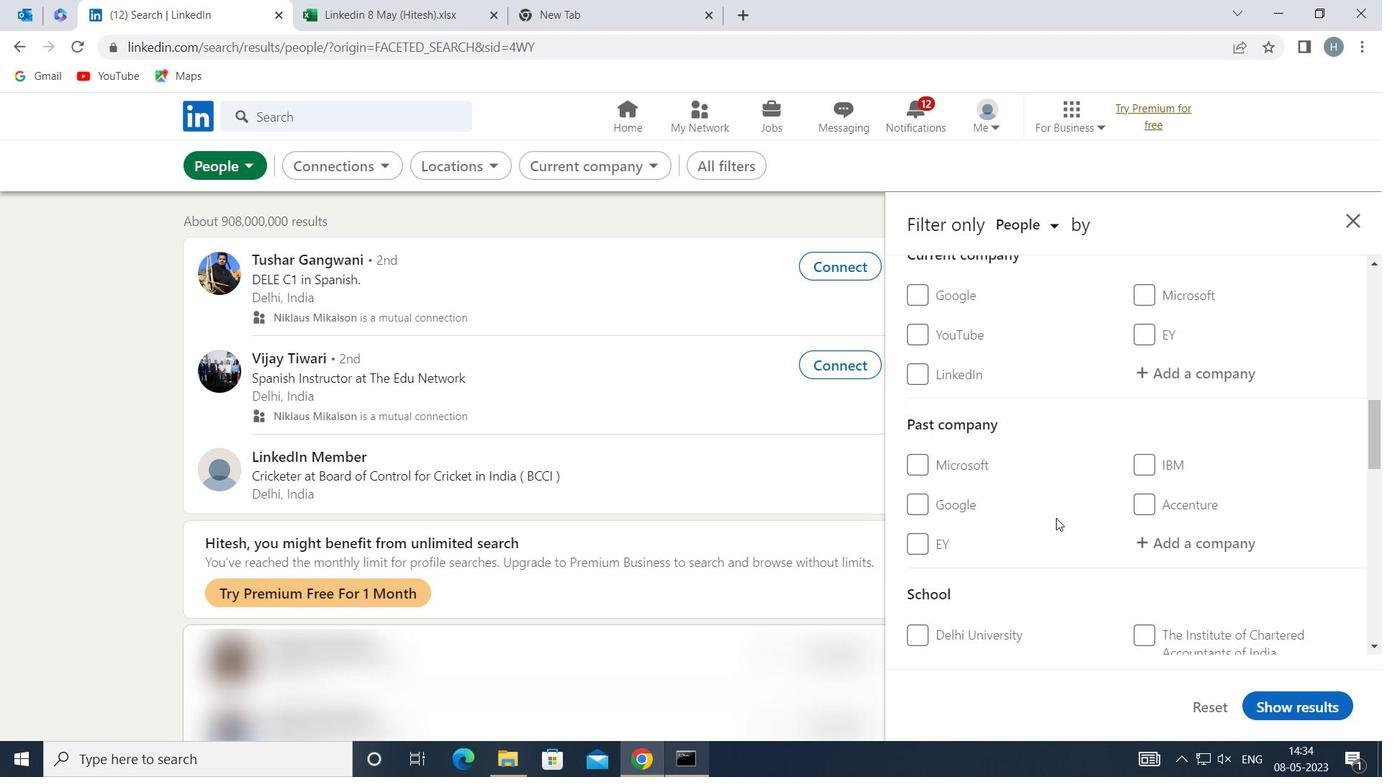 
Action: Mouse moved to (1178, 497)
Screenshot: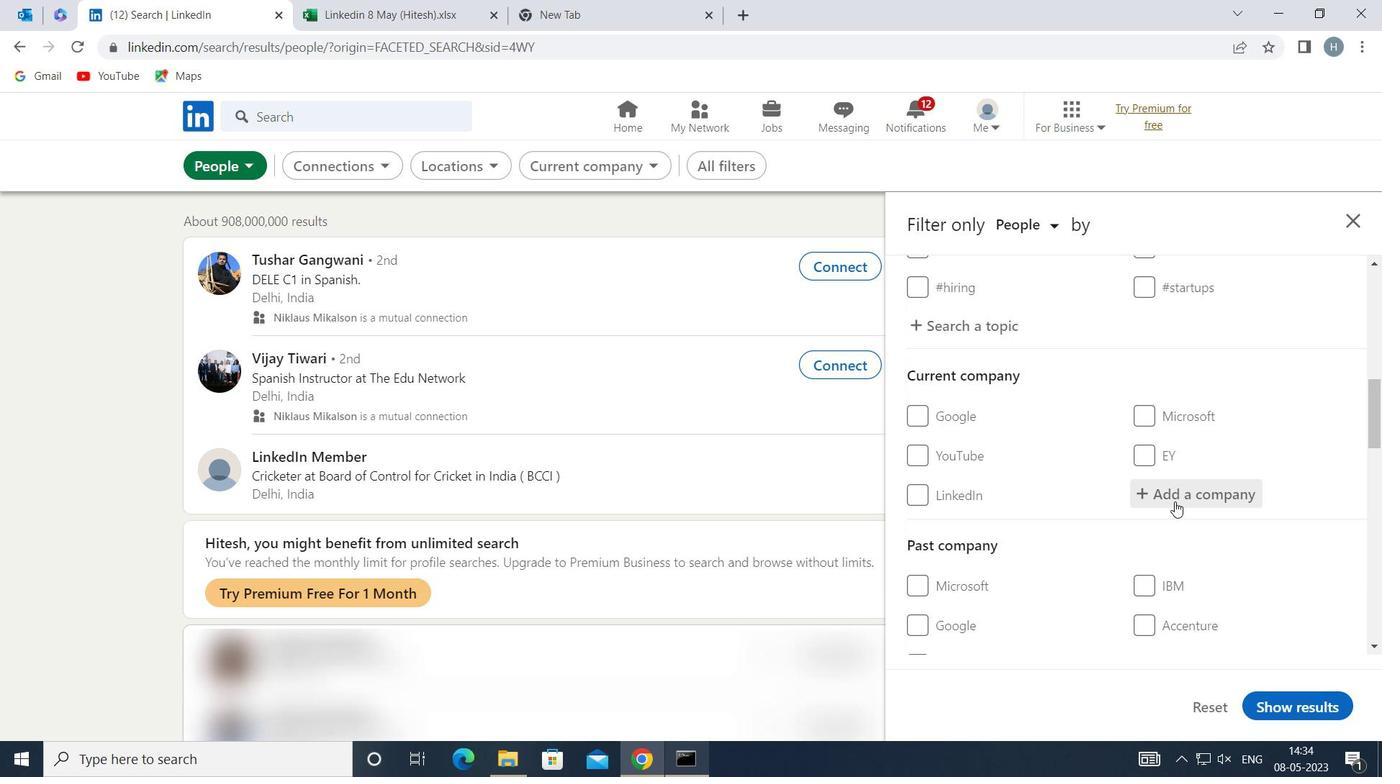 
Action: Mouse pressed left at (1178, 497)
Screenshot: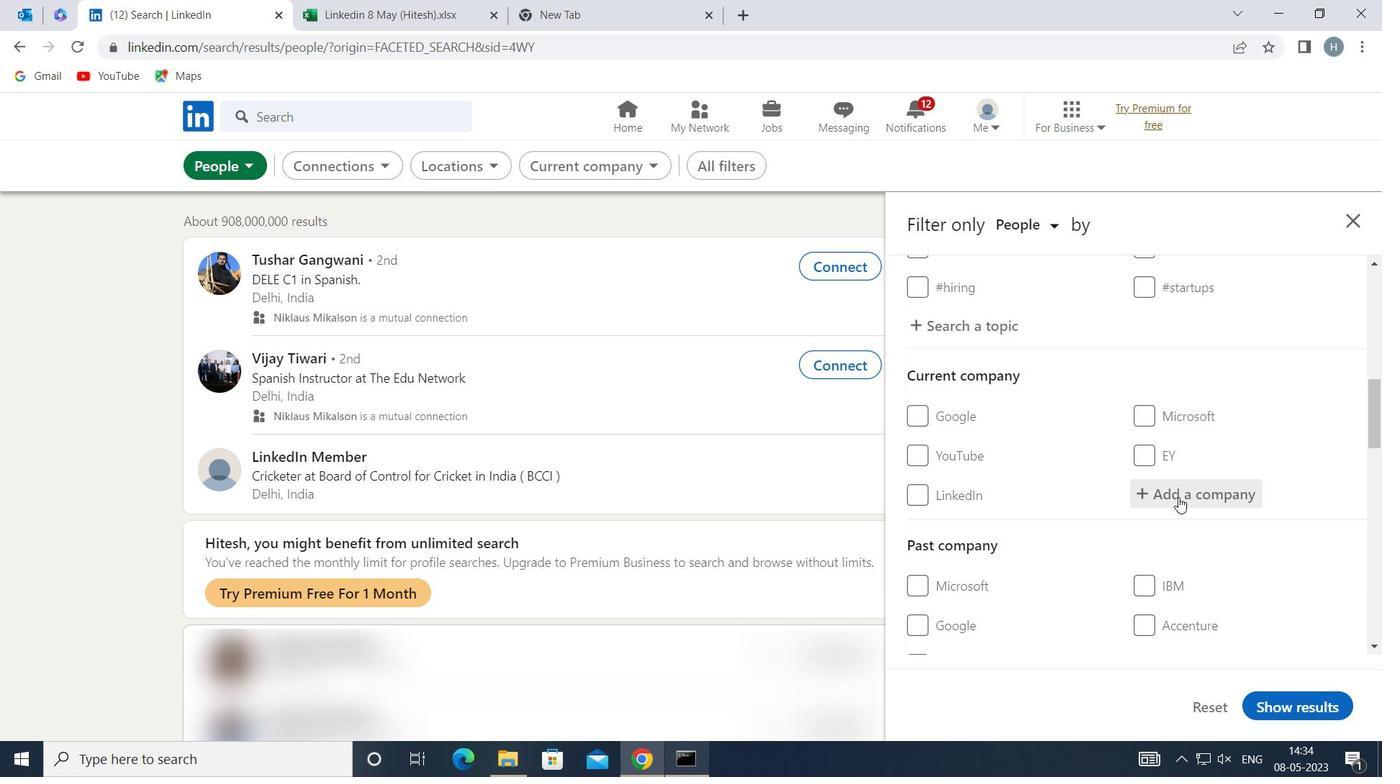 
Action: Key pressed <Key.shift>BRITISH<Key.space><Key.shift>SA
Screenshot: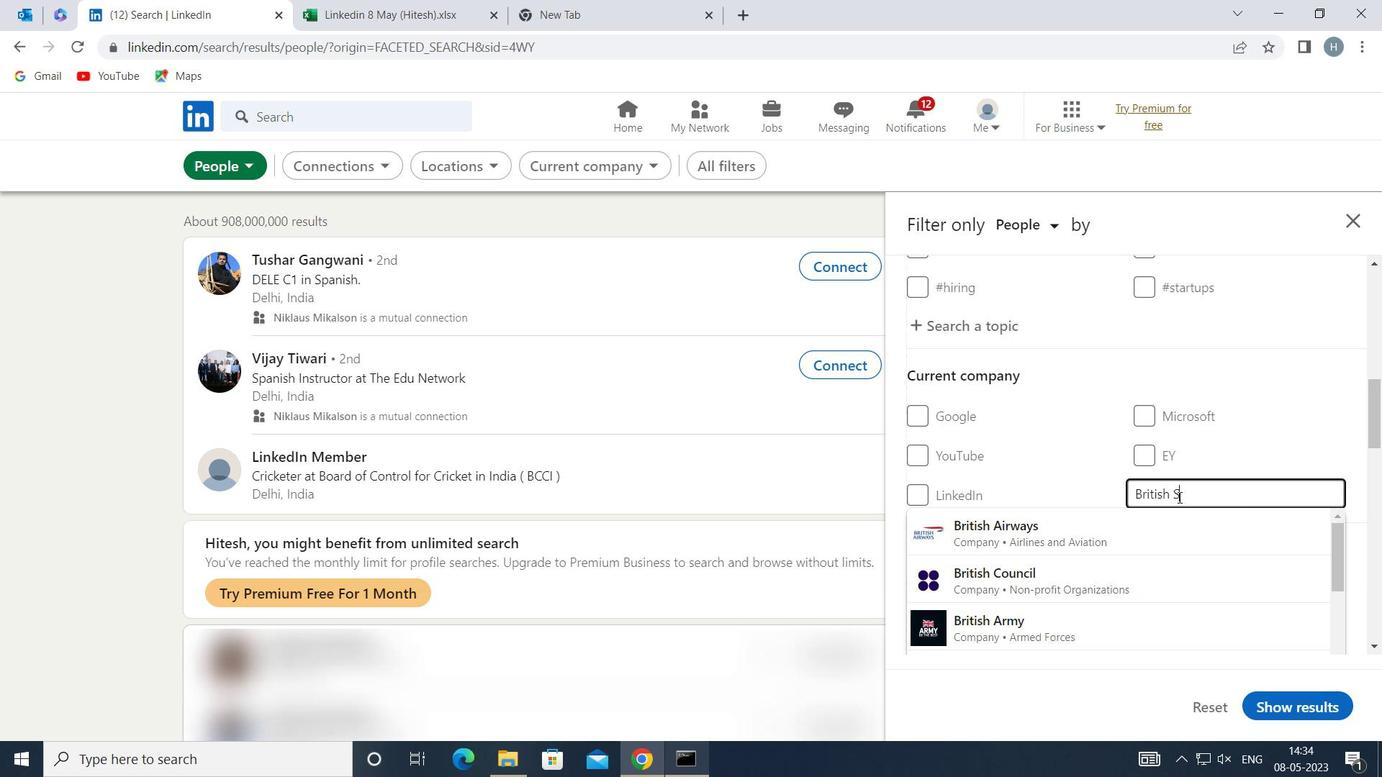 
Action: Mouse moved to (1165, 530)
Screenshot: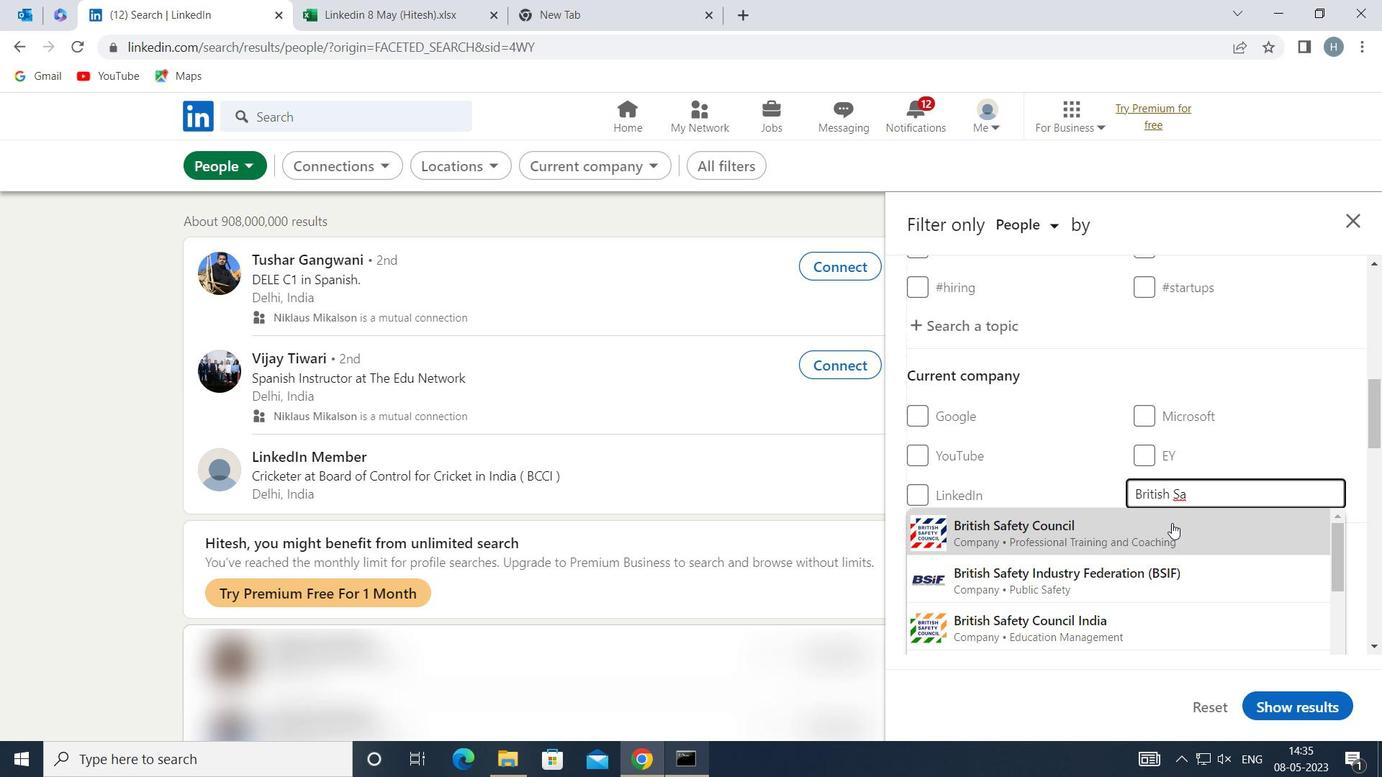 
Action: Mouse pressed left at (1165, 530)
Screenshot: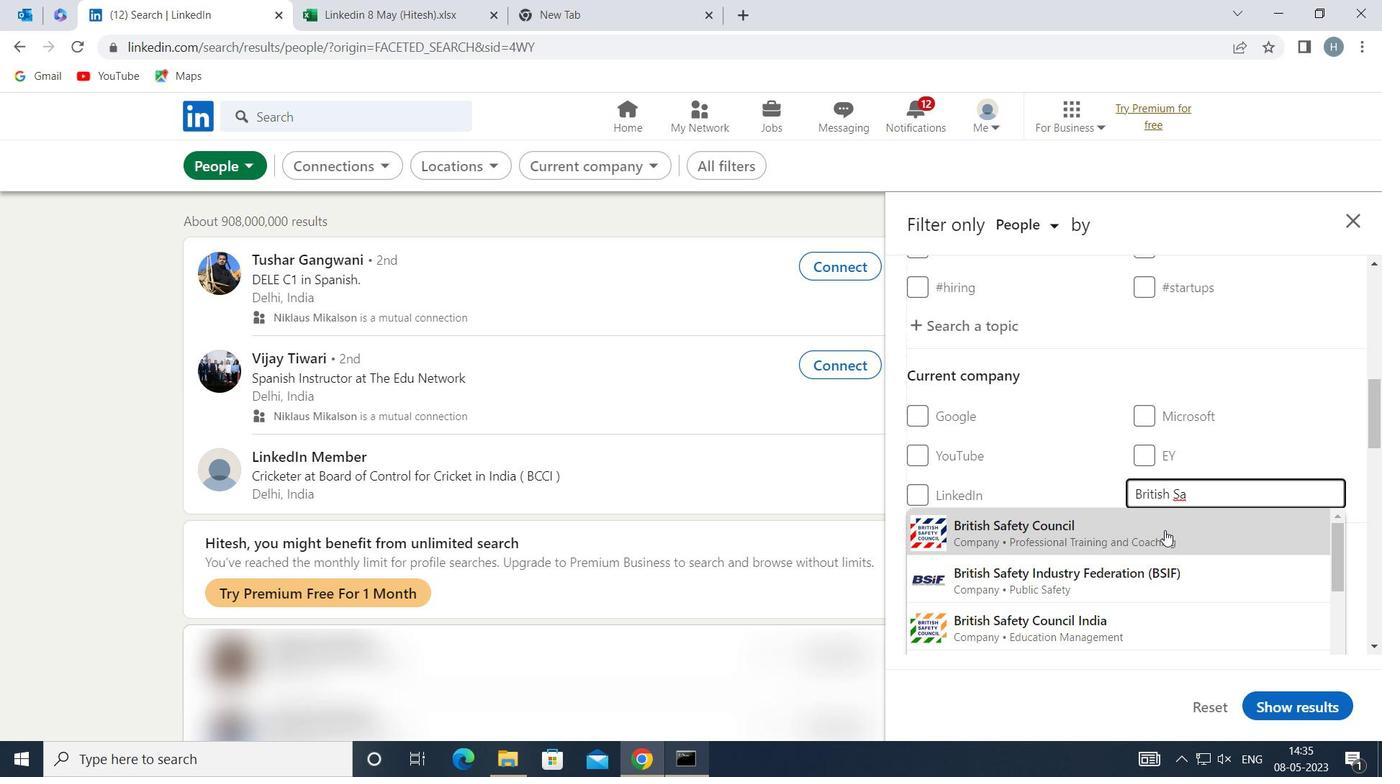 
Action: Mouse moved to (1161, 506)
Screenshot: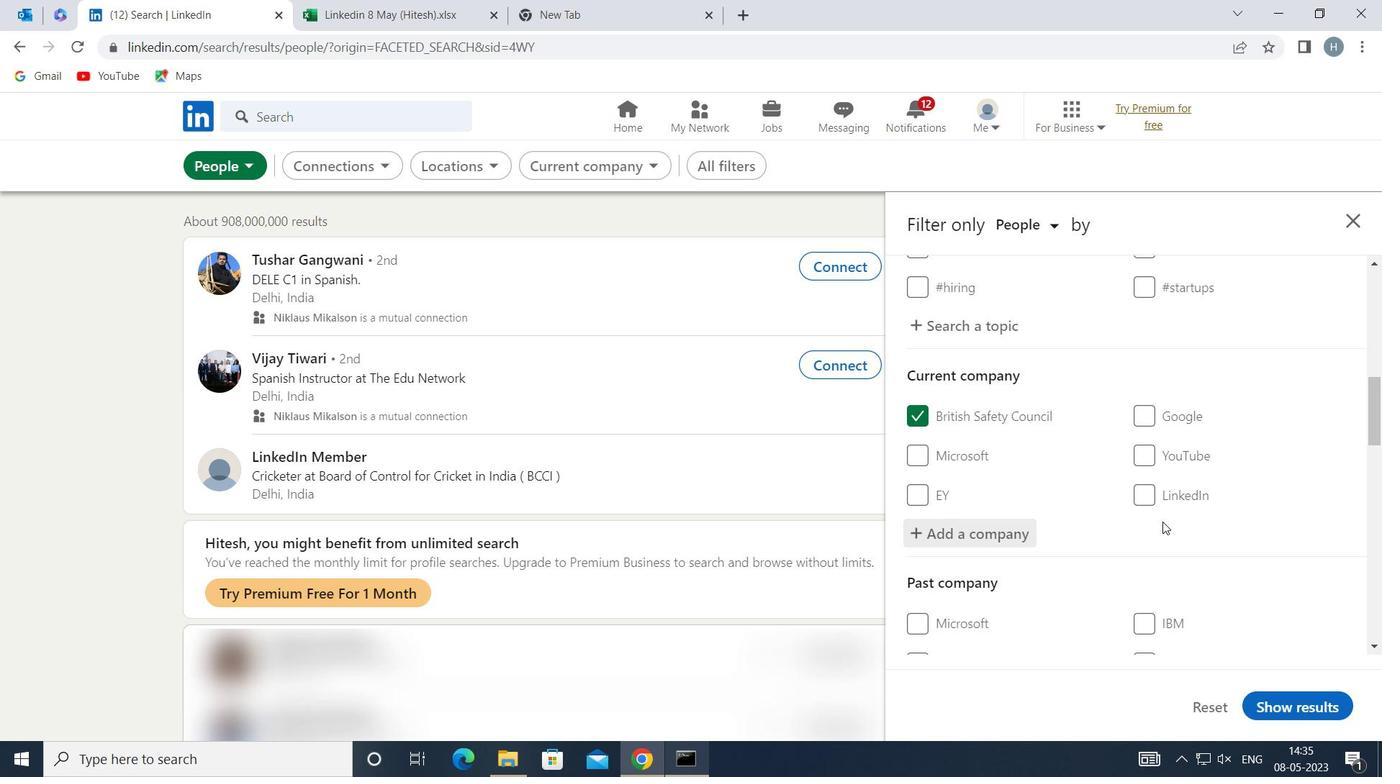 
Action: Mouse scrolled (1161, 506) with delta (0, 0)
Screenshot: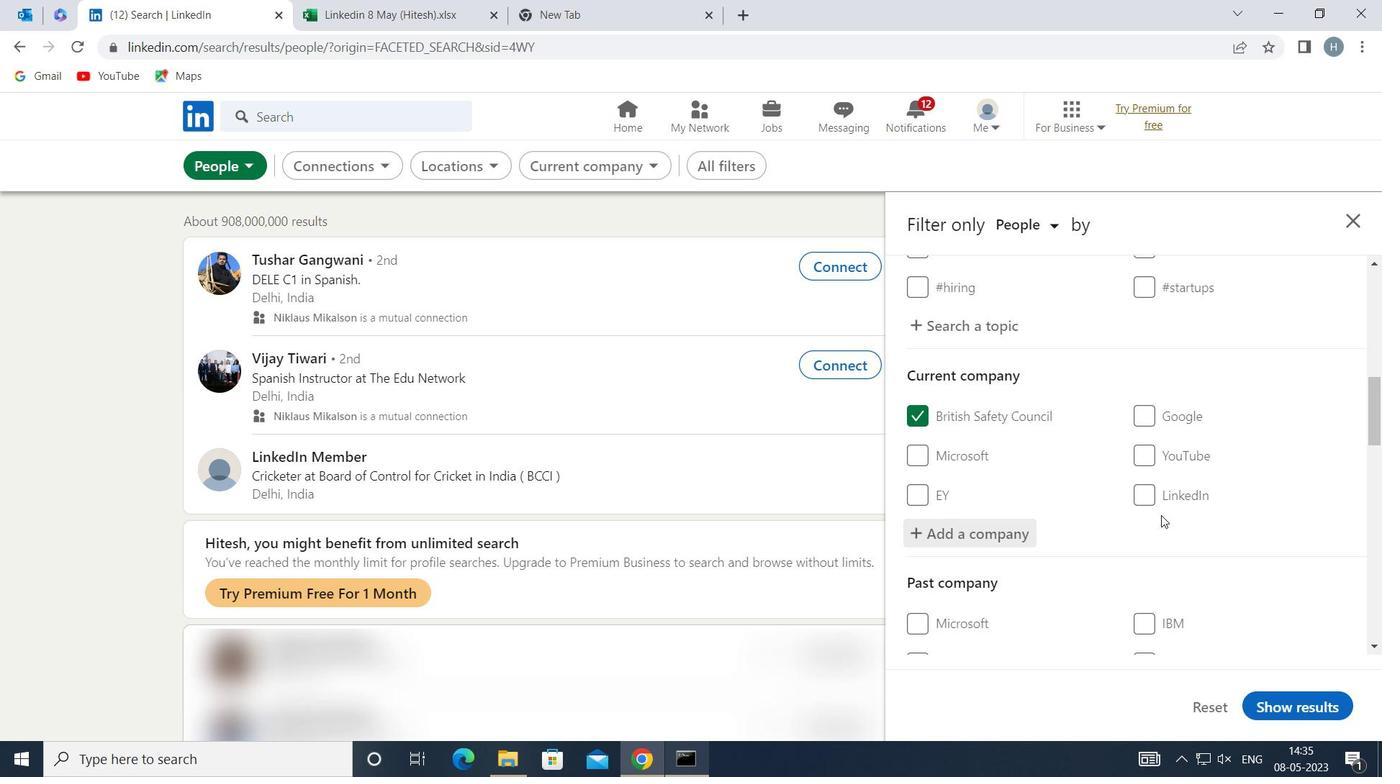 
Action: Mouse scrolled (1161, 506) with delta (0, 0)
Screenshot: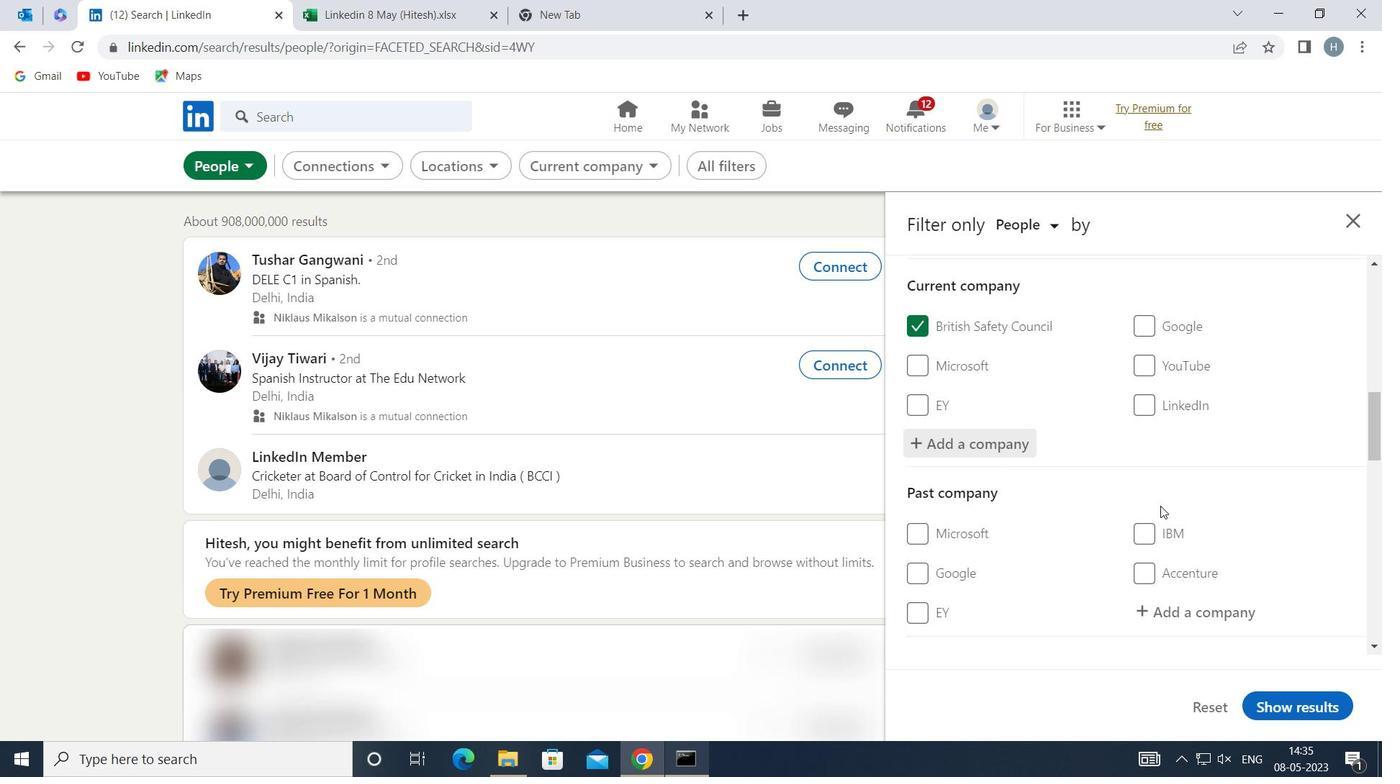 
Action: Mouse scrolled (1161, 506) with delta (0, 0)
Screenshot: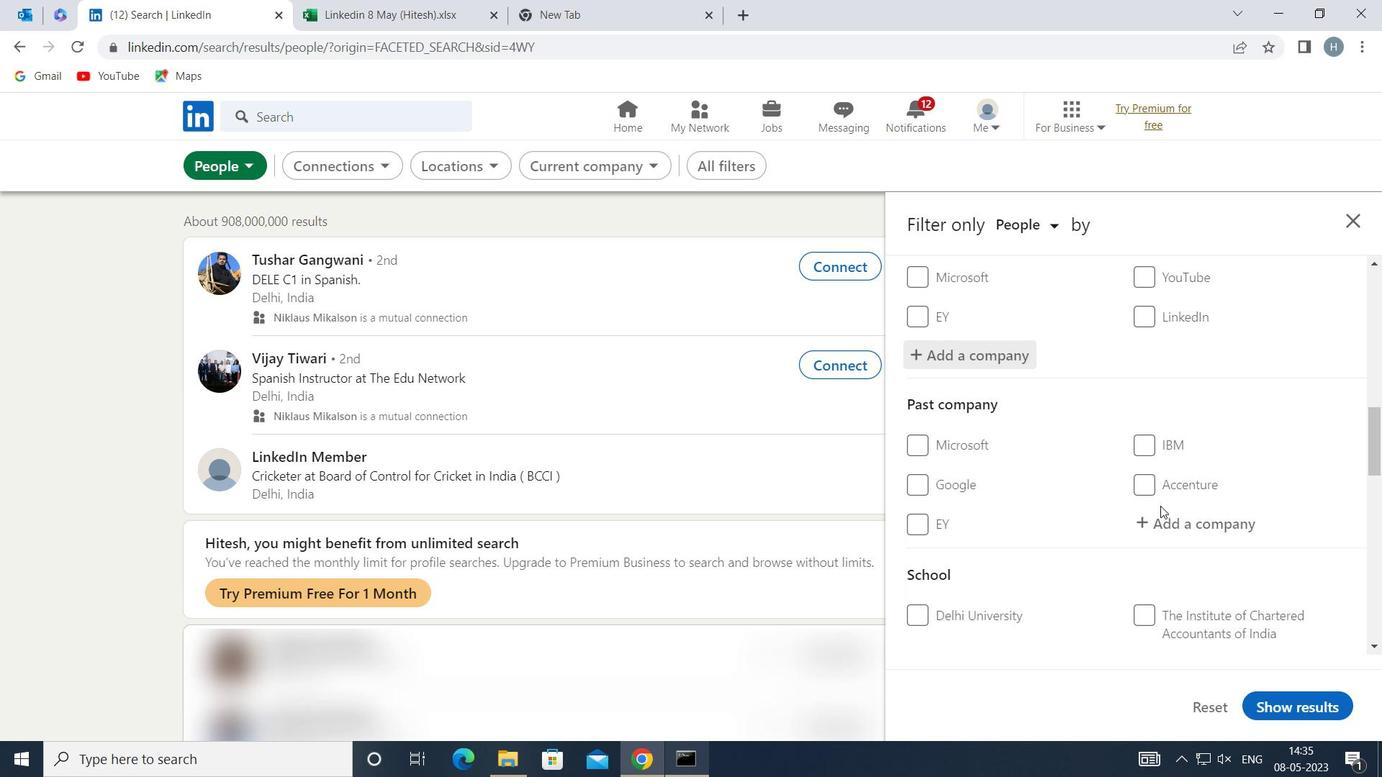
Action: Mouse scrolled (1161, 506) with delta (0, 0)
Screenshot: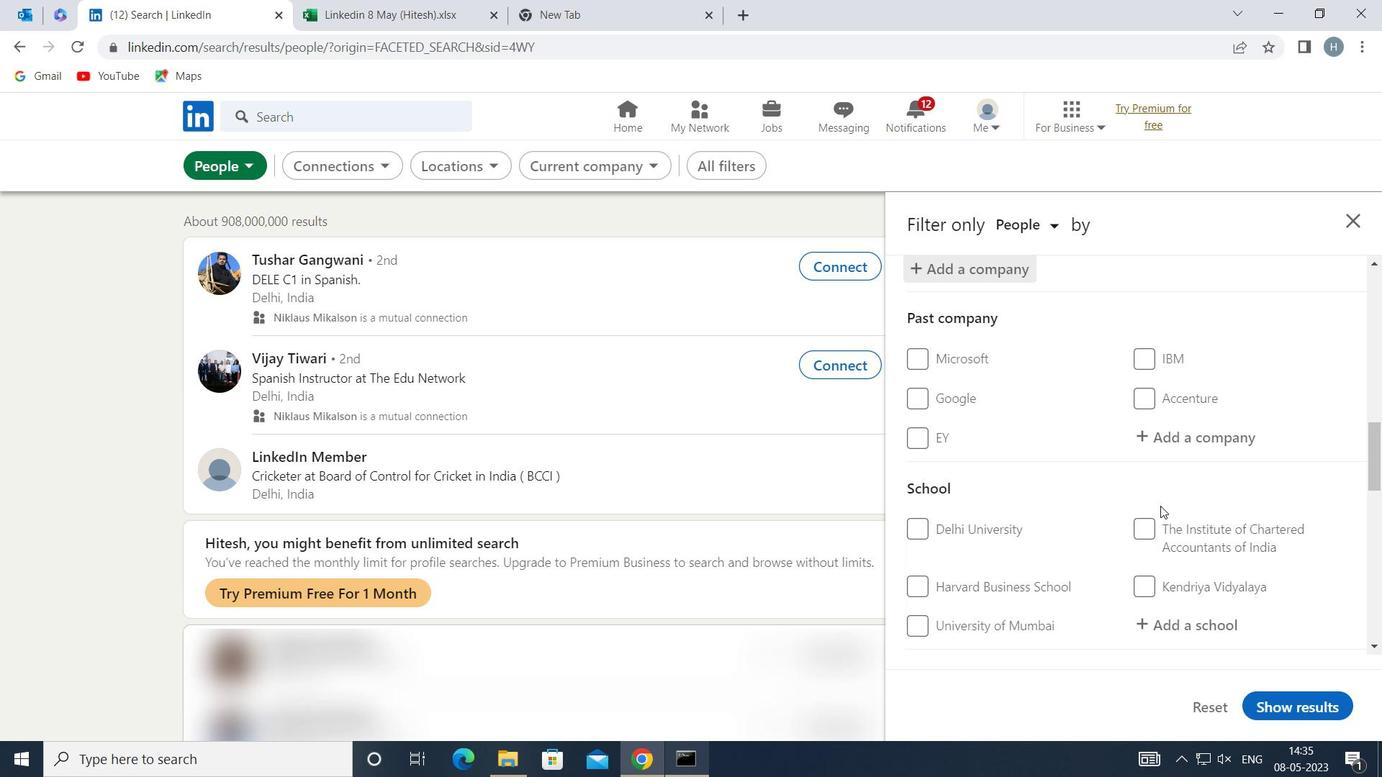 
Action: Mouse moved to (1198, 528)
Screenshot: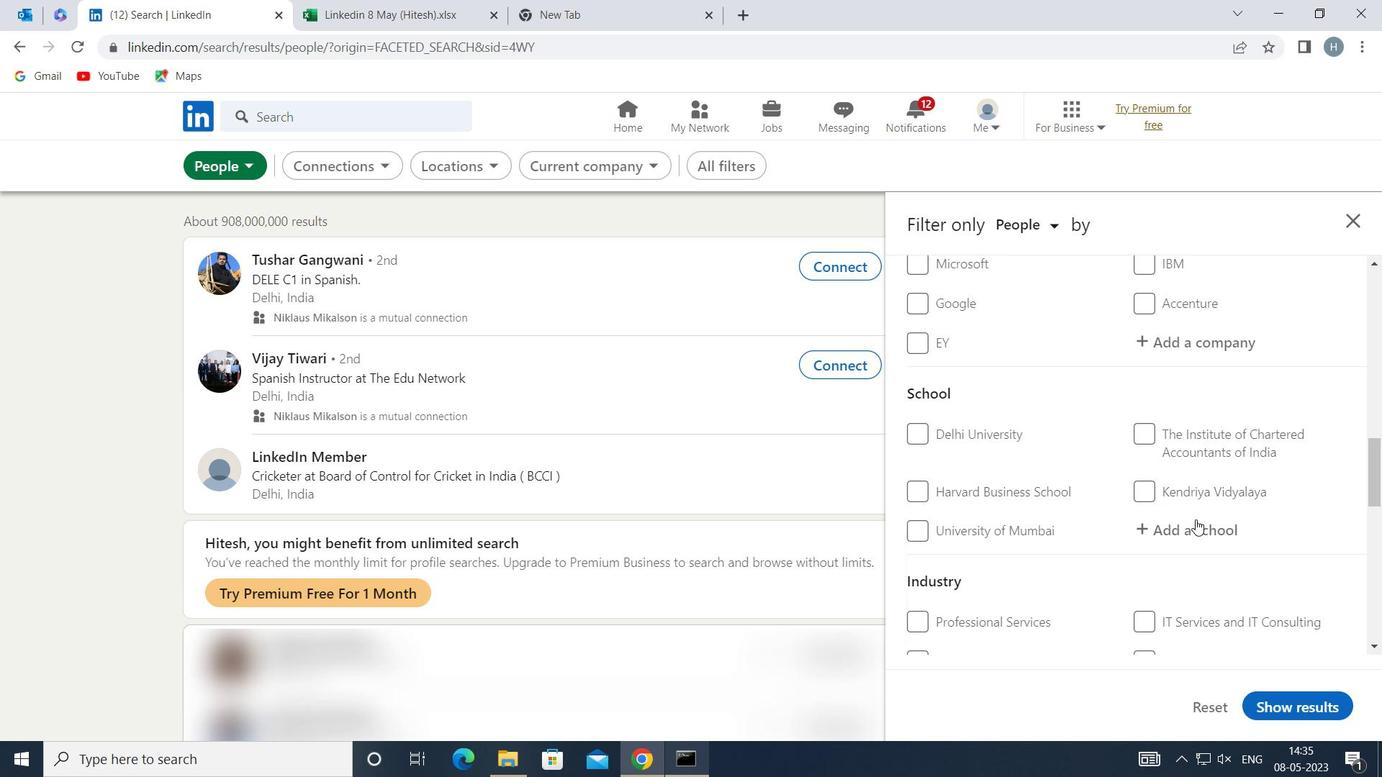 
Action: Mouse pressed left at (1198, 528)
Screenshot: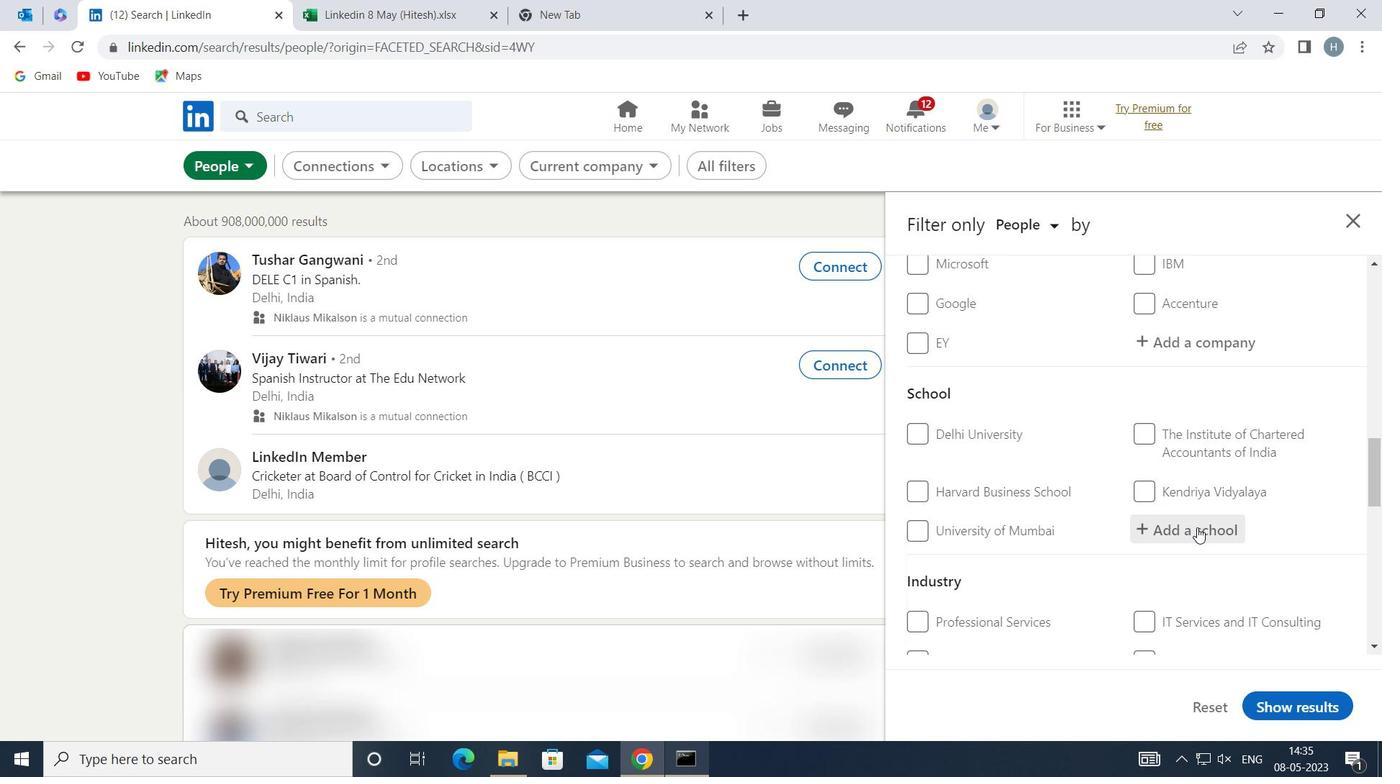
Action: Key pressed <Key.shift>SRI<Key.space><Key.shift>INSTITUTE<Key.space><Key.shift>OF<Key.space>
Screenshot: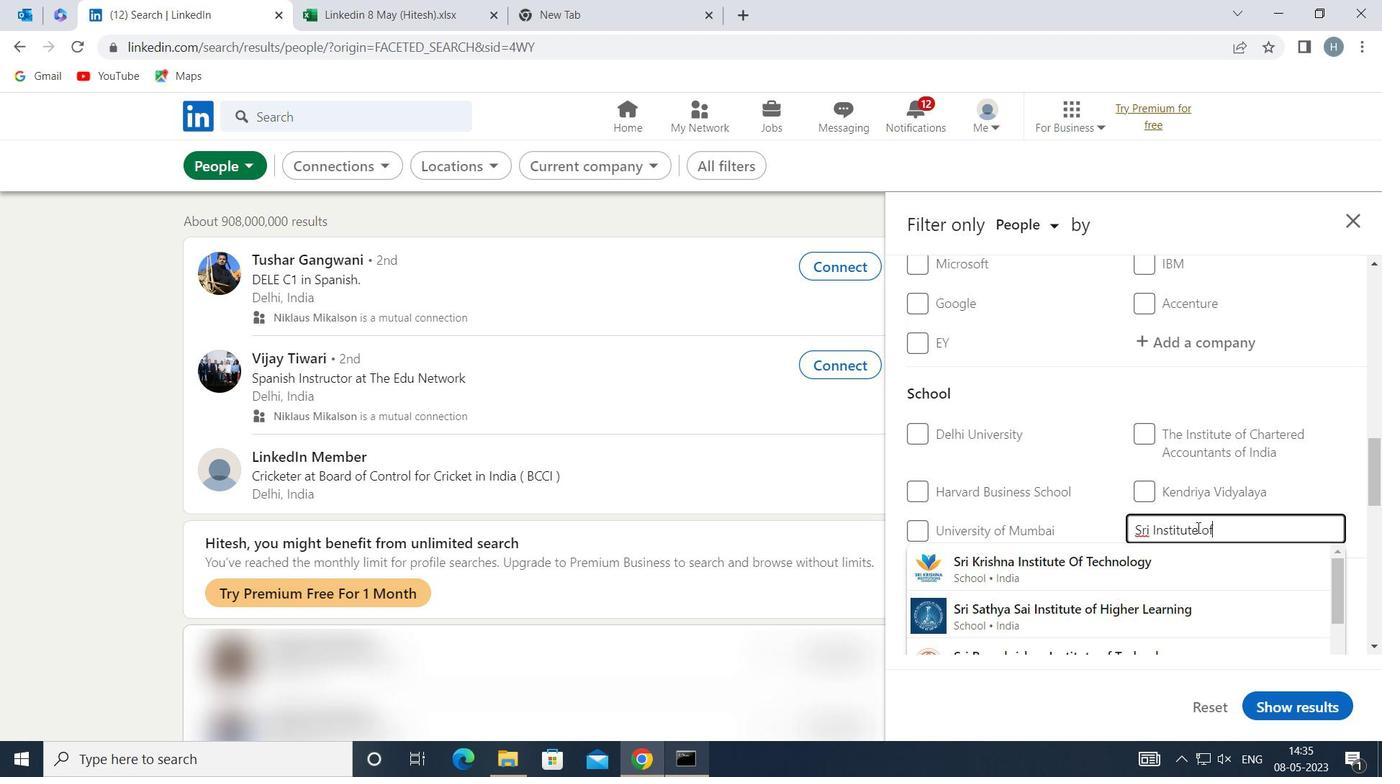 
Action: Mouse moved to (1225, 555)
Screenshot: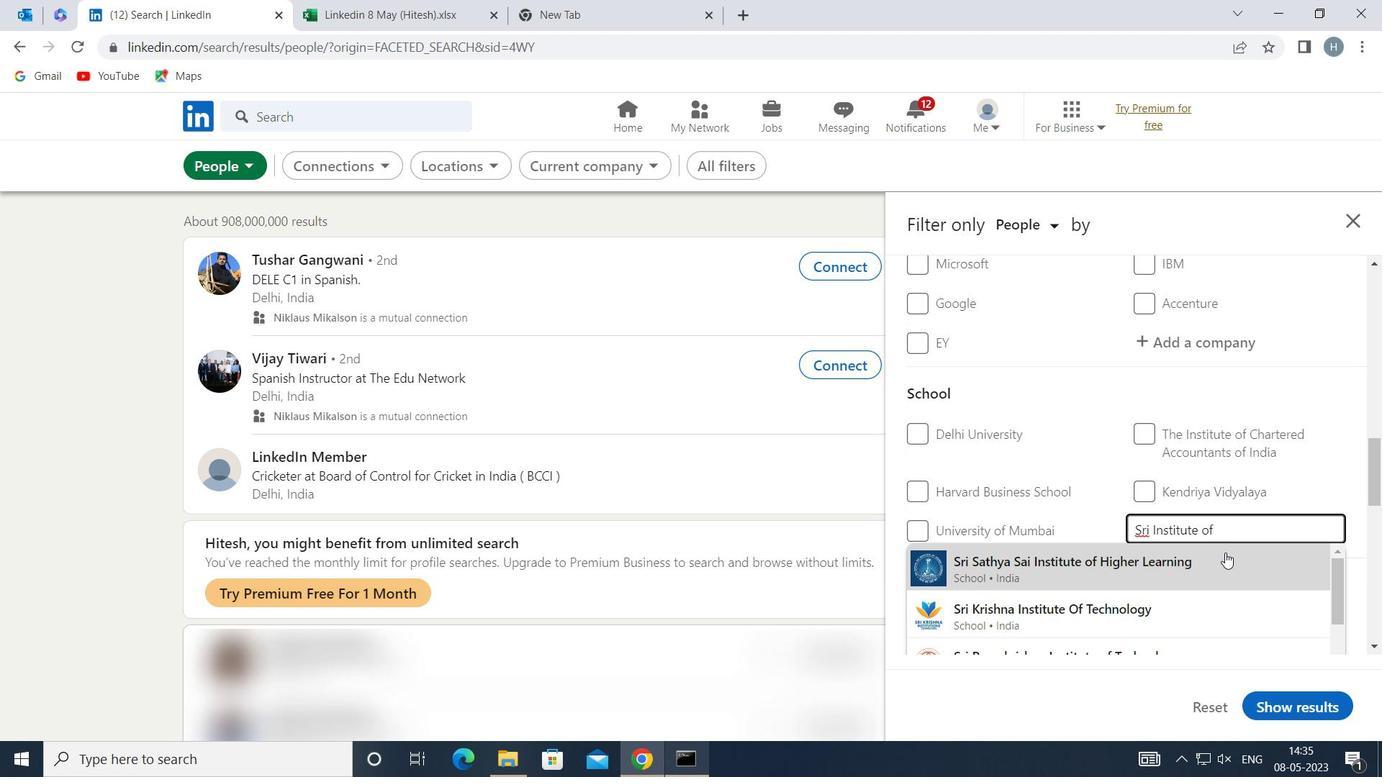 
Action: Mouse pressed left at (1225, 555)
Screenshot: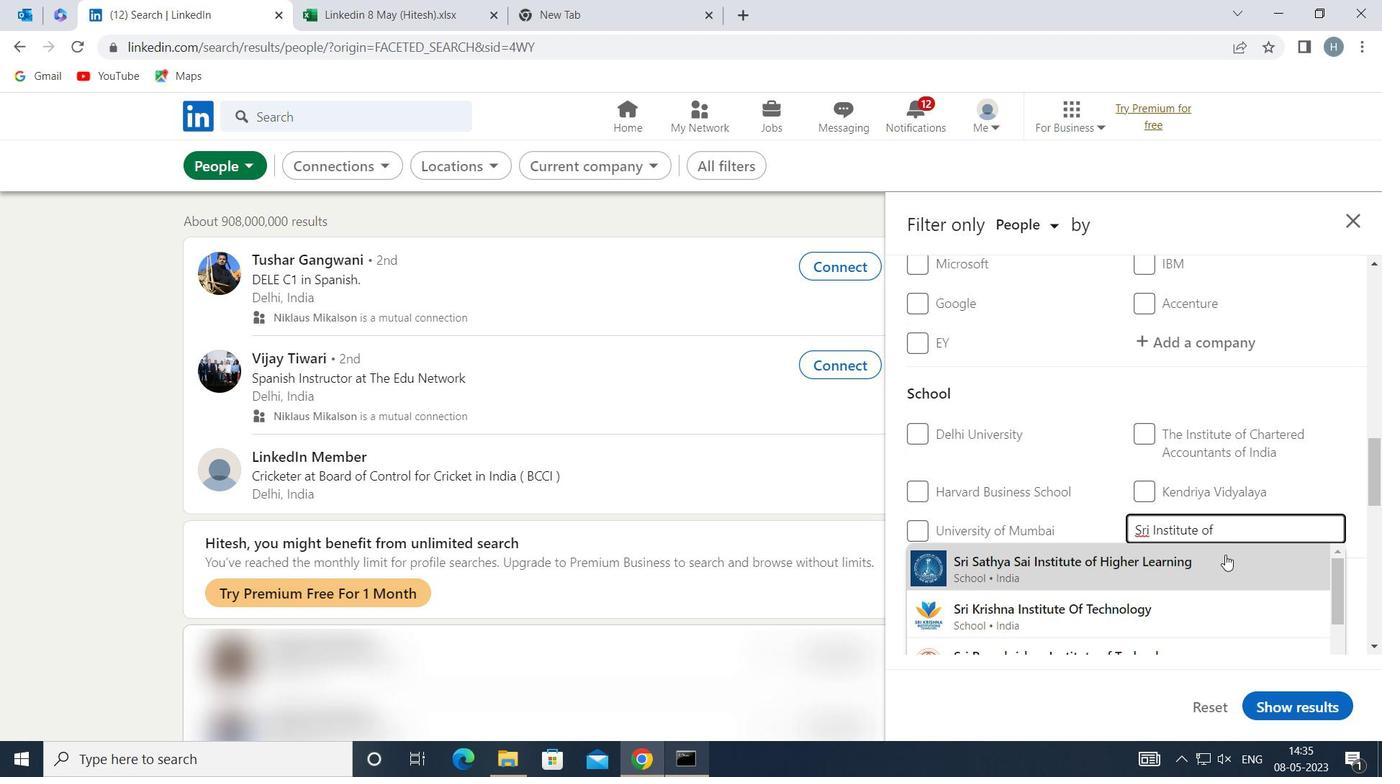 
Action: Mouse moved to (1174, 493)
Screenshot: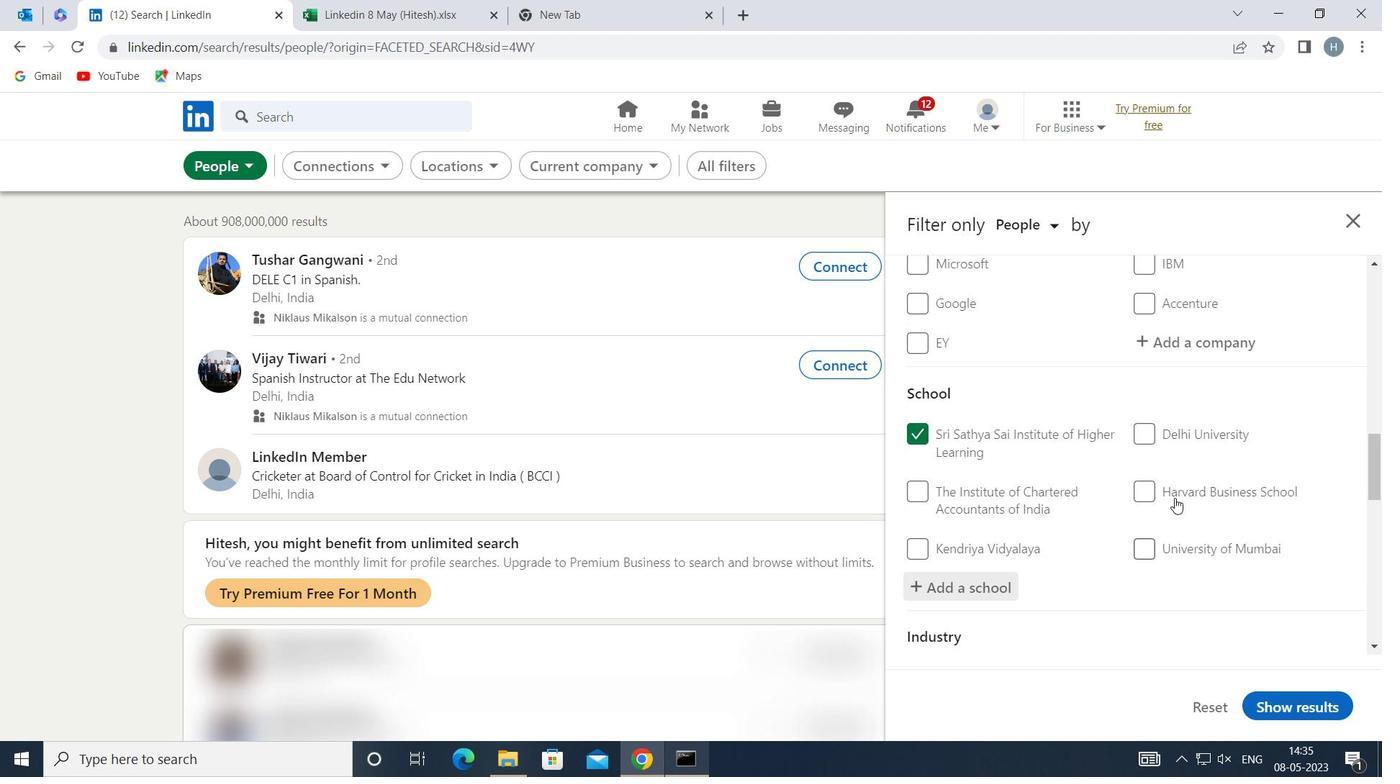 
Action: Mouse scrolled (1174, 492) with delta (0, 0)
Screenshot: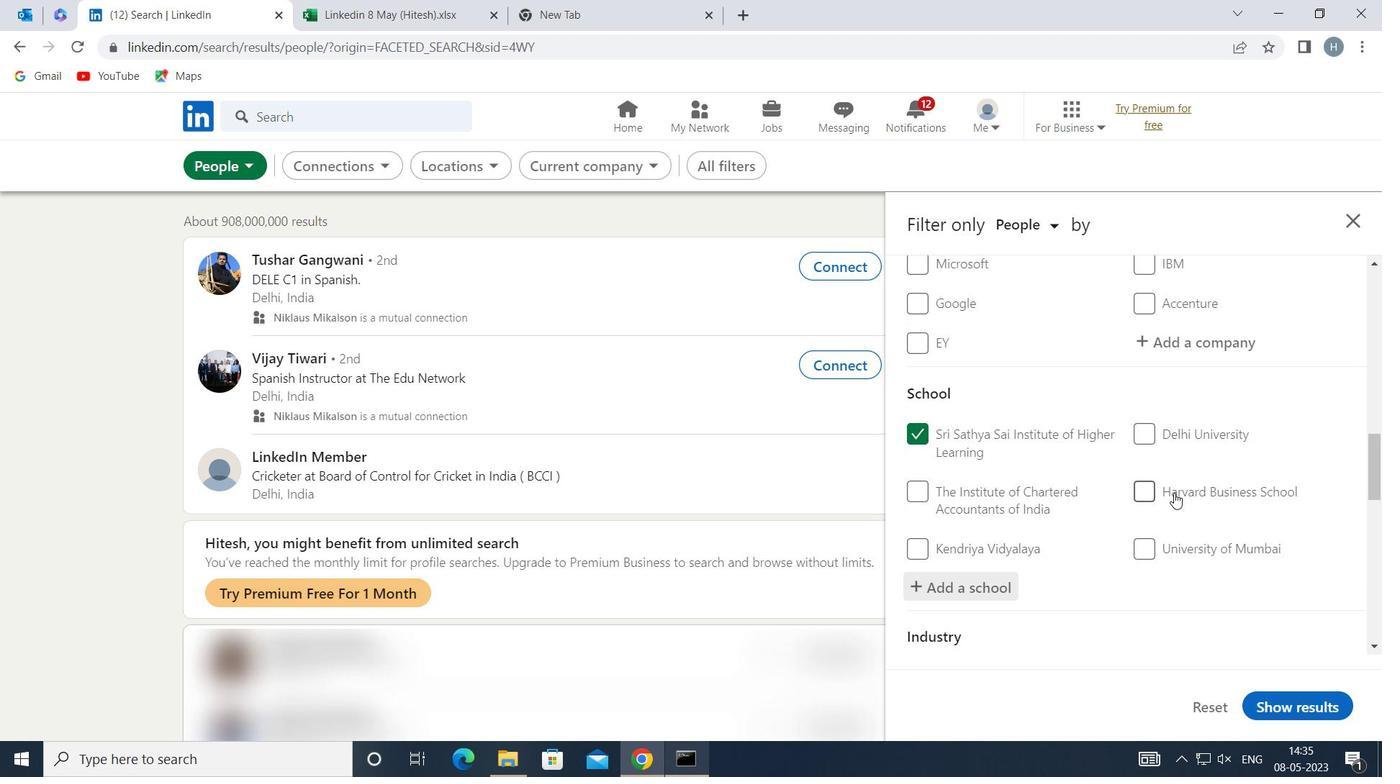
Action: Mouse scrolled (1174, 492) with delta (0, 0)
Screenshot: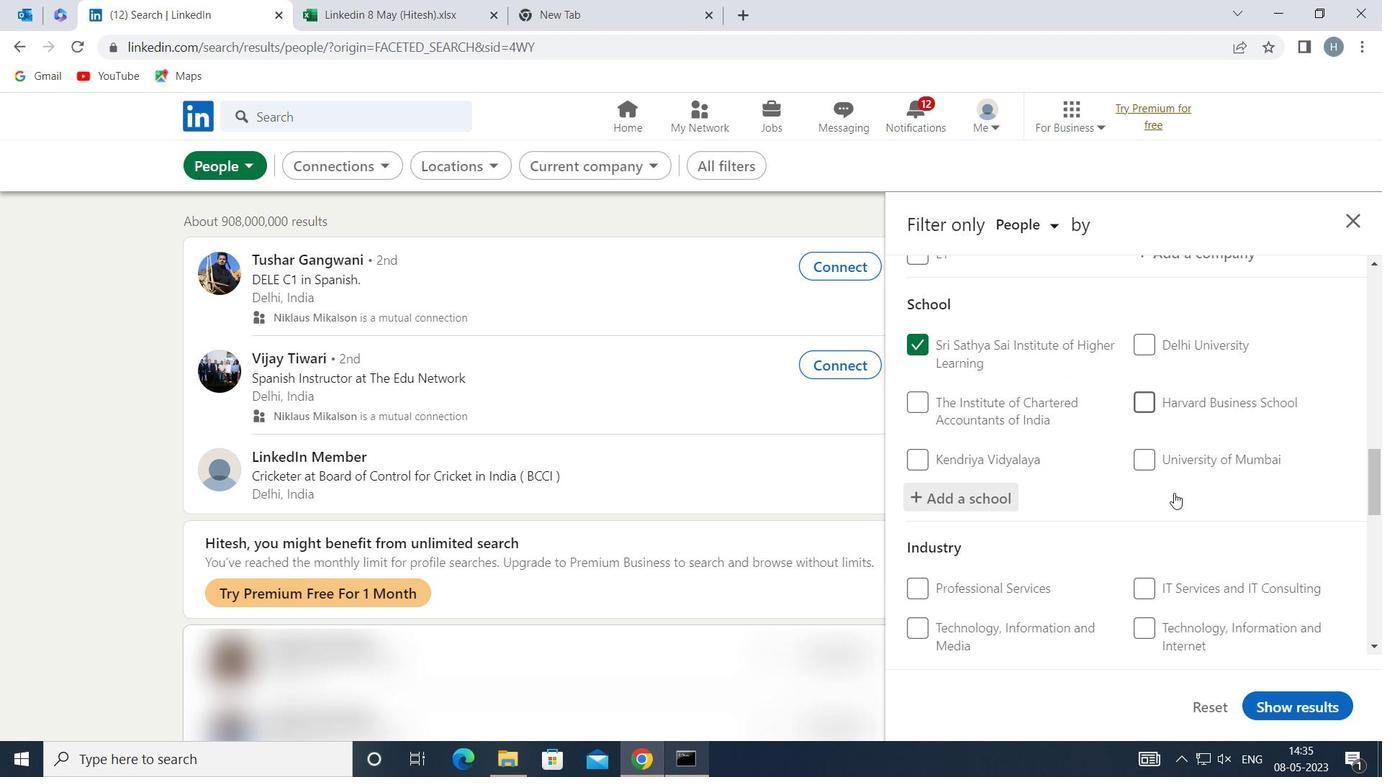 
Action: Mouse scrolled (1174, 492) with delta (0, 0)
Screenshot: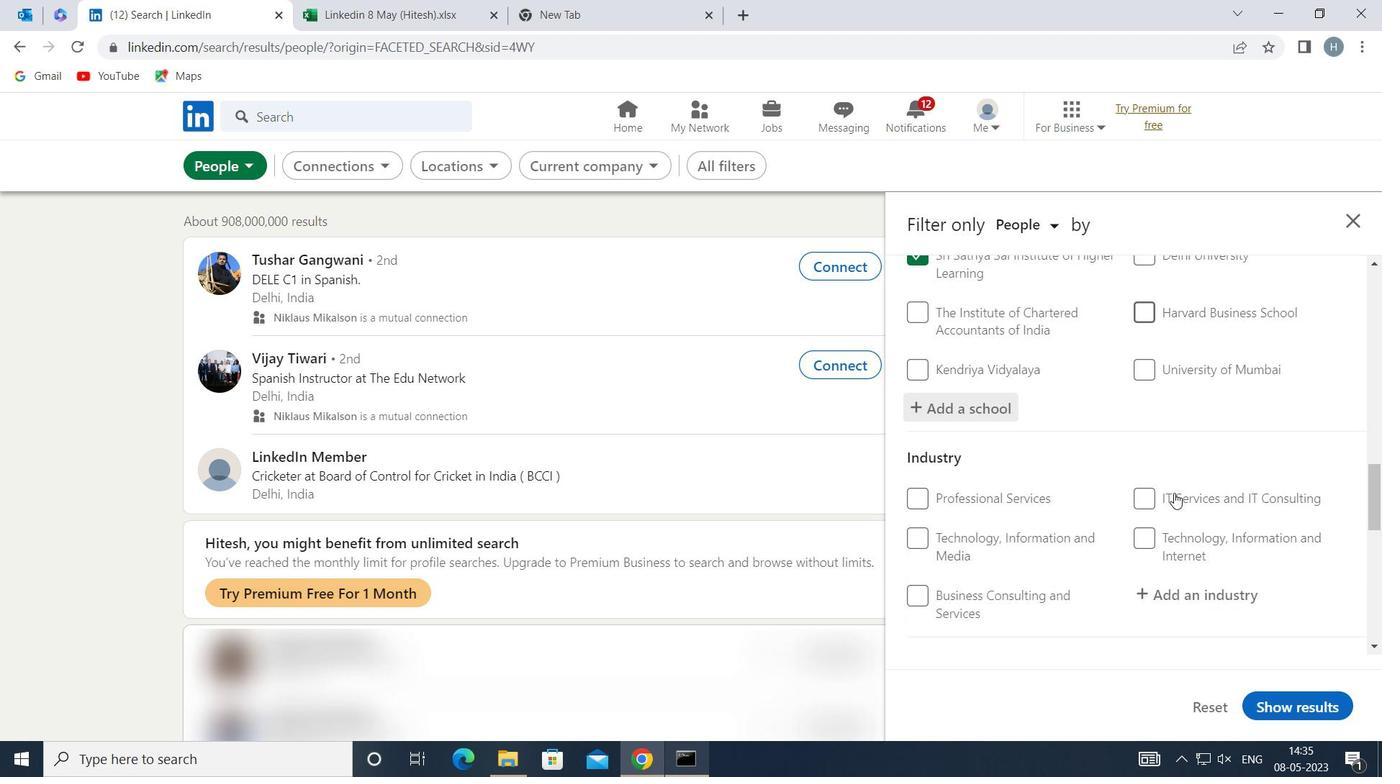 
Action: Mouse moved to (1198, 501)
Screenshot: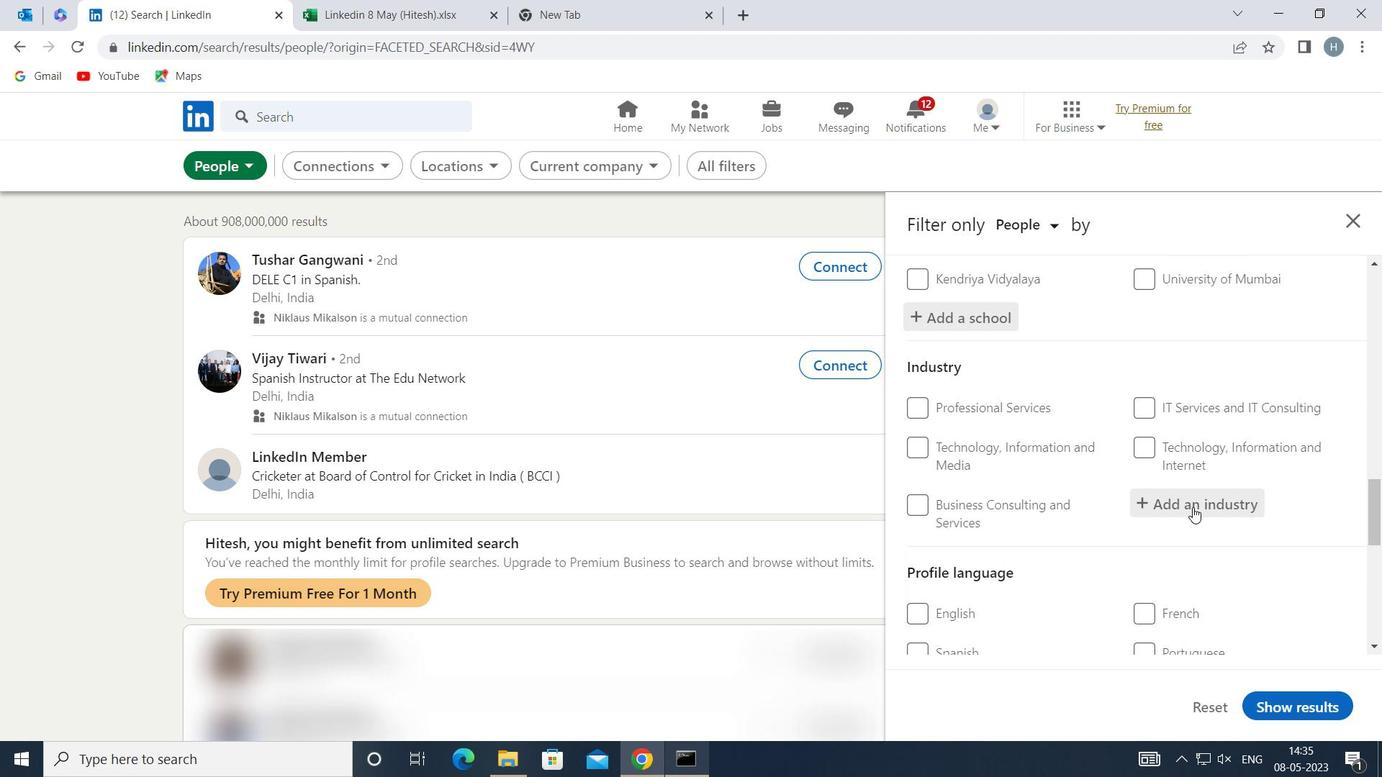 
Action: Mouse pressed left at (1198, 501)
Screenshot: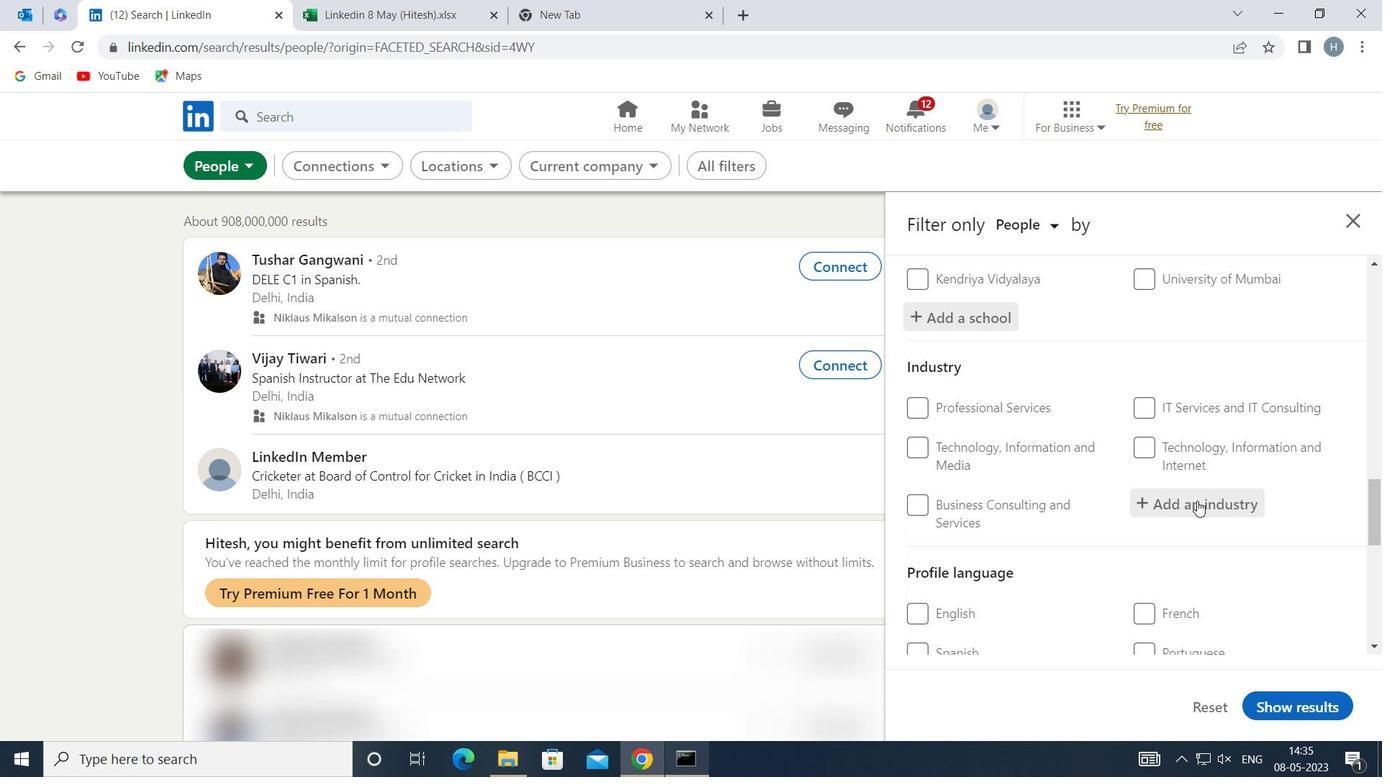 
Action: Key pressed <Key.shift>COMPUTERS<Key.space>AND<Key.space>
Screenshot: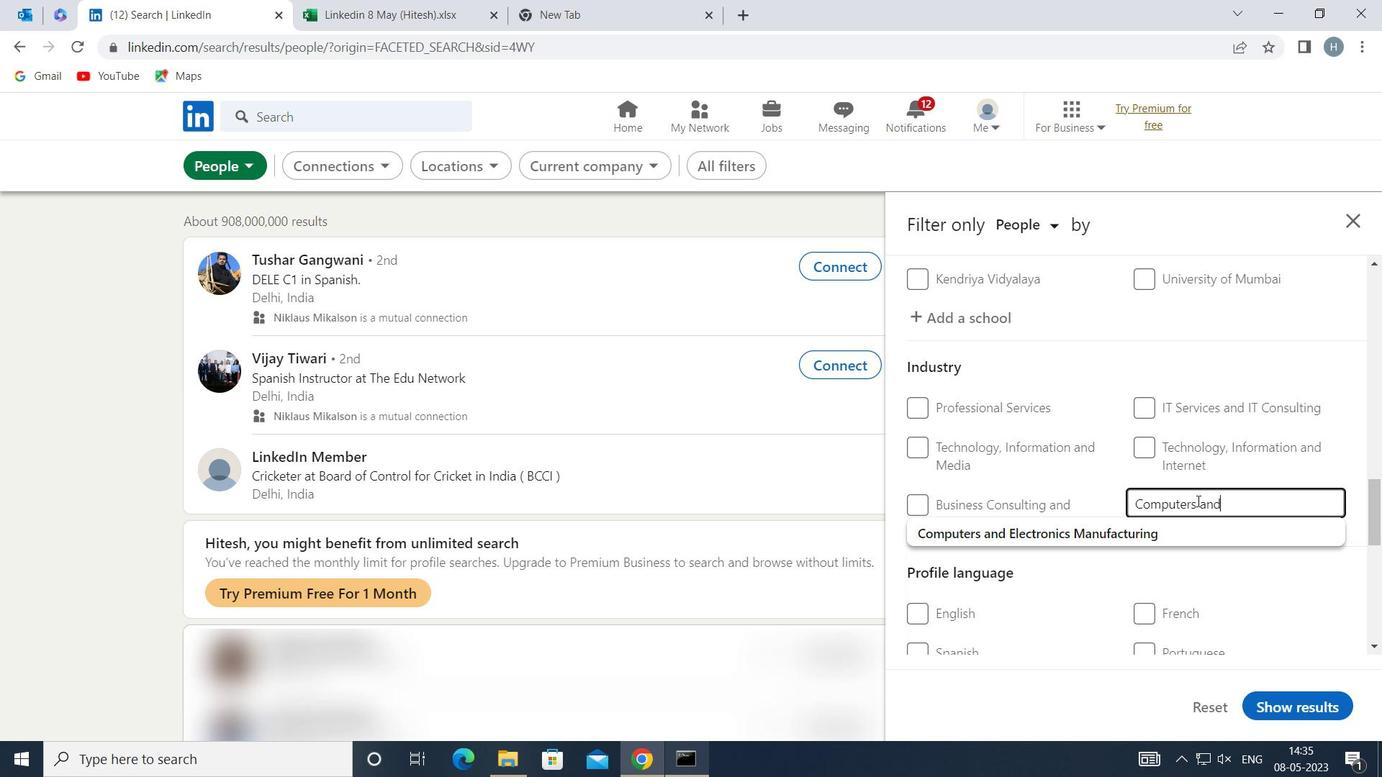 
Action: Mouse moved to (1172, 523)
Screenshot: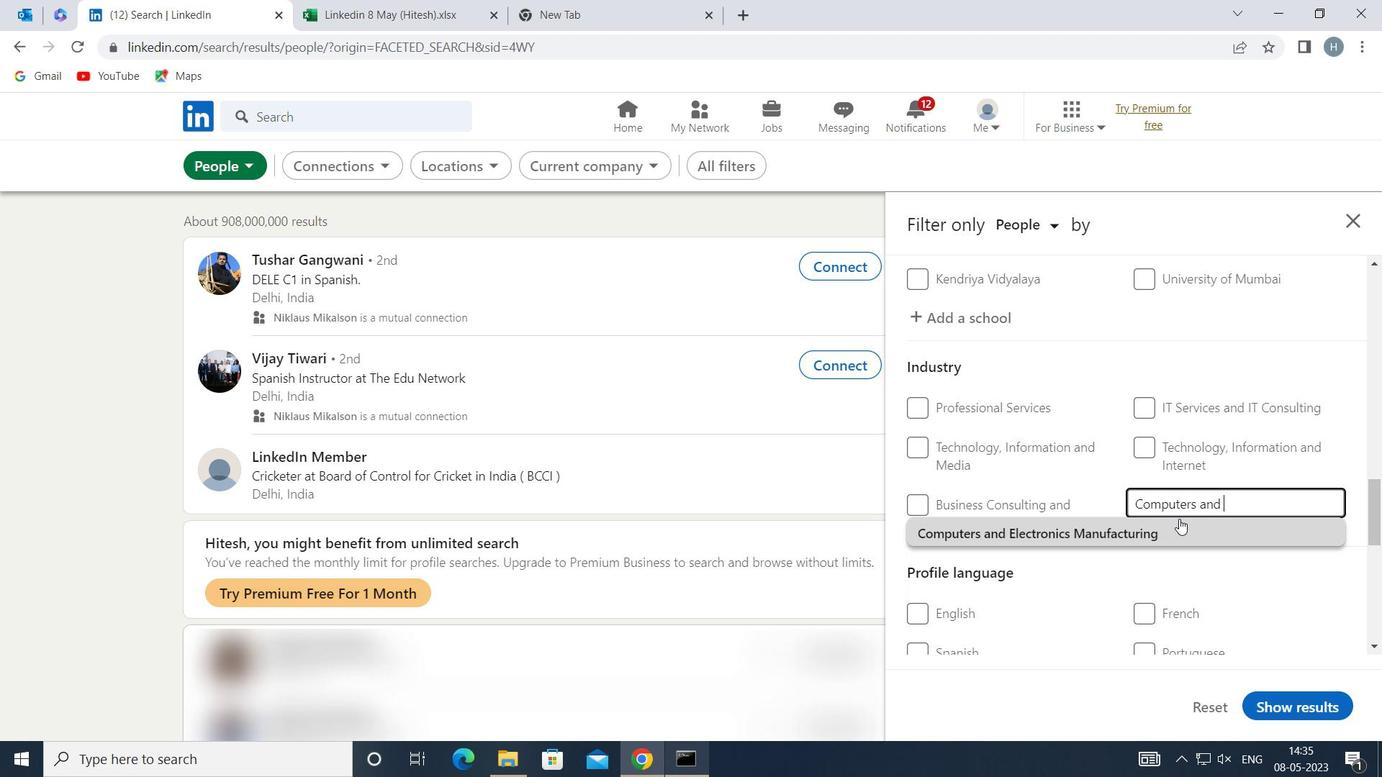 
Action: Mouse pressed left at (1172, 523)
Screenshot: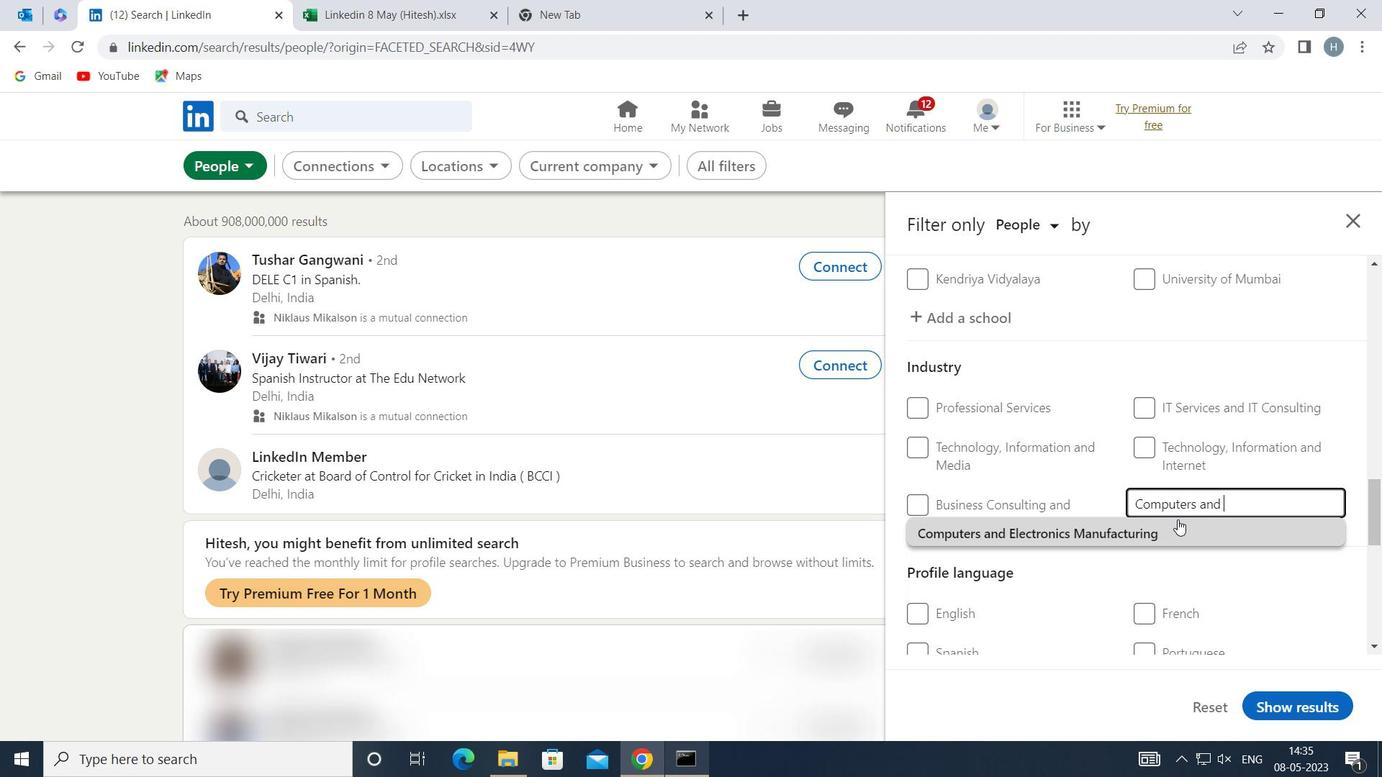 
Action: Mouse moved to (1147, 496)
Screenshot: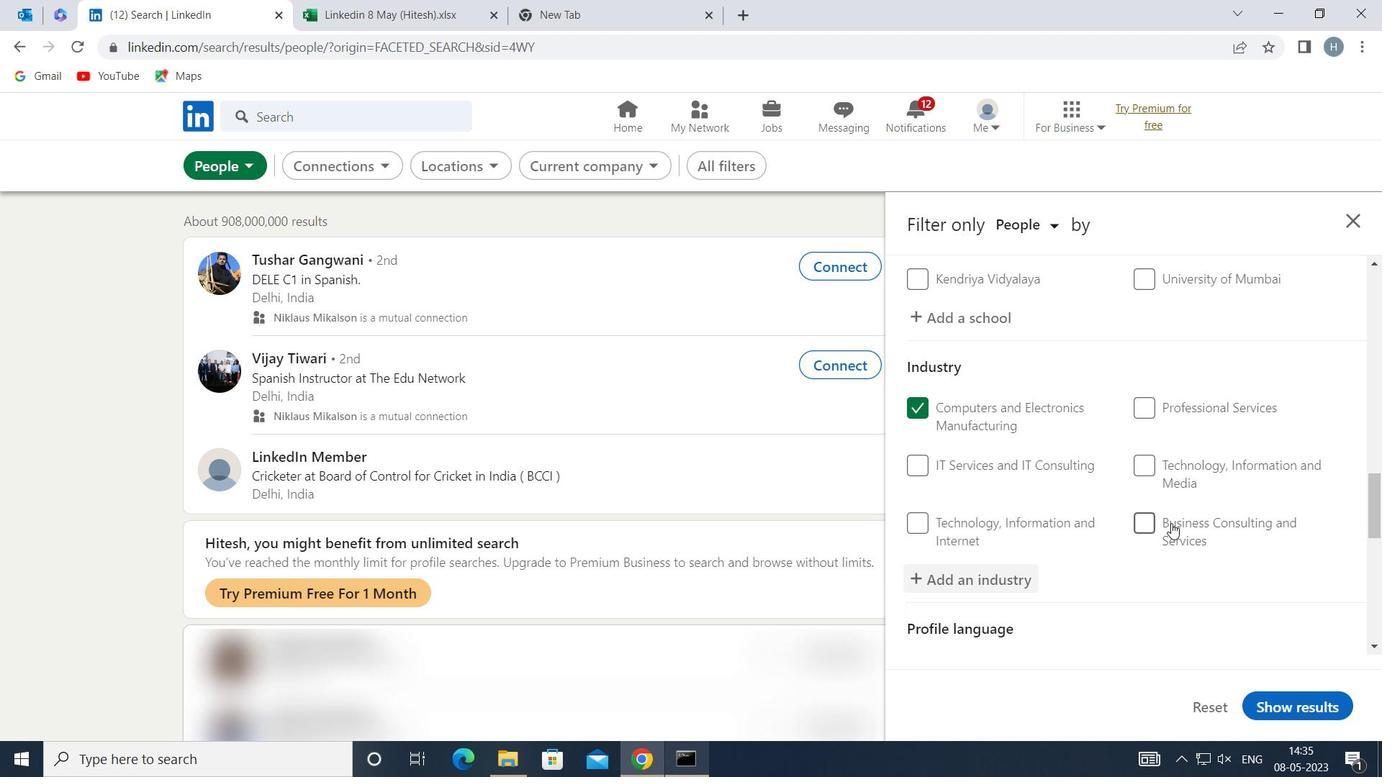 
Action: Mouse scrolled (1147, 496) with delta (0, 0)
Screenshot: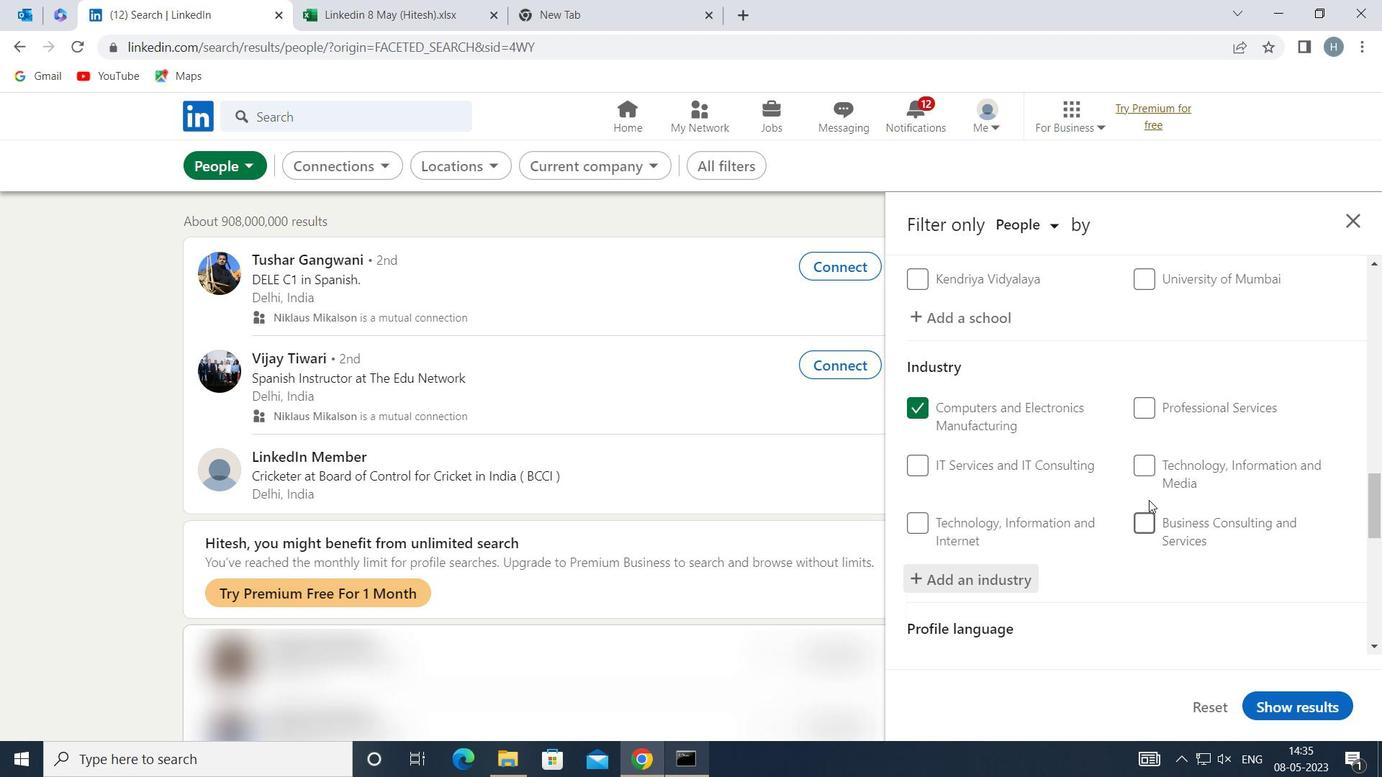 
Action: Mouse scrolled (1147, 496) with delta (0, 0)
Screenshot: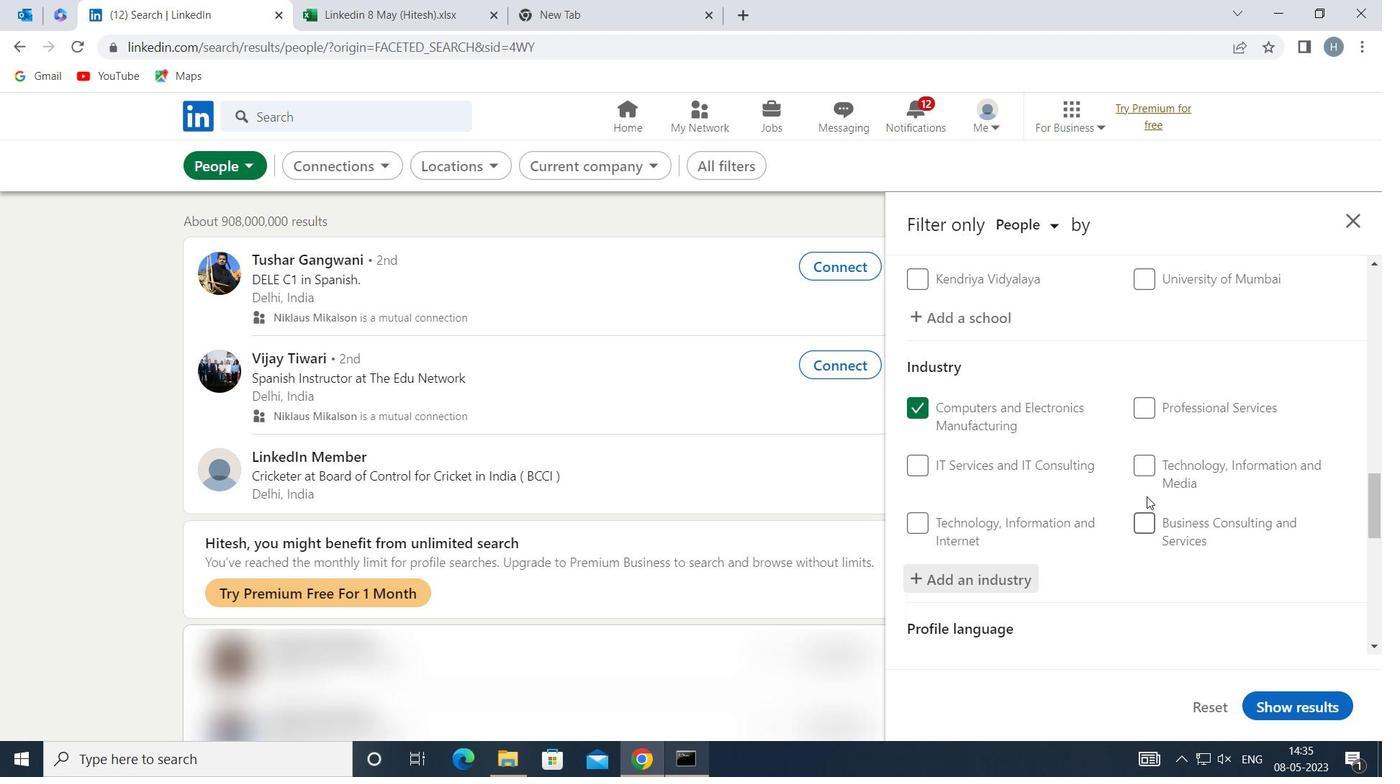 
Action: Mouse moved to (1152, 490)
Screenshot: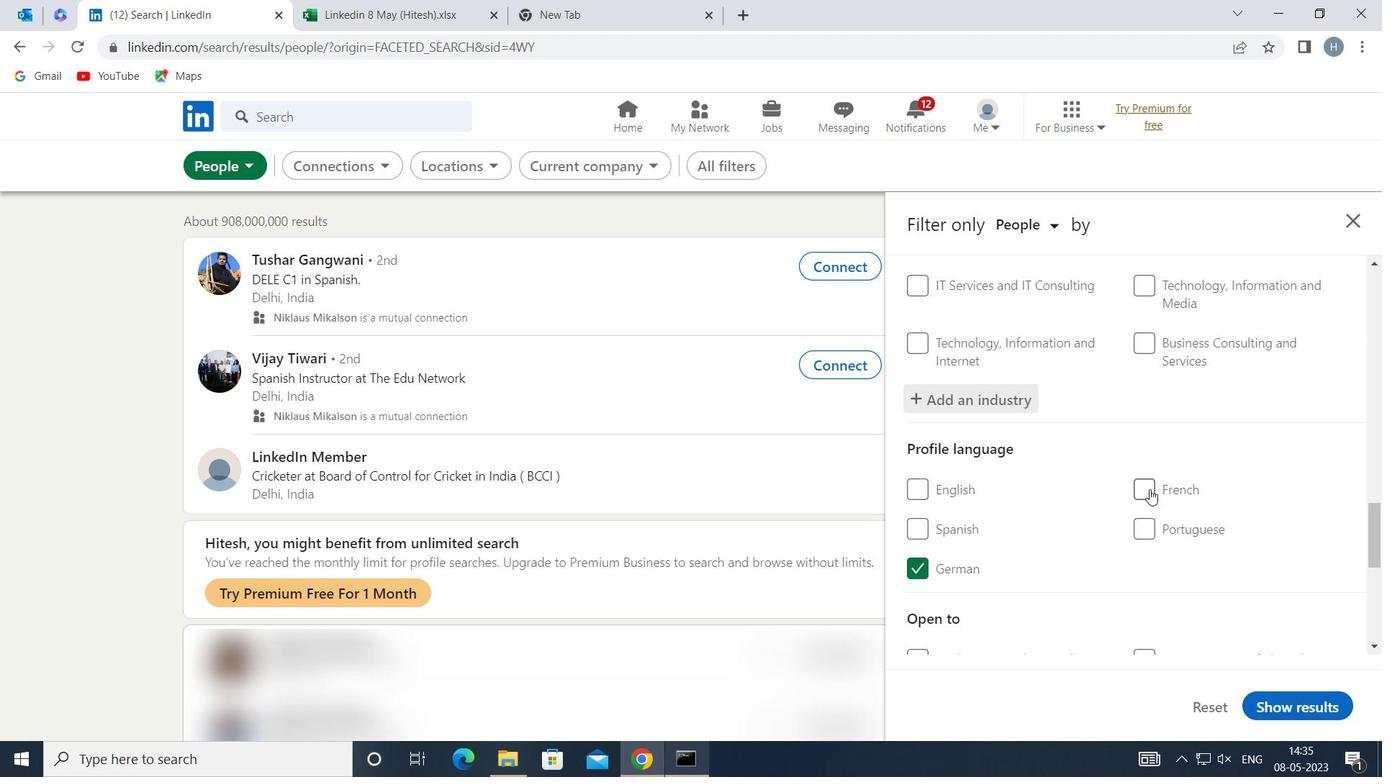 
Action: Mouse scrolled (1152, 489) with delta (0, 0)
Screenshot: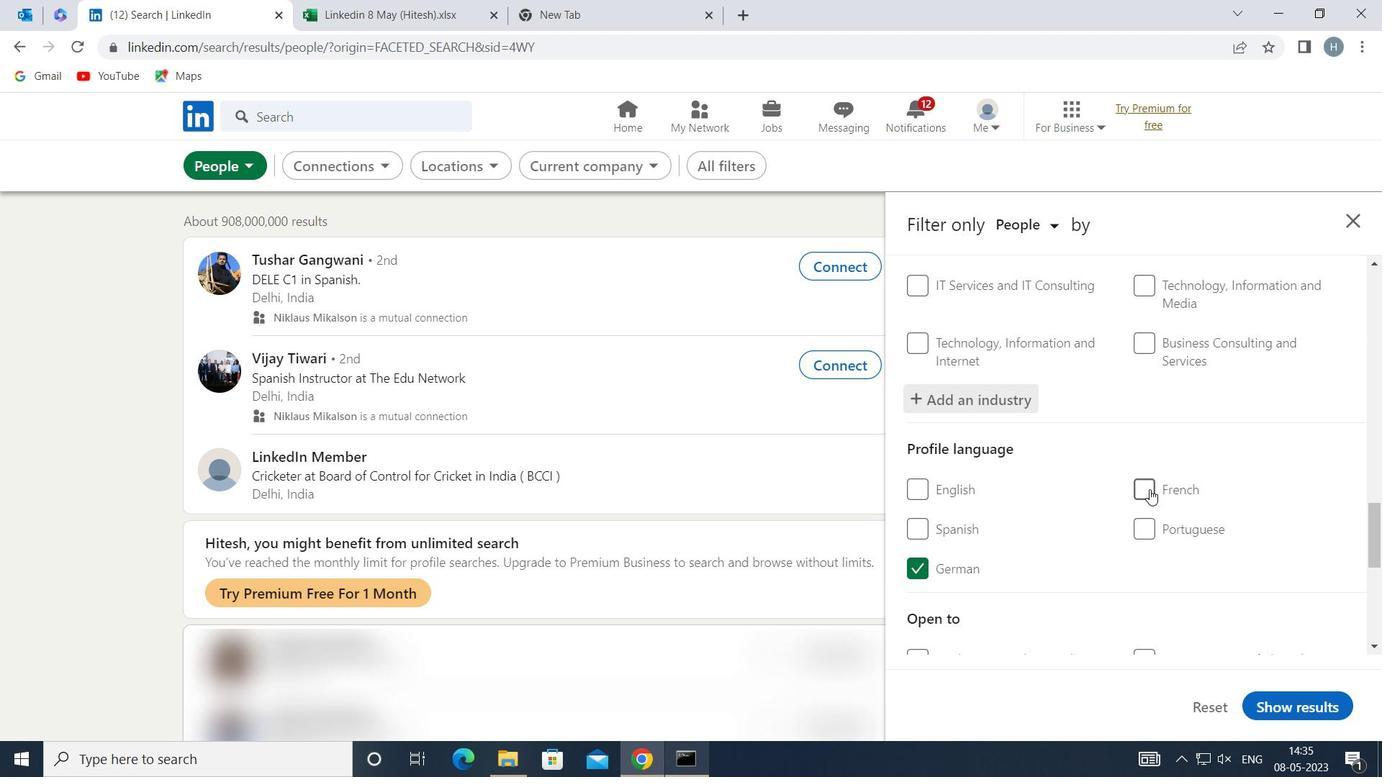 
Action: Mouse moved to (1154, 488)
Screenshot: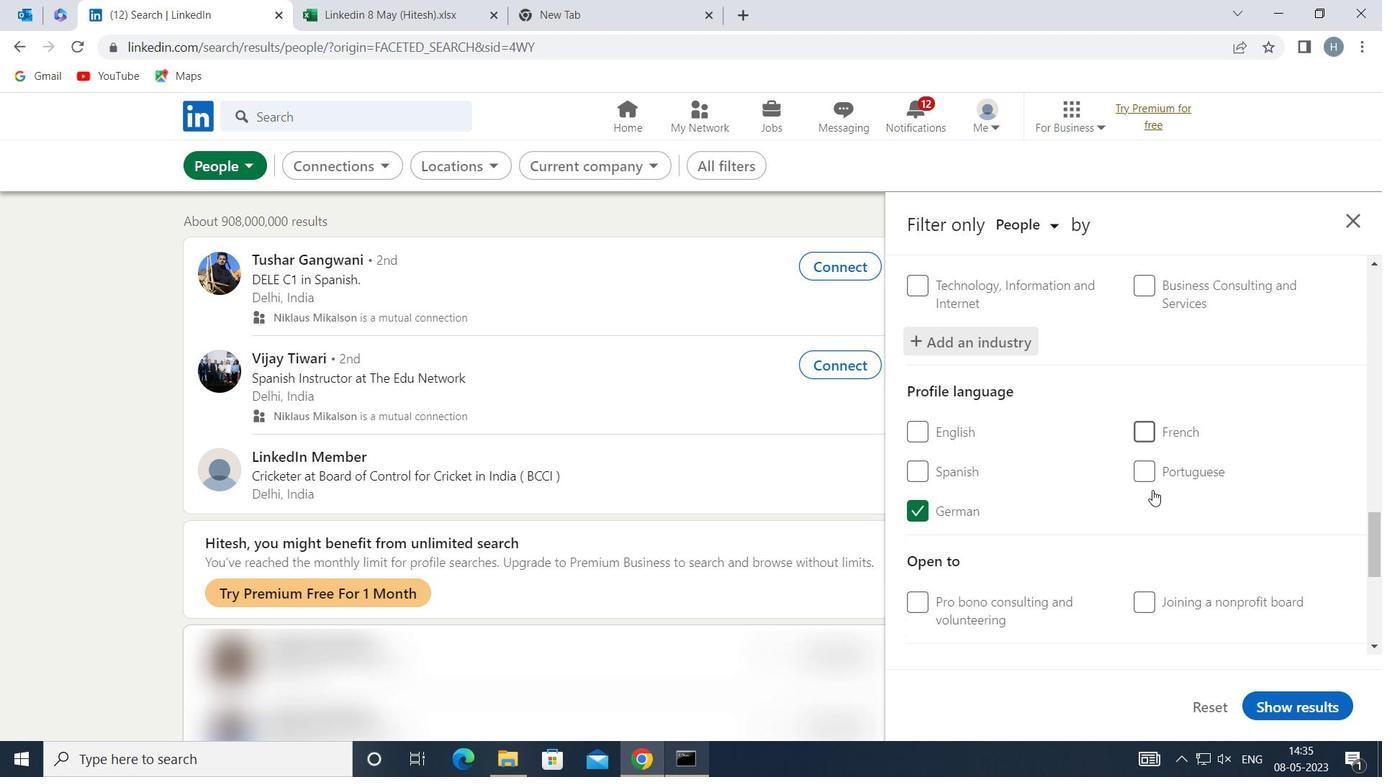 
Action: Mouse scrolled (1154, 488) with delta (0, 0)
Screenshot: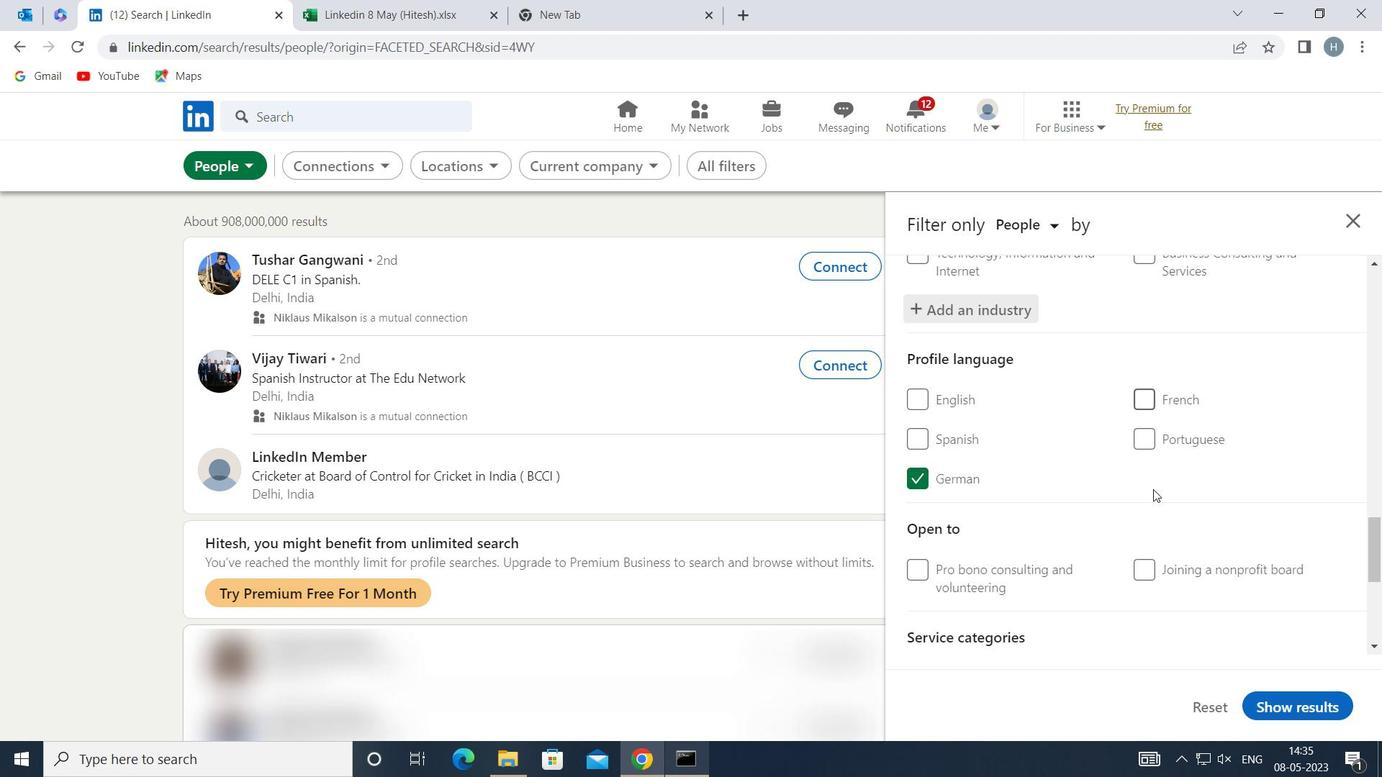 
Action: Mouse scrolled (1154, 488) with delta (0, 0)
Screenshot: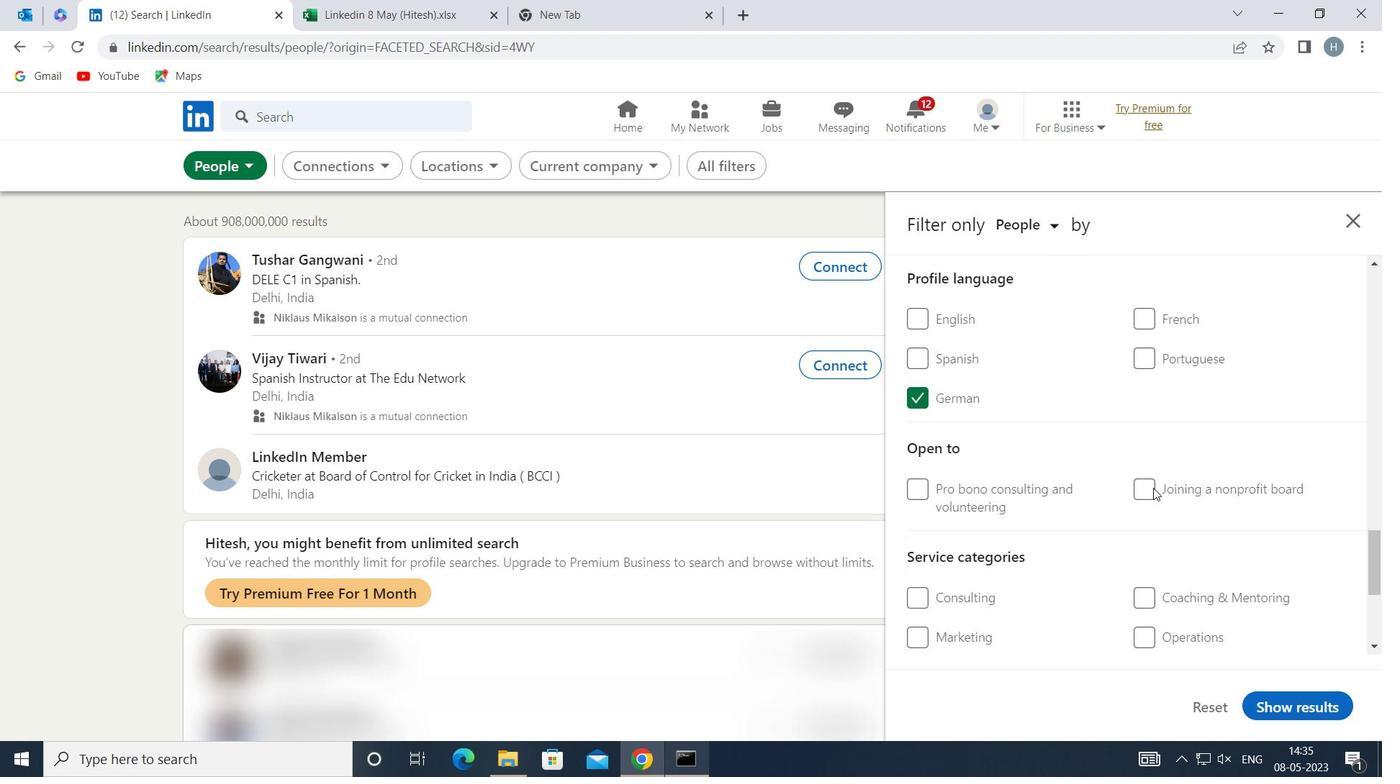 
Action: Mouse moved to (1154, 488)
Screenshot: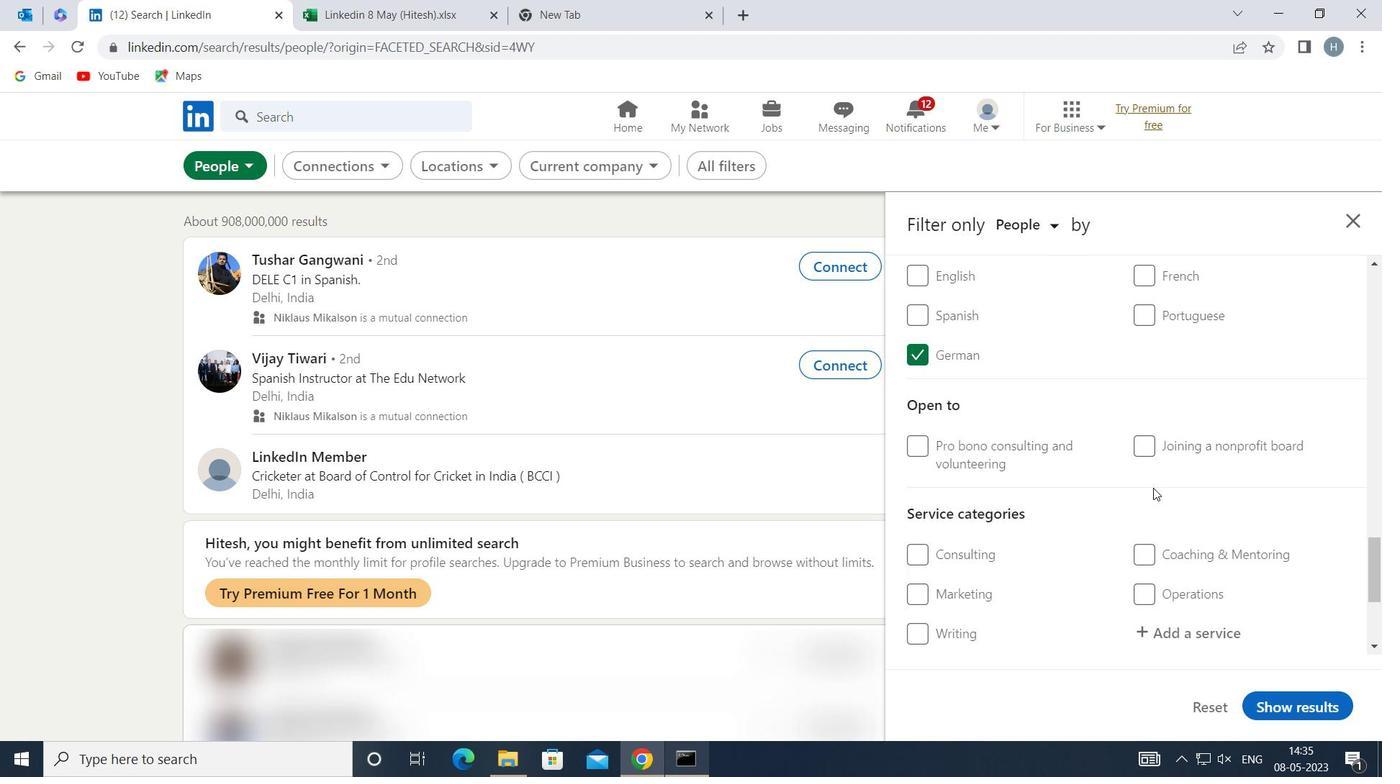 
Action: Mouse scrolled (1154, 488) with delta (0, 0)
Screenshot: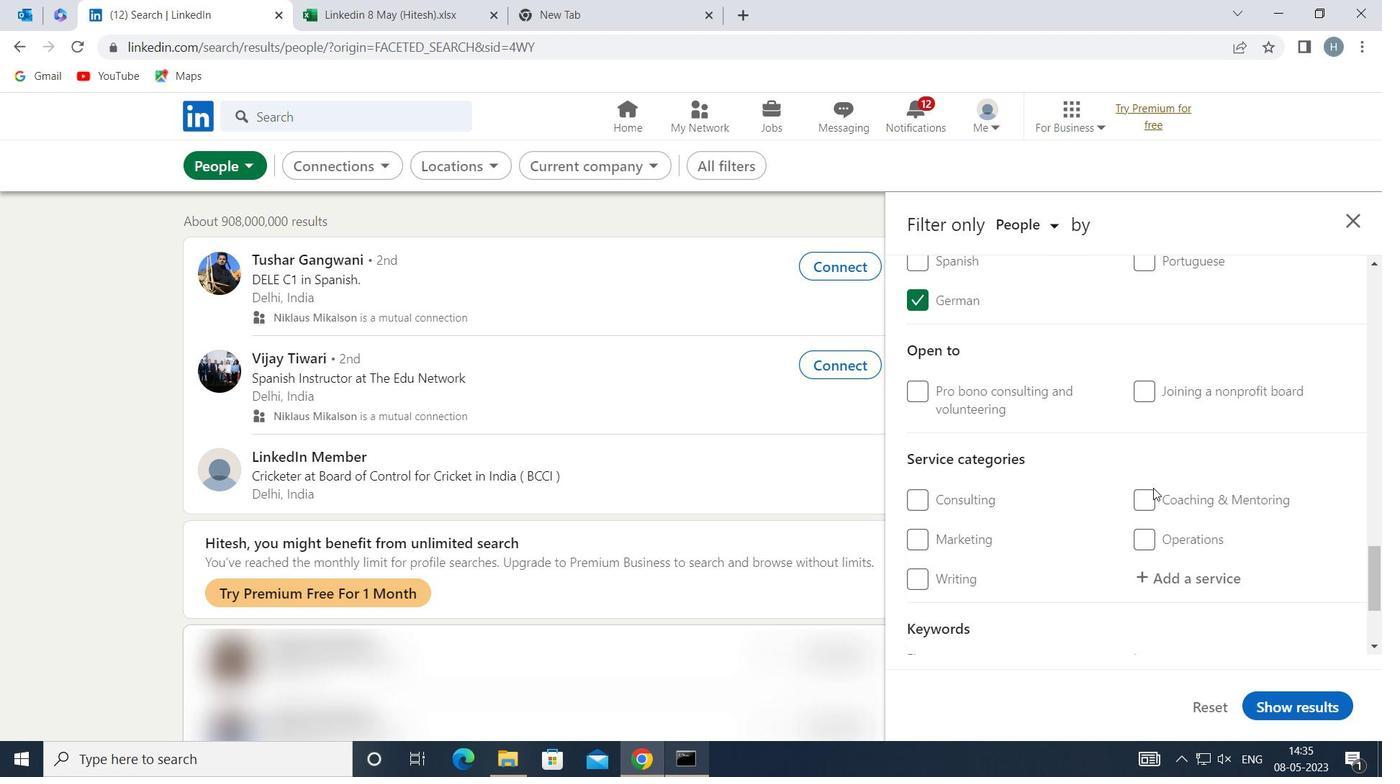 
Action: Mouse moved to (1193, 483)
Screenshot: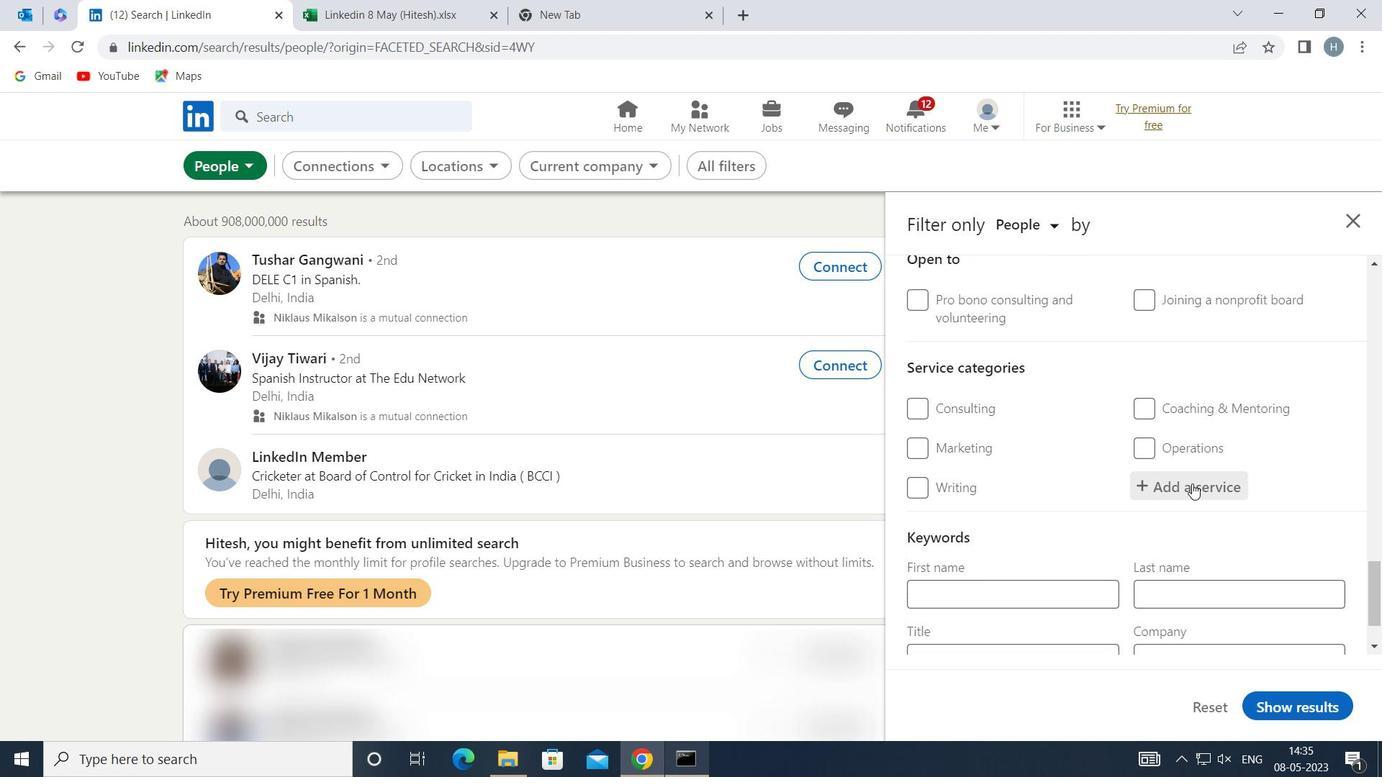 
Action: Mouse pressed left at (1193, 483)
Screenshot: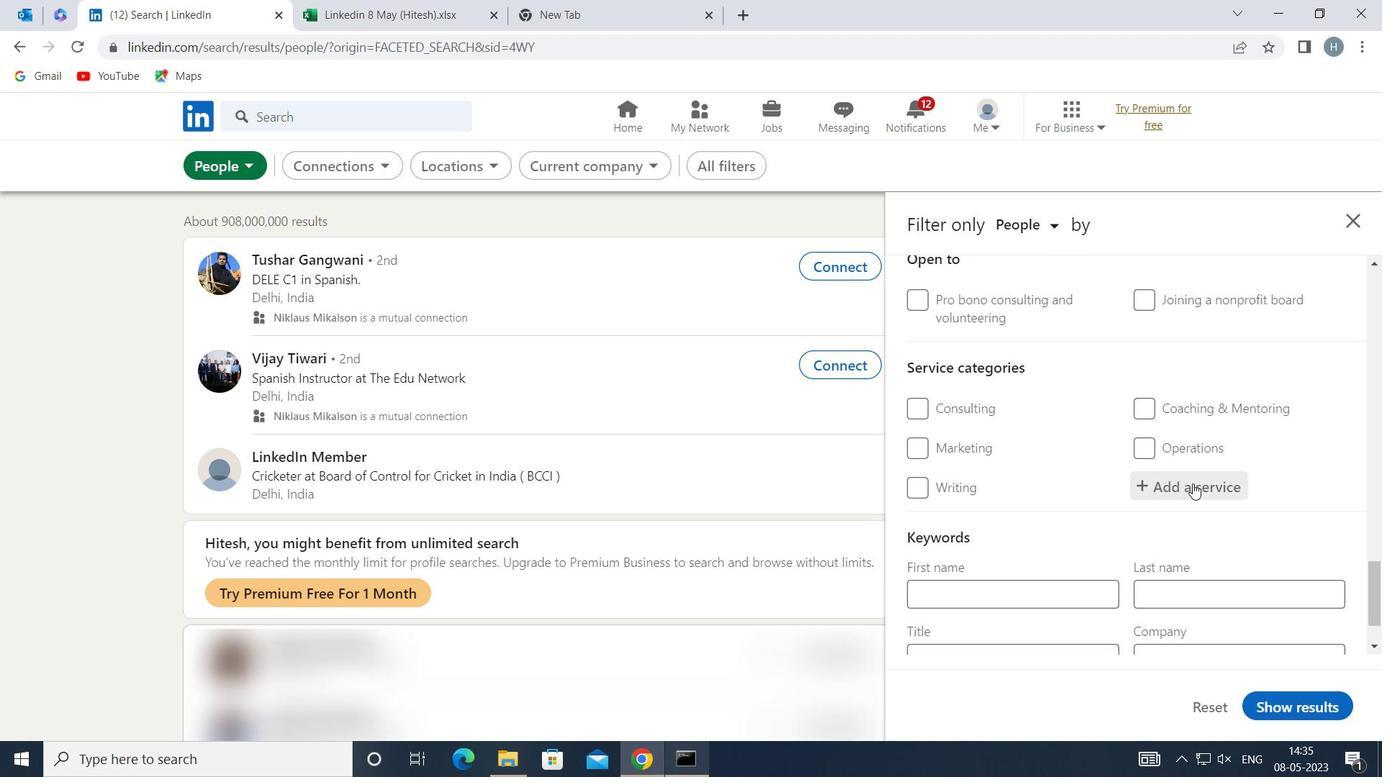 
Action: Key pressed <Key.shift>LEADERSHIP<Key.space><Key.shift>D
Screenshot: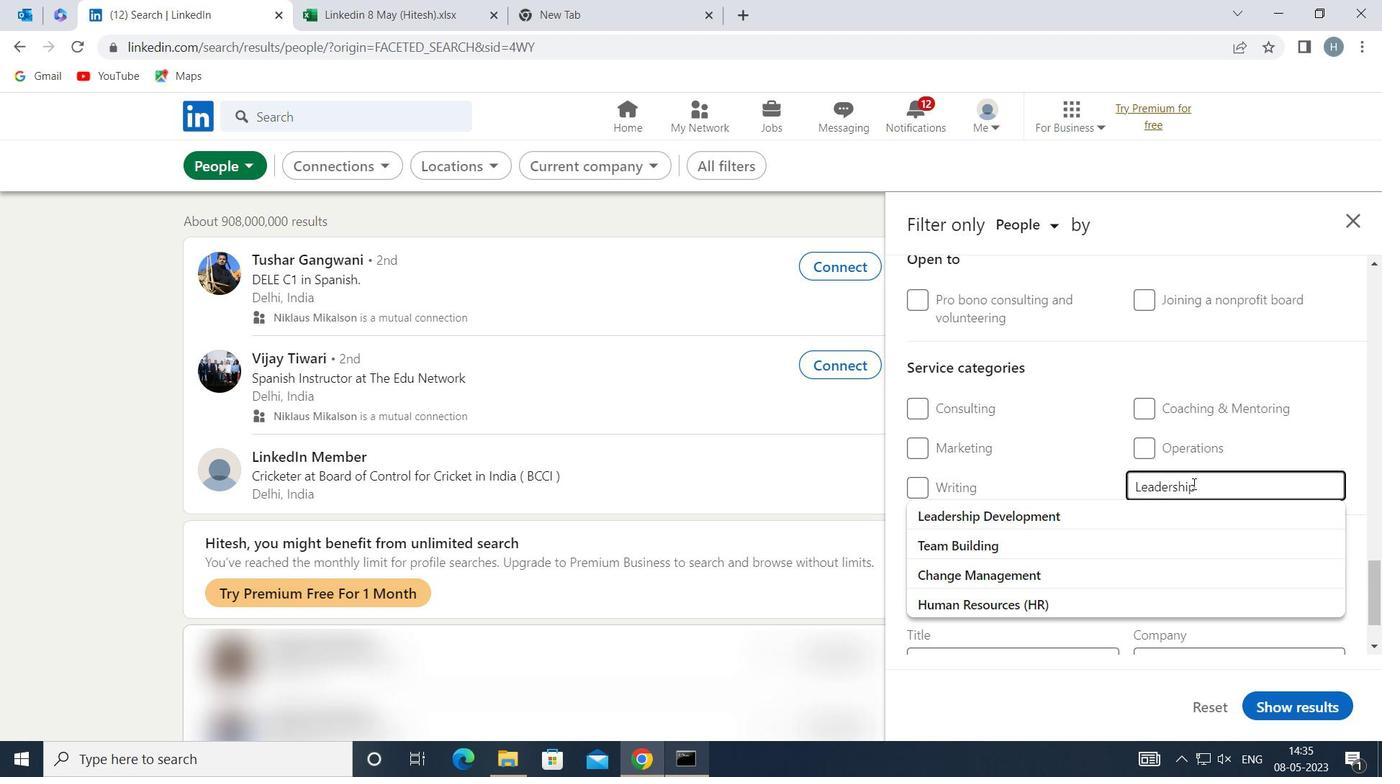 
Action: Mouse moved to (1102, 519)
Screenshot: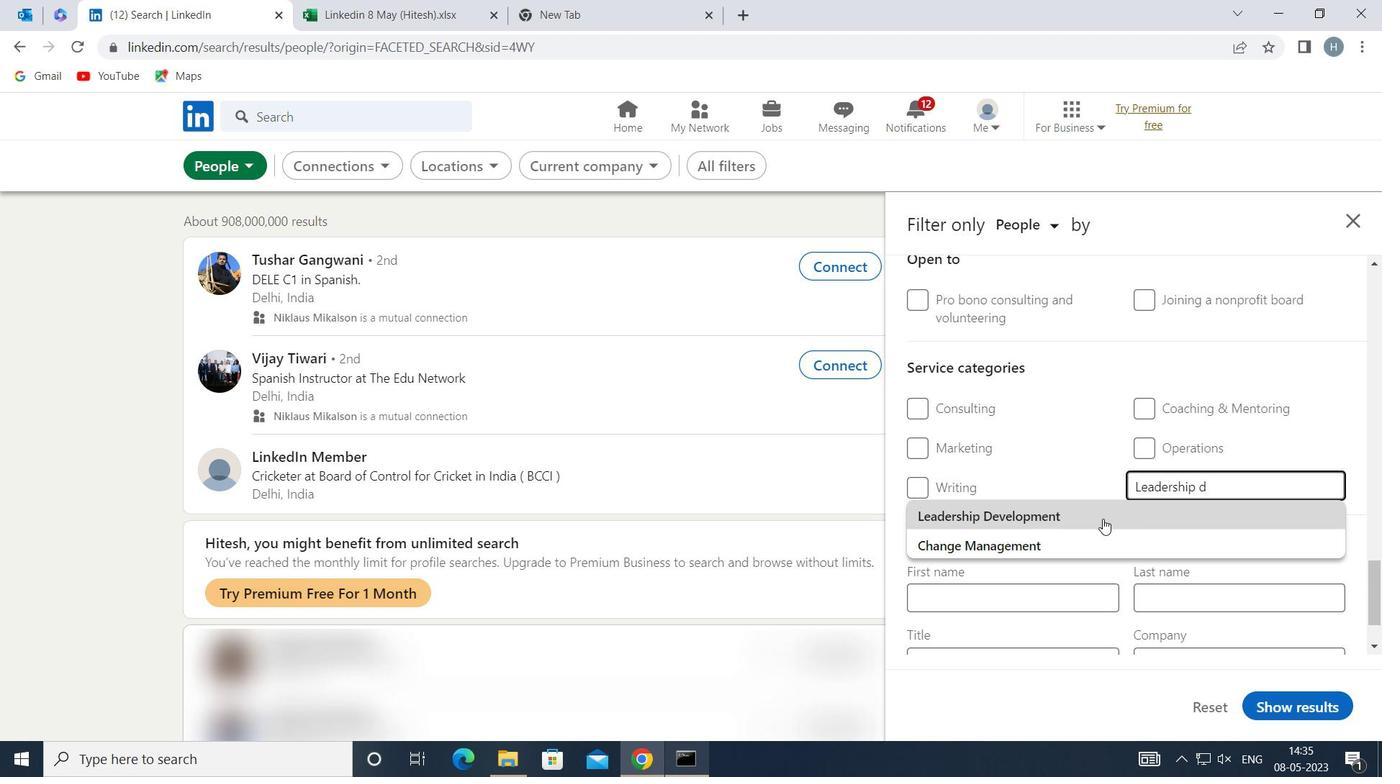 
Action: Mouse pressed left at (1102, 519)
Screenshot: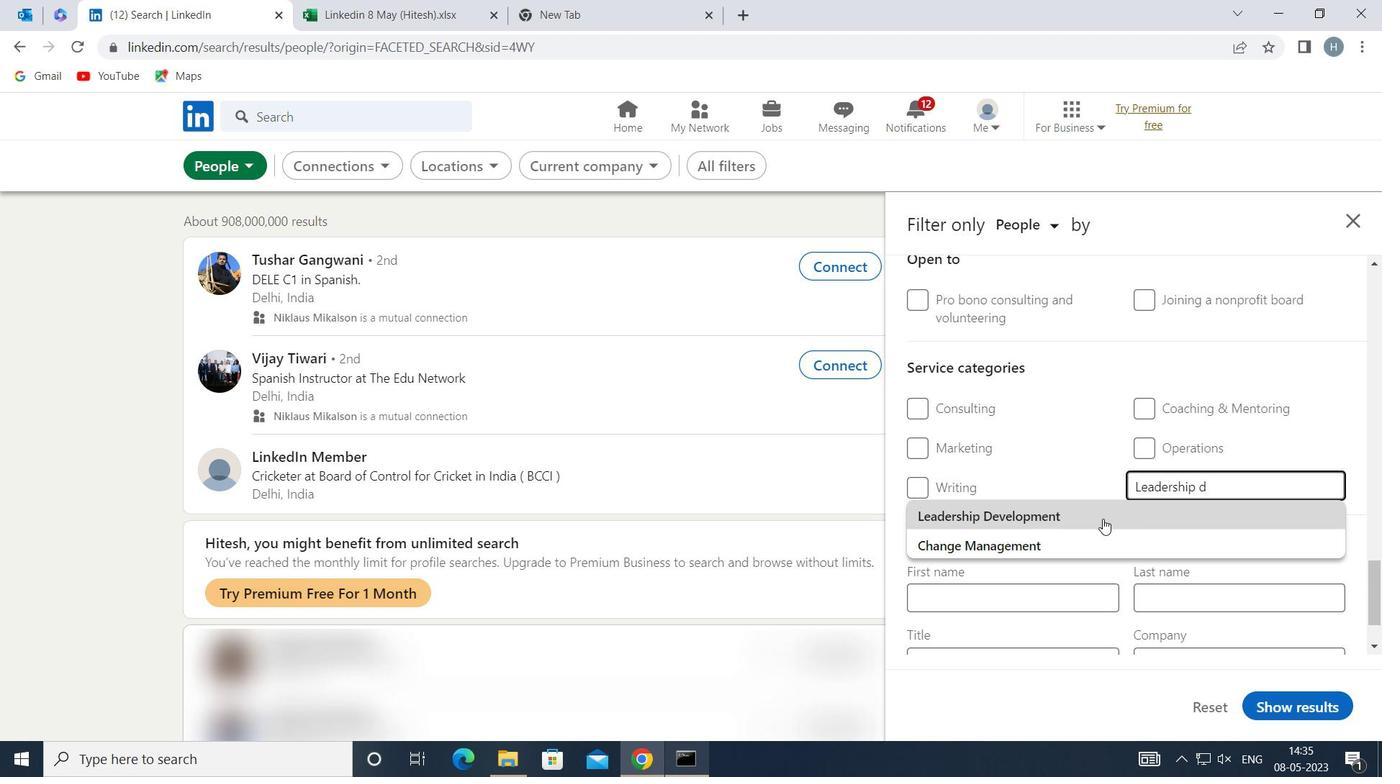 
Action: Mouse moved to (1046, 498)
Screenshot: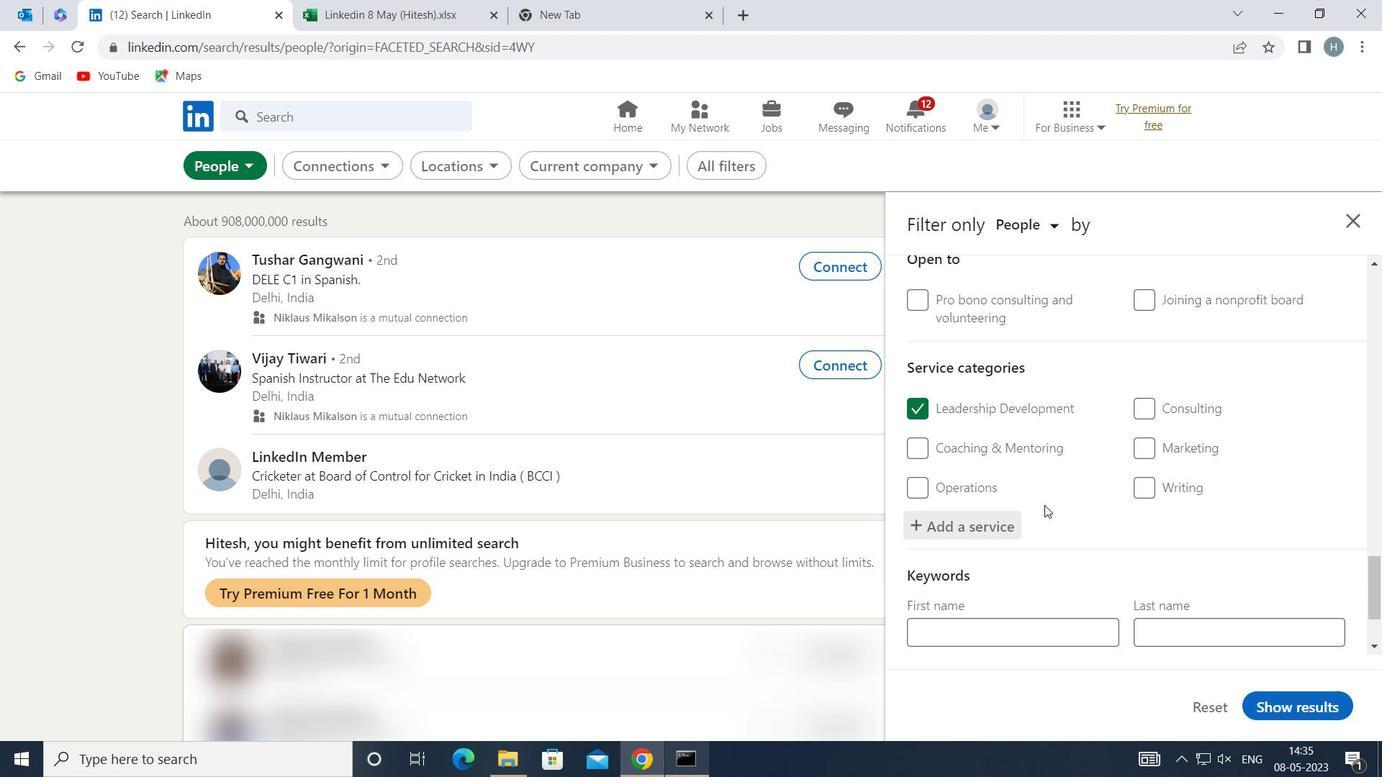 
Action: Mouse scrolled (1046, 497) with delta (0, 0)
Screenshot: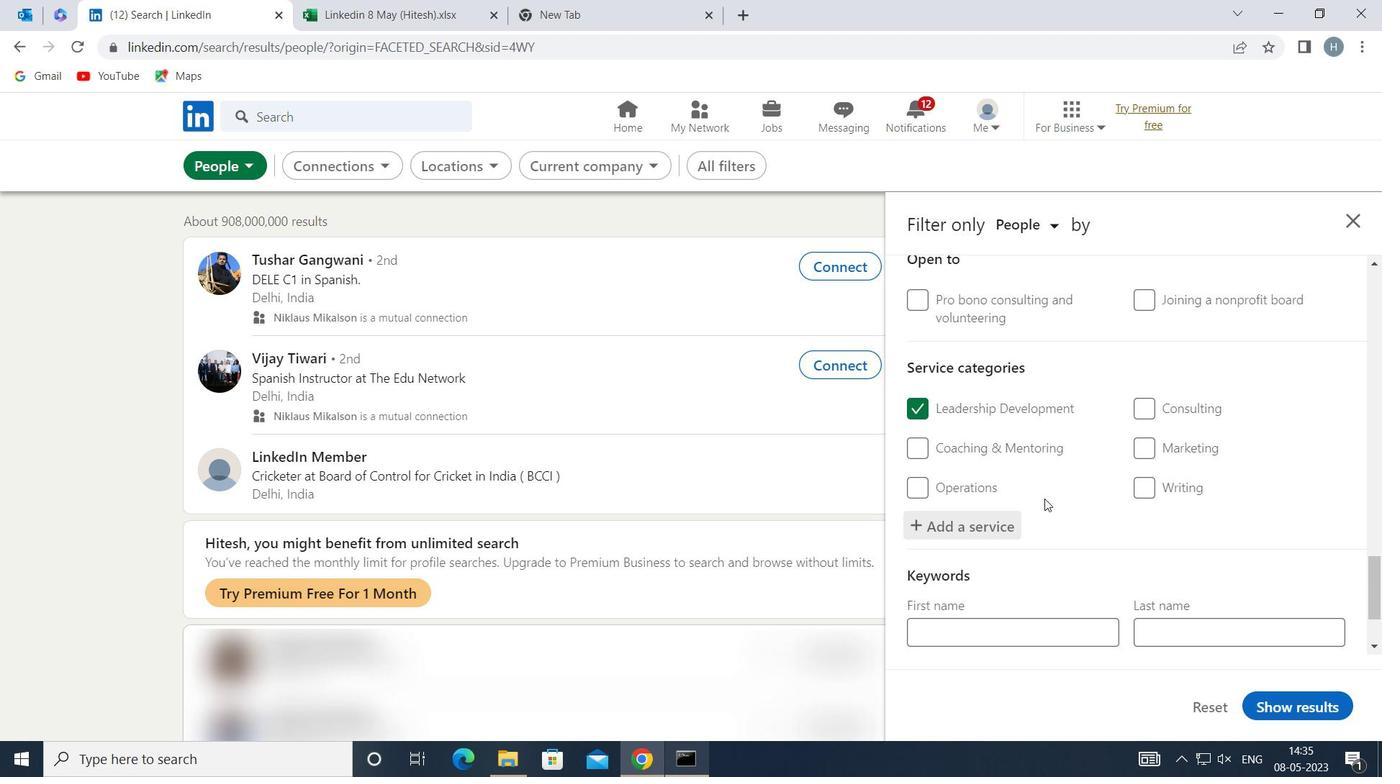 
Action: Mouse moved to (1046, 498)
Screenshot: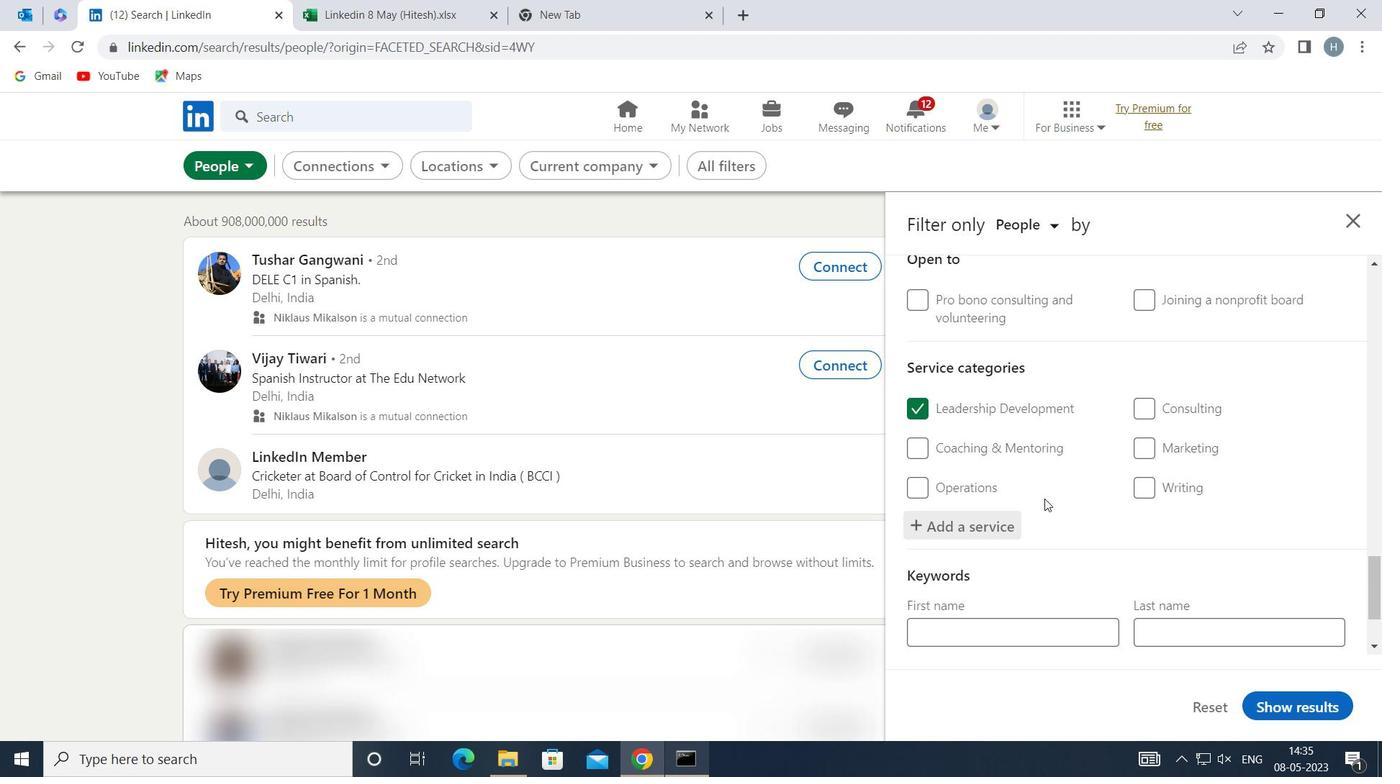 
Action: Mouse scrolled (1046, 497) with delta (0, 0)
Screenshot: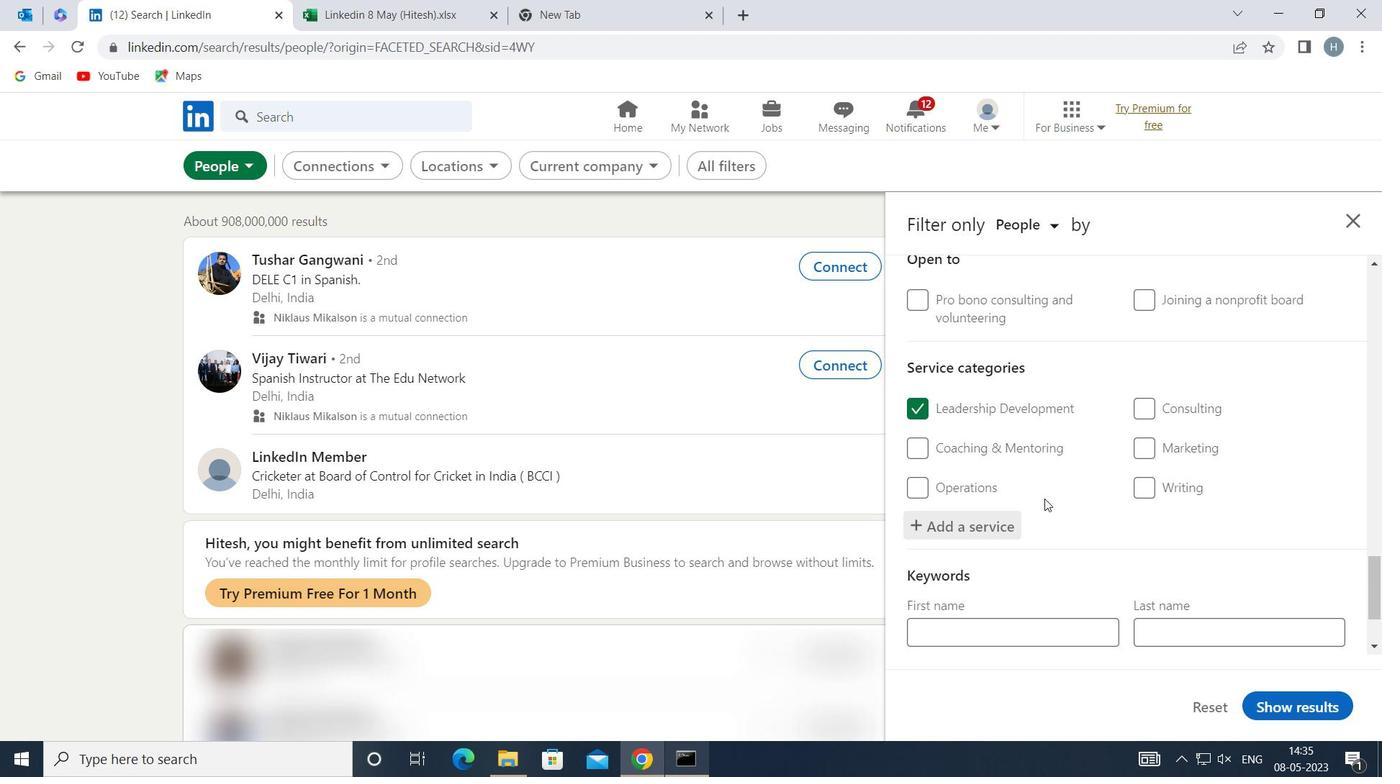 
Action: Mouse moved to (1046, 499)
Screenshot: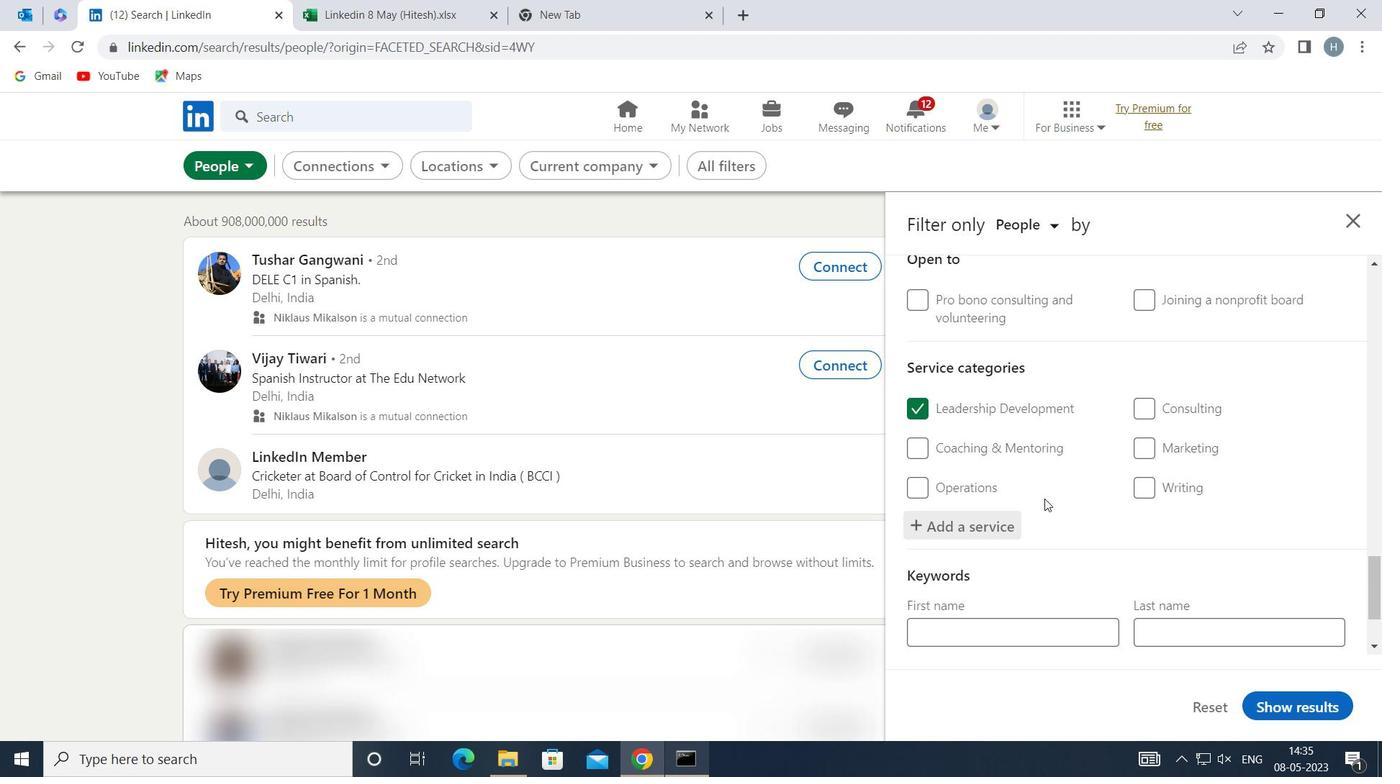 
Action: Mouse scrolled (1046, 498) with delta (0, 0)
Screenshot: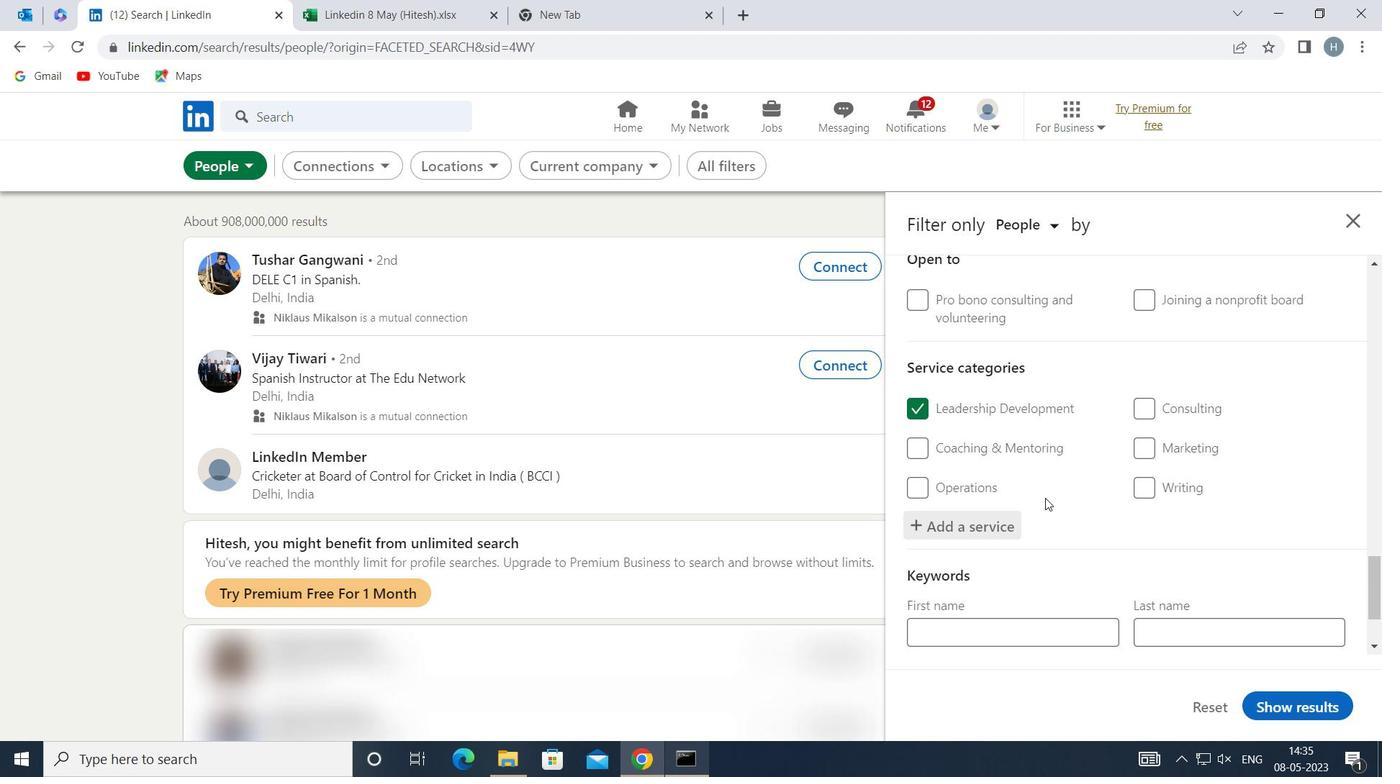 
Action: Mouse moved to (1053, 502)
Screenshot: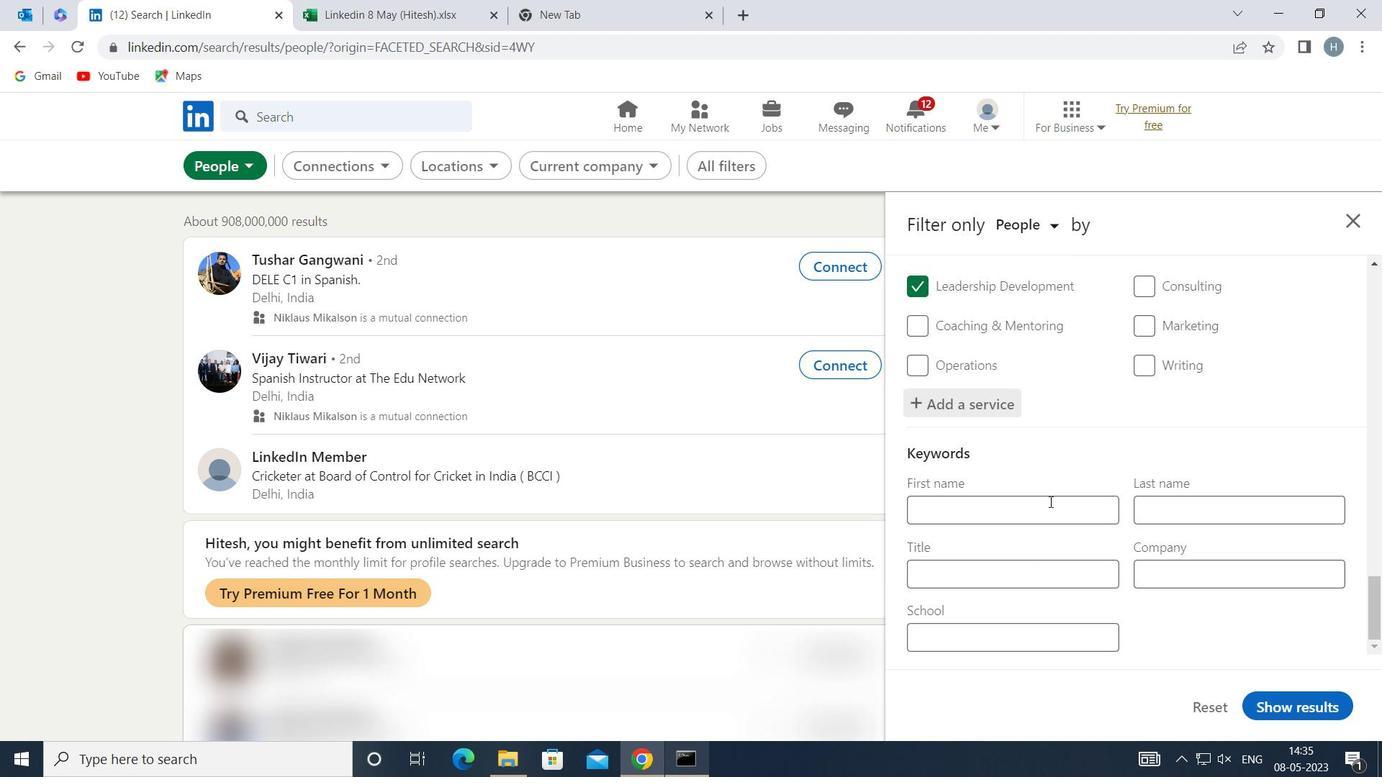 
Action: Mouse scrolled (1053, 501) with delta (0, 0)
Screenshot: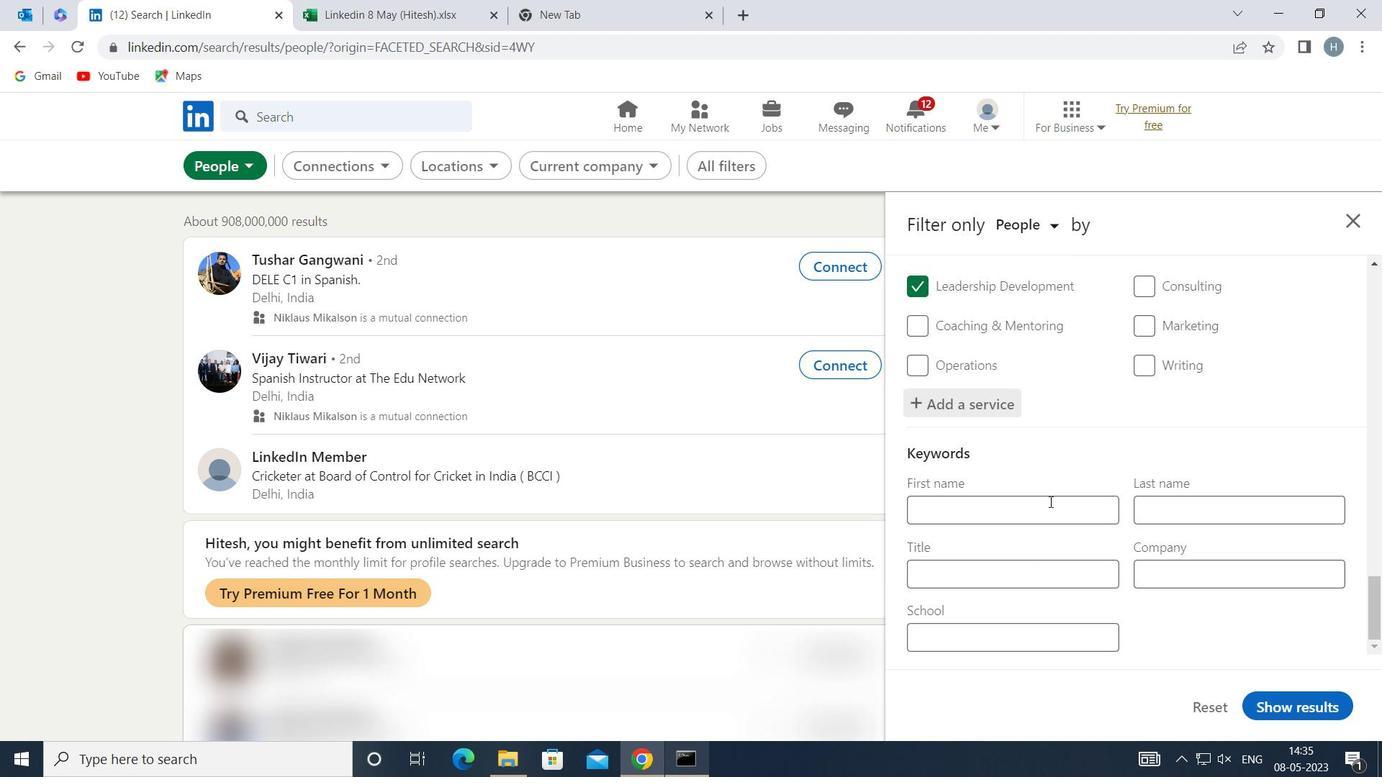 
Action: Mouse moved to (1055, 506)
Screenshot: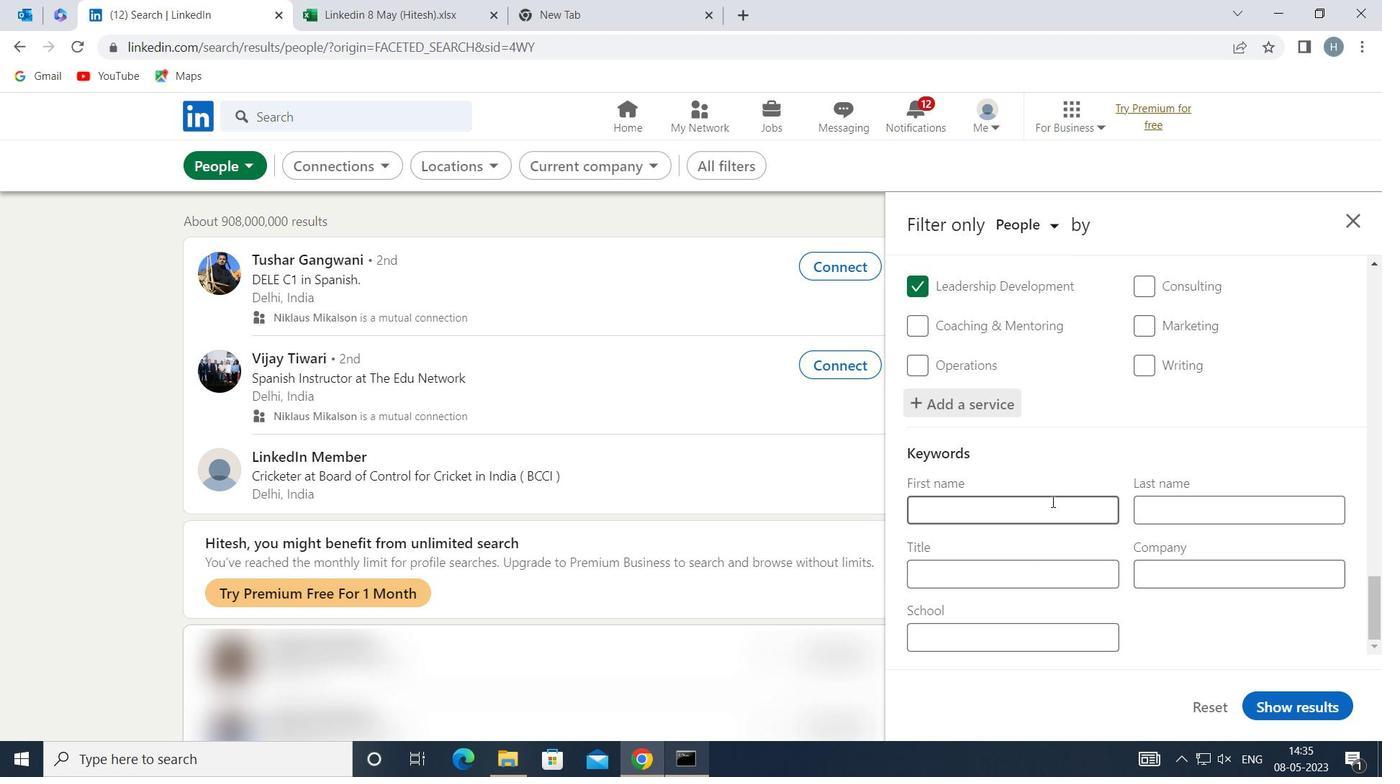 
Action: Mouse scrolled (1055, 505) with delta (0, 0)
Screenshot: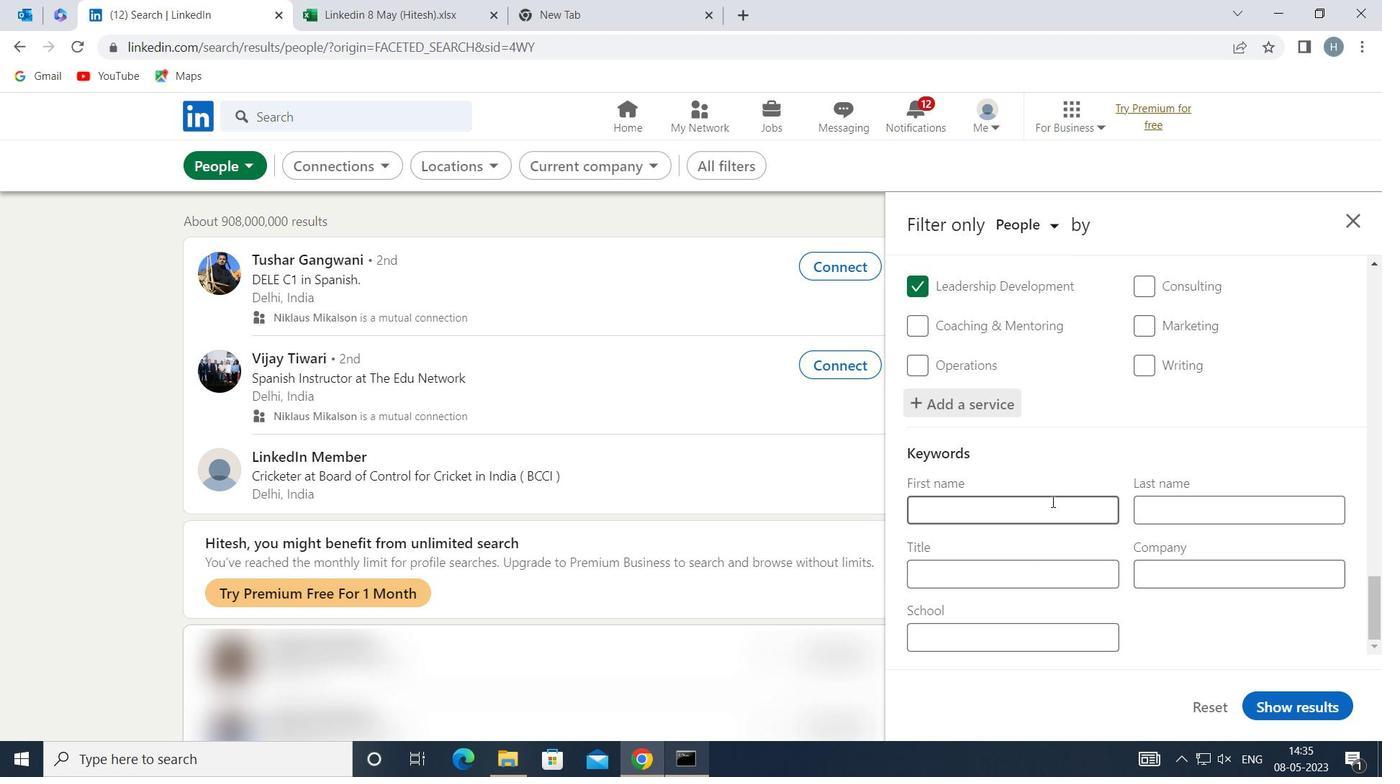 
Action: Mouse moved to (1054, 576)
Screenshot: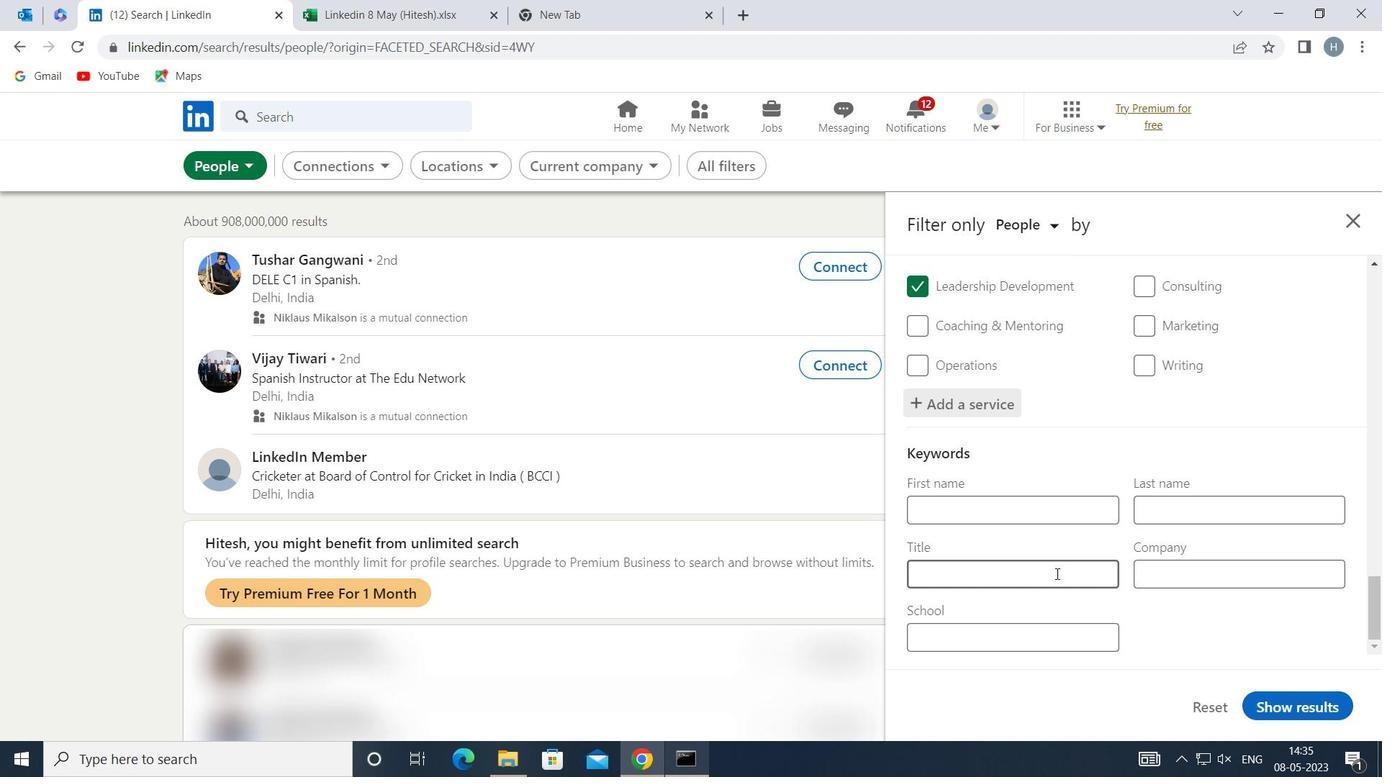 
Action: Mouse pressed left at (1054, 576)
Screenshot: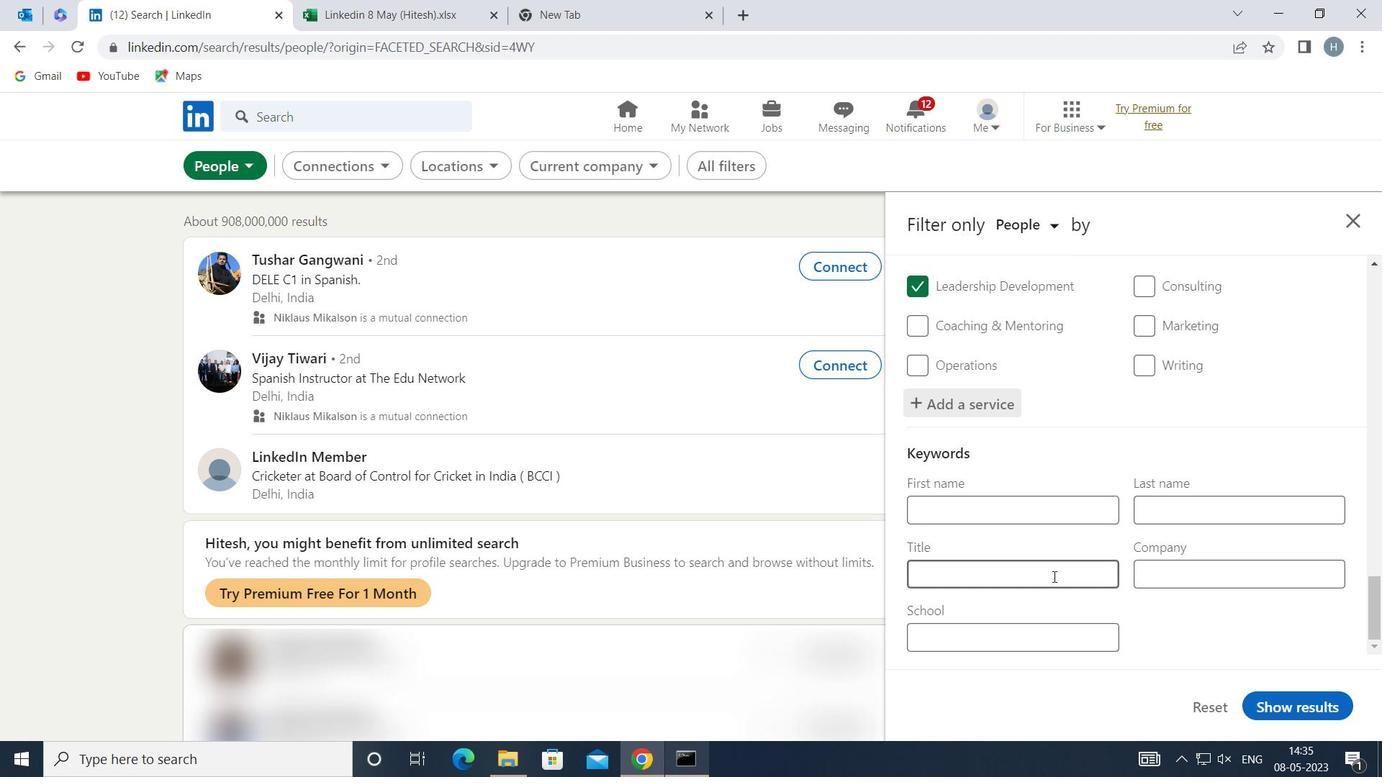 
Action: Mouse moved to (1056, 576)
Screenshot: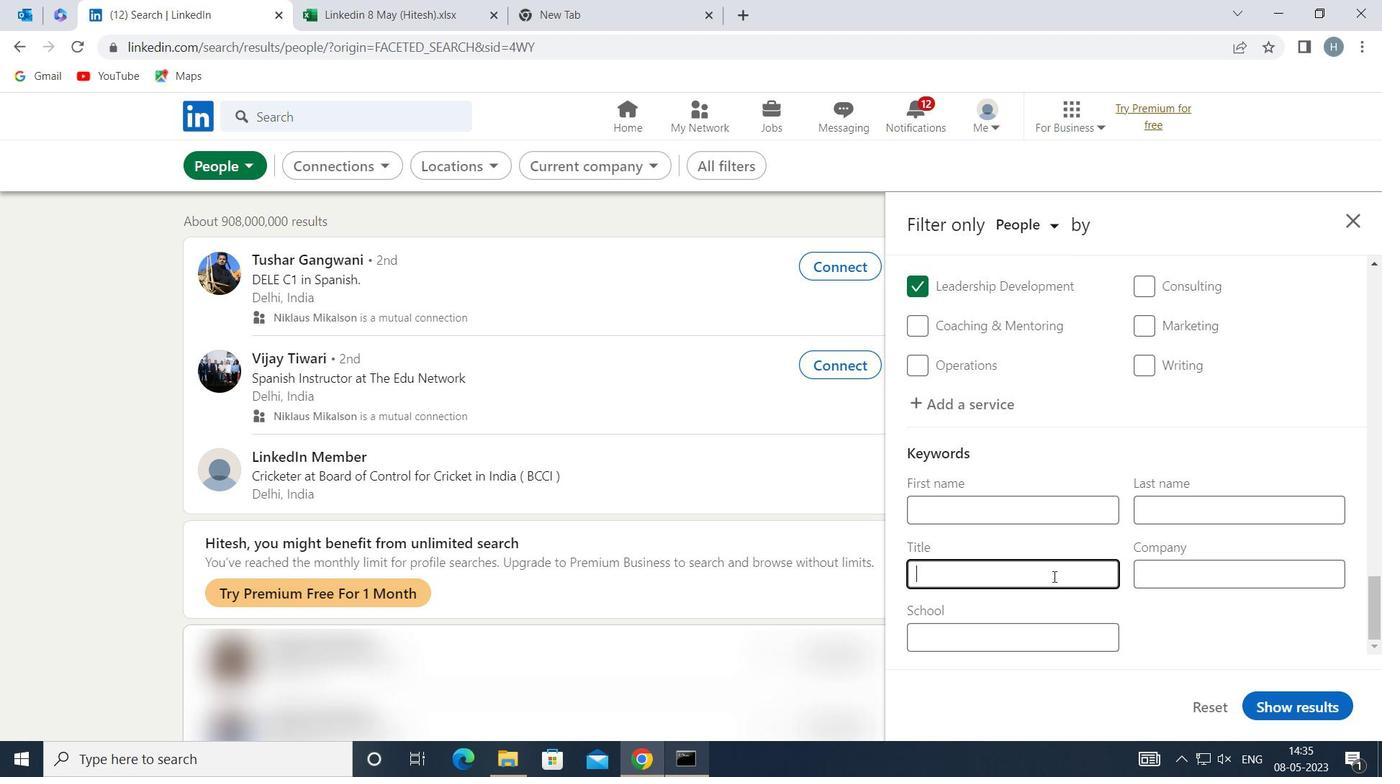 
Action: Key pressed <Key.shift>CREDIT<Key.space><Key.shift>COUNSELOR
Screenshot: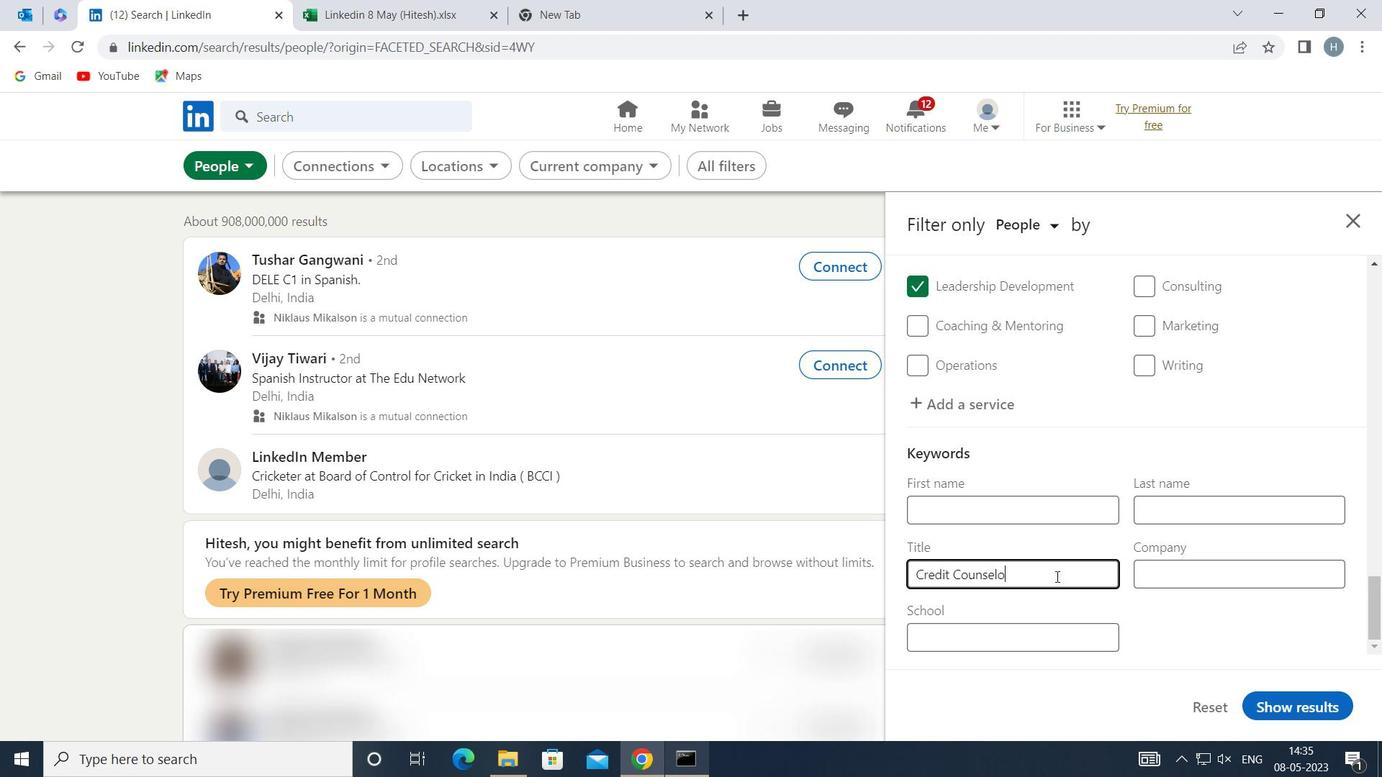 
Action: Mouse moved to (1223, 633)
Screenshot: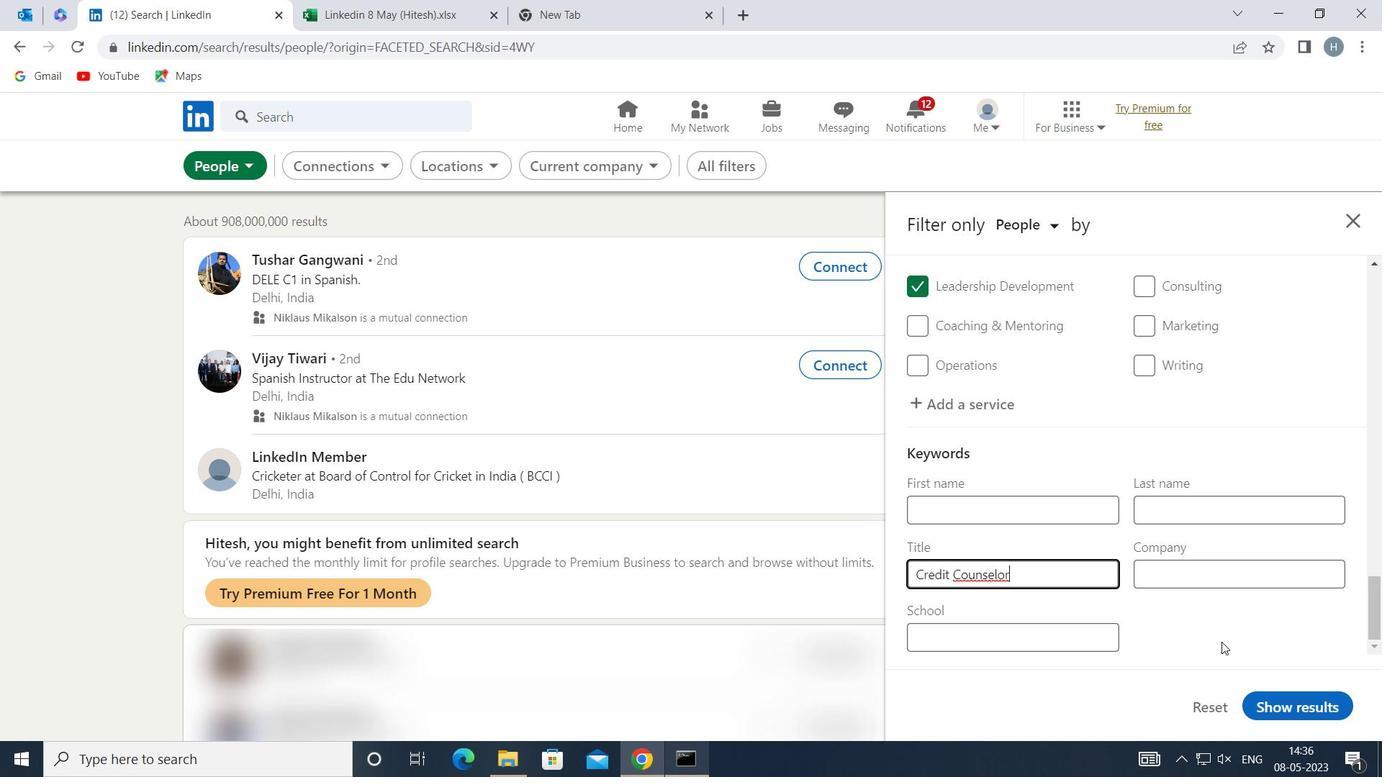 
Action: Mouse pressed left at (1223, 633)
Screenshot: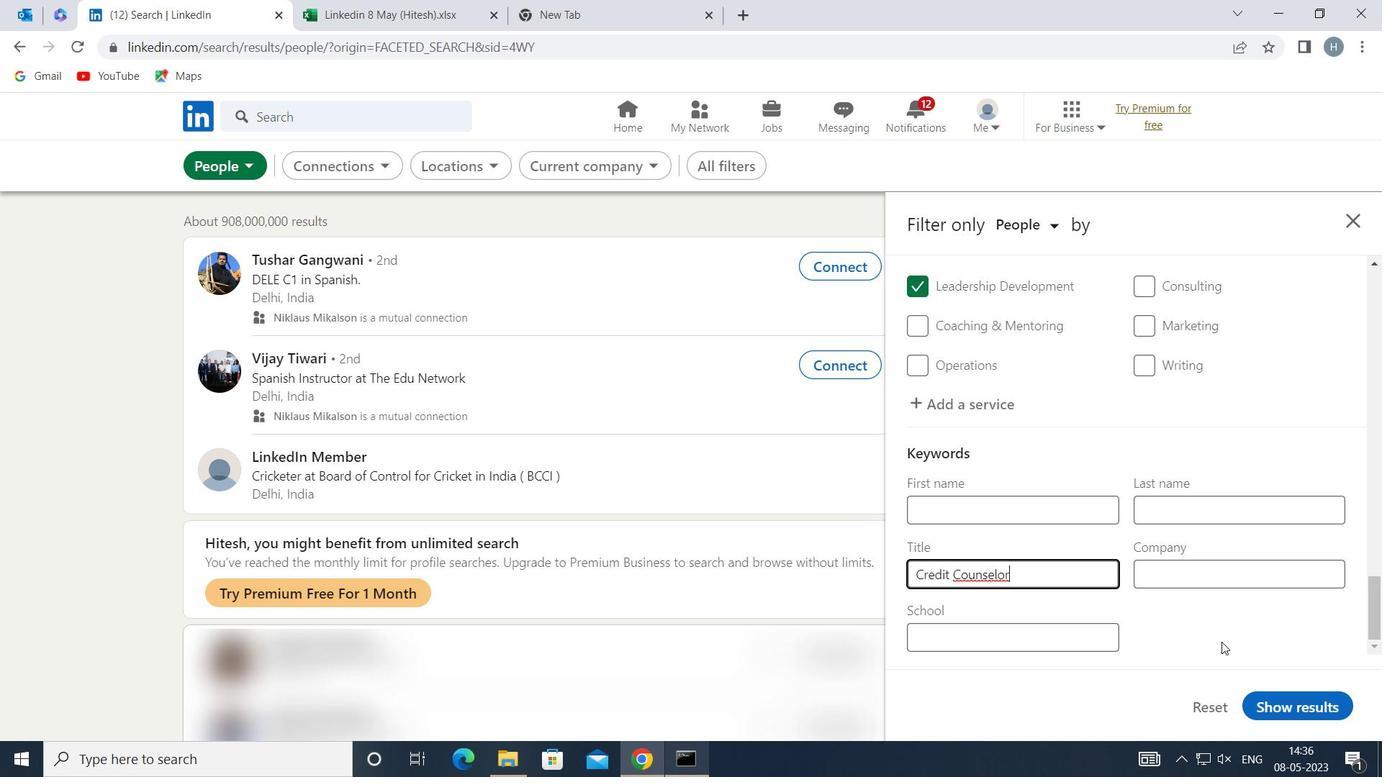 
Action: Mouse moved to (1306, 701)
Screenshot: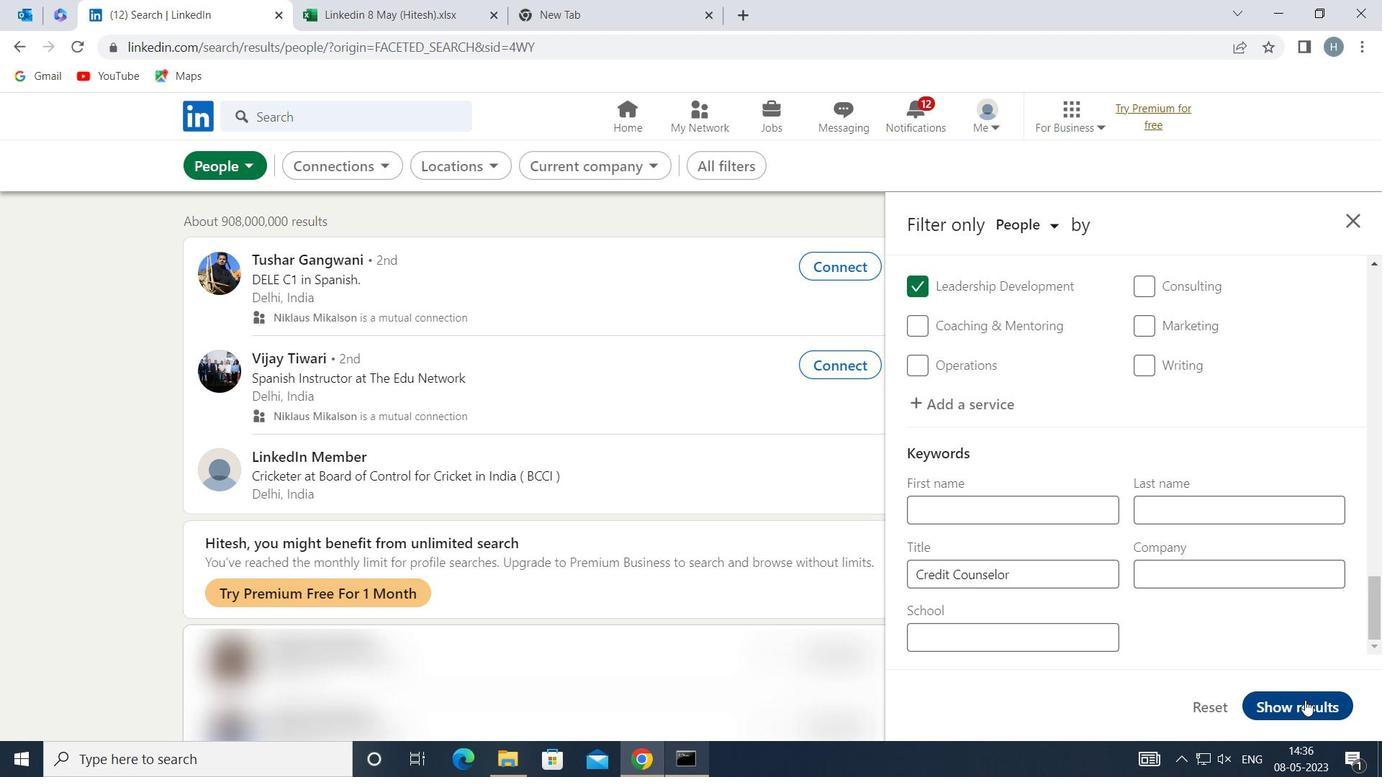 
Action: Mouse pressed left at (1306, 701)
Screenshot: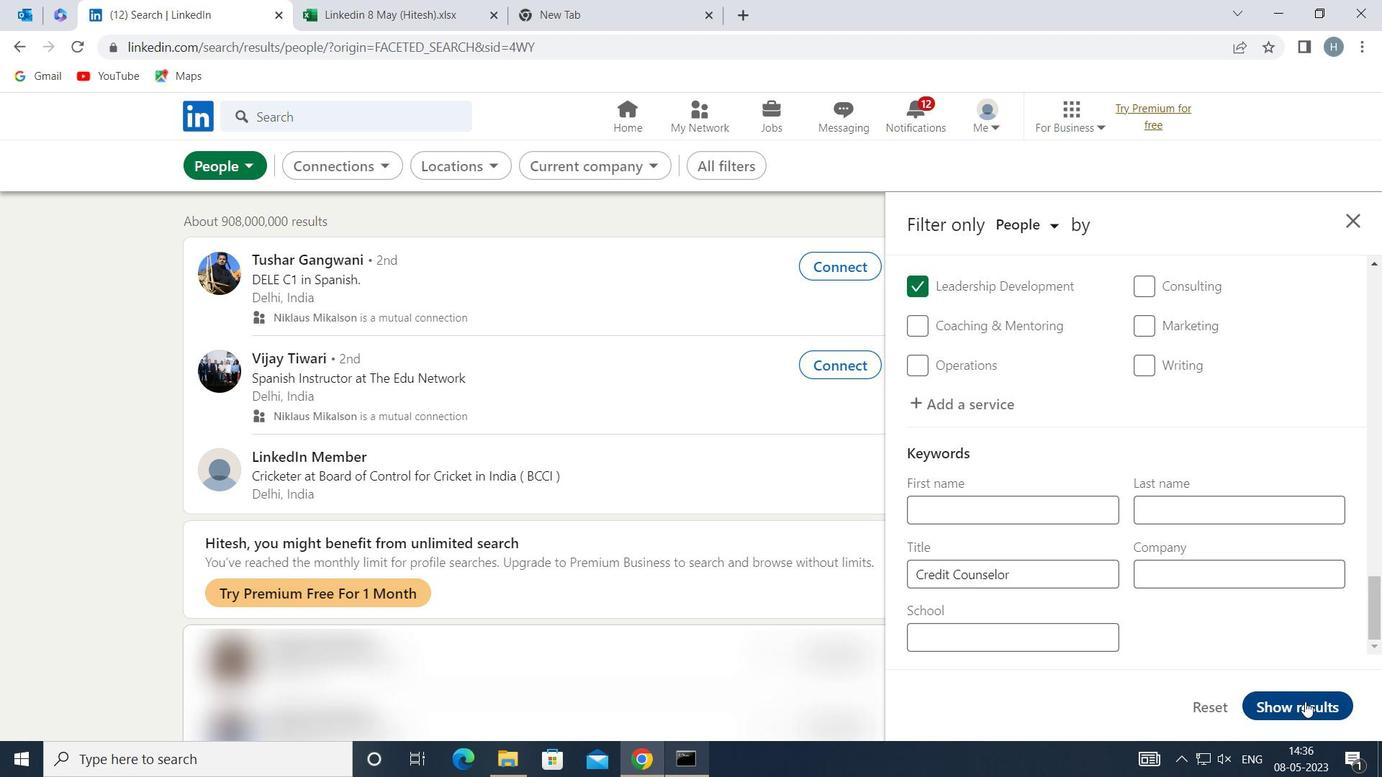 
Action: Mouse moved to (1025, 441)
Screenshot: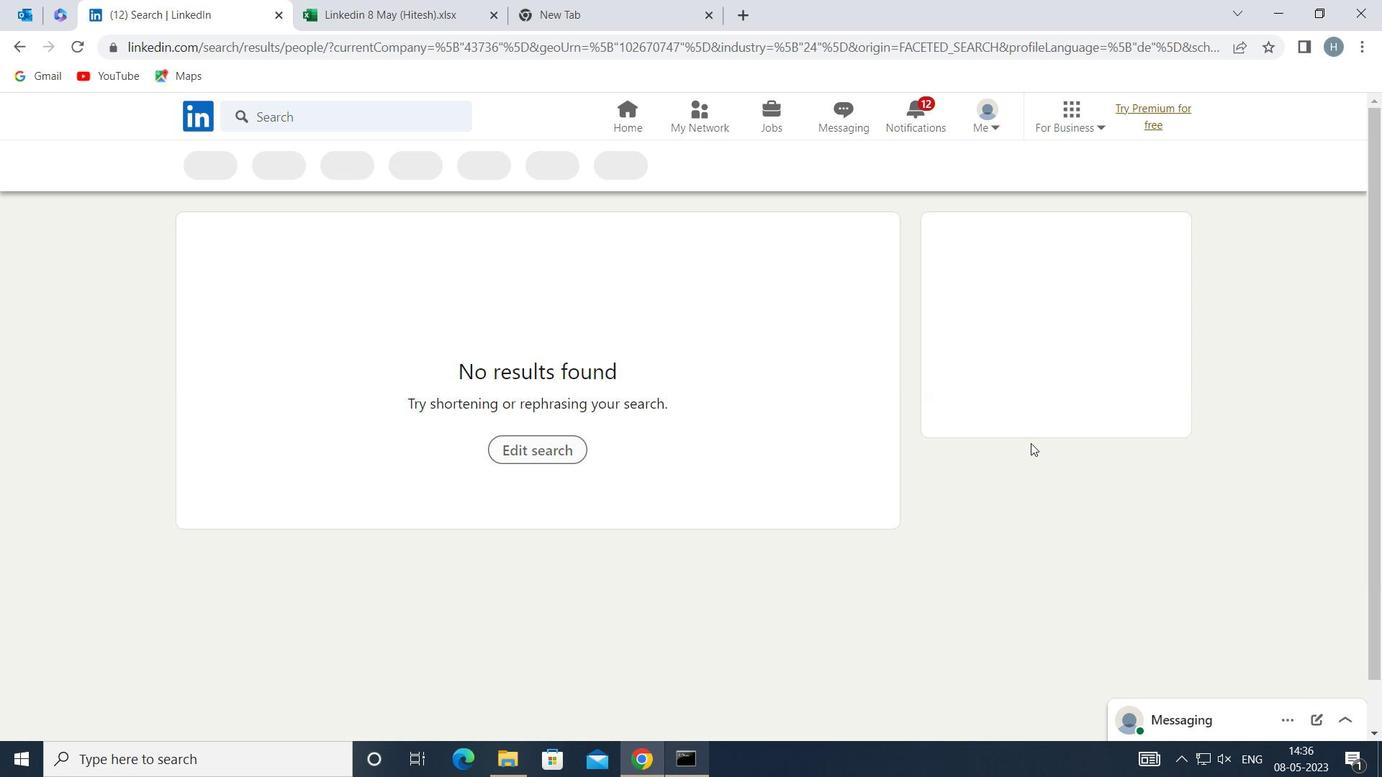 
